 Task: Look for space in Diksmuide, Belgium from 6th June, 2023 to 8th June, 2023 for 2 adults in price range Rs.7000 to Rs.12000. Place can be private room with 1  bedroom having 2 beds and 1 bathroom. Property type can be flat. Amenities needed are: heating, . Booking option can be shelf check-in. Required host language is English.
Action: Mouse moved to (532, 130)
Screenshot: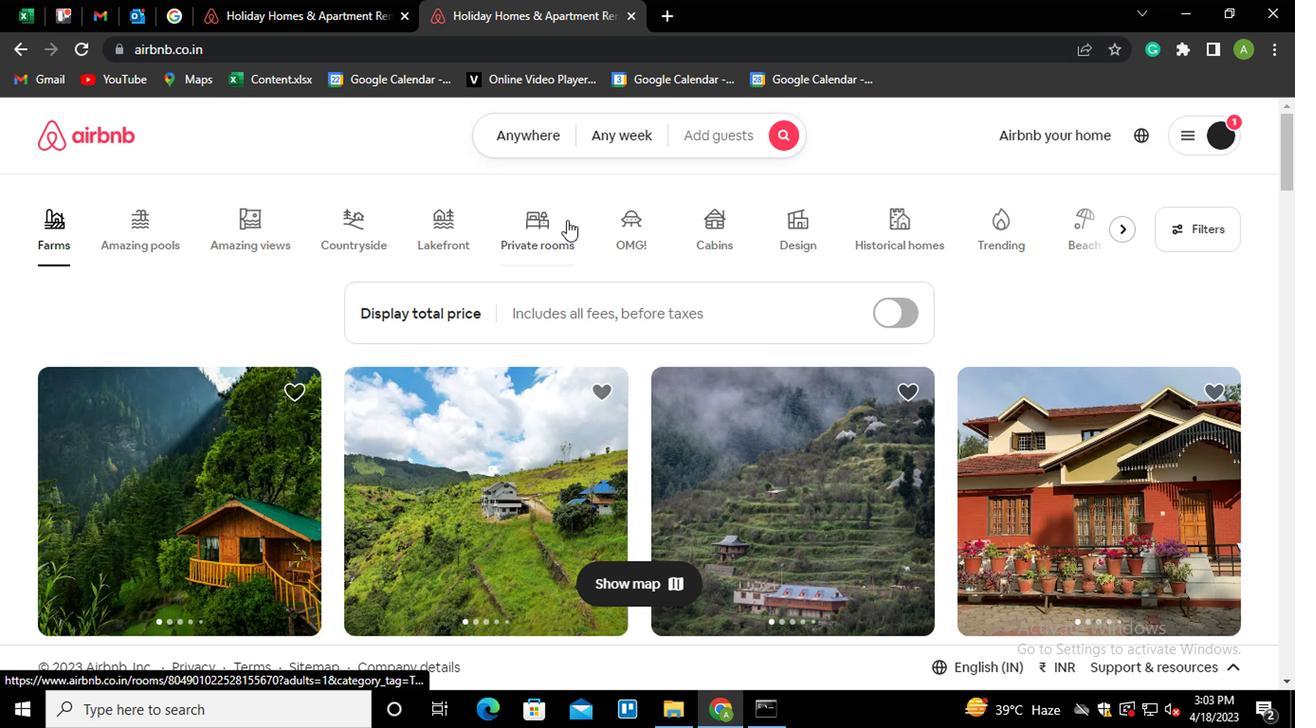 
Action: Mouse pressed left at (532, 130)
Screenshot: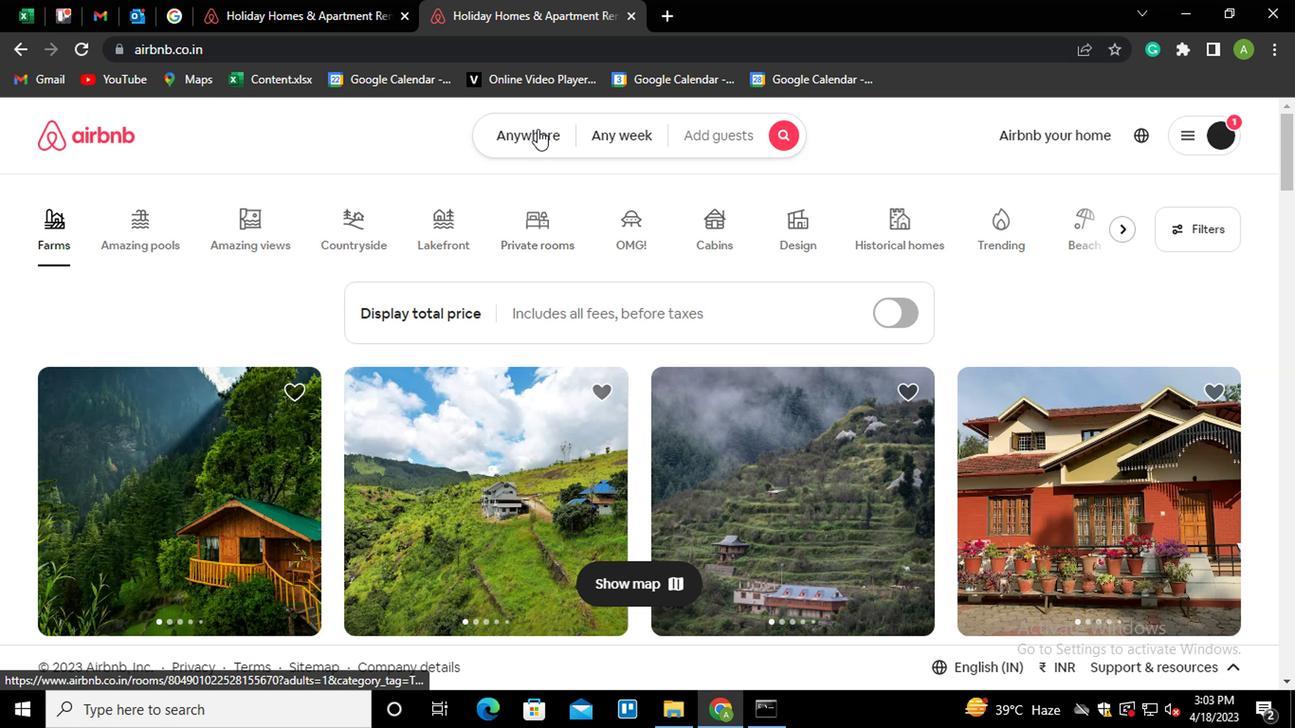 
Action: Mouse moved to (311, 221)
Screenshot: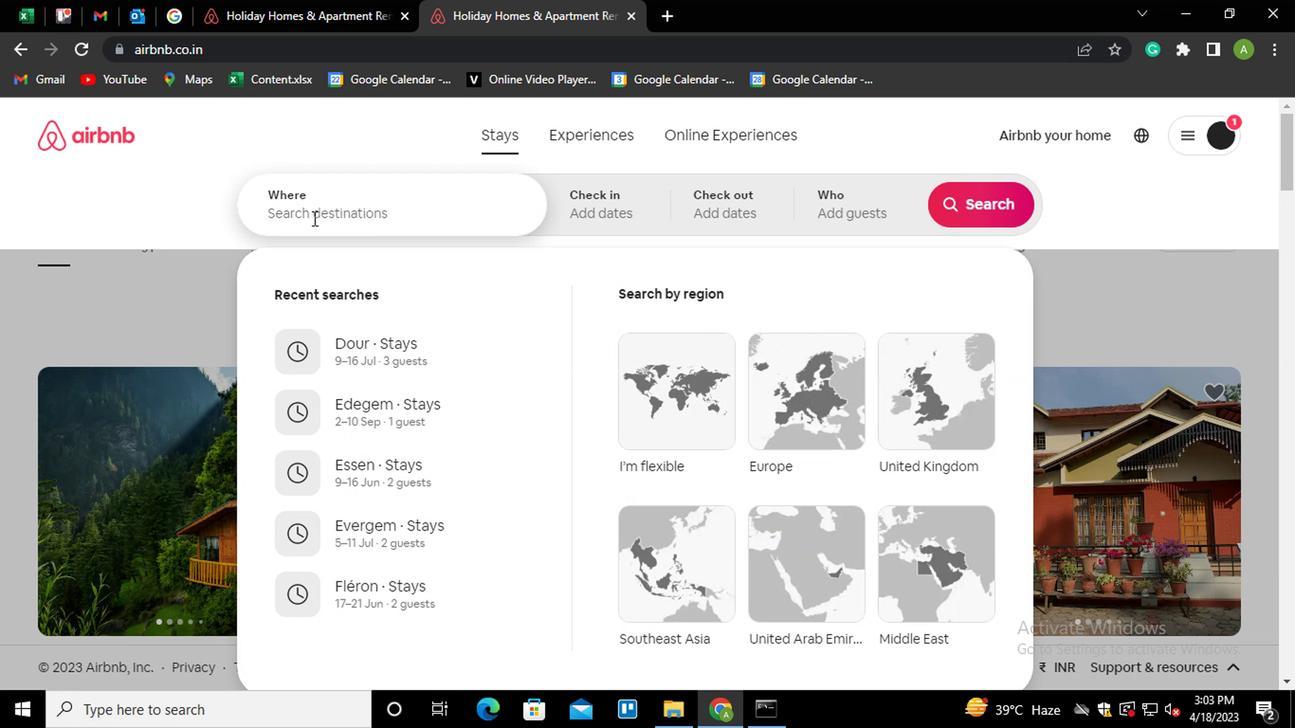 
Action: Mouse pressed left at (311, 221)
Screenshot: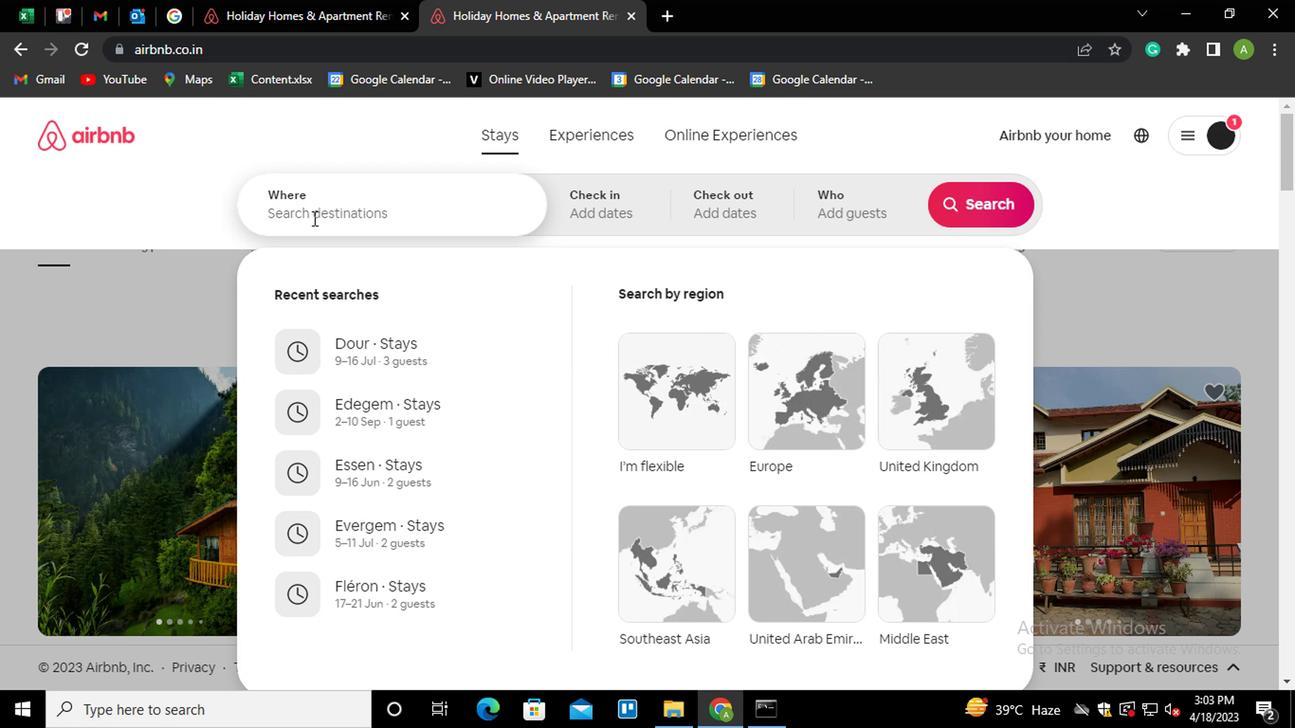 
Action: Key pressed <Key.shift>DIKSMUIDE,<Key.space><Key.shift_r>BEL<Key.down><Key.enter>
Screenshot: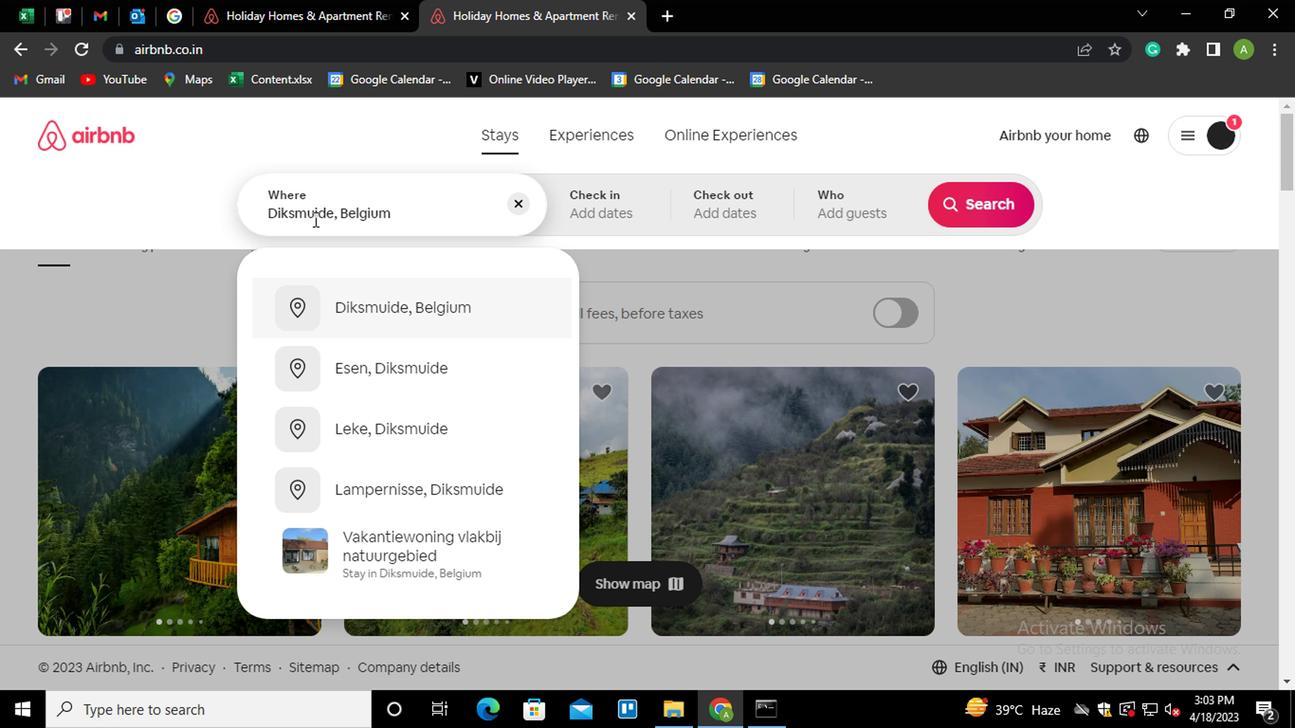 
Action: Mouse moved to (962, 361)
Screenshot: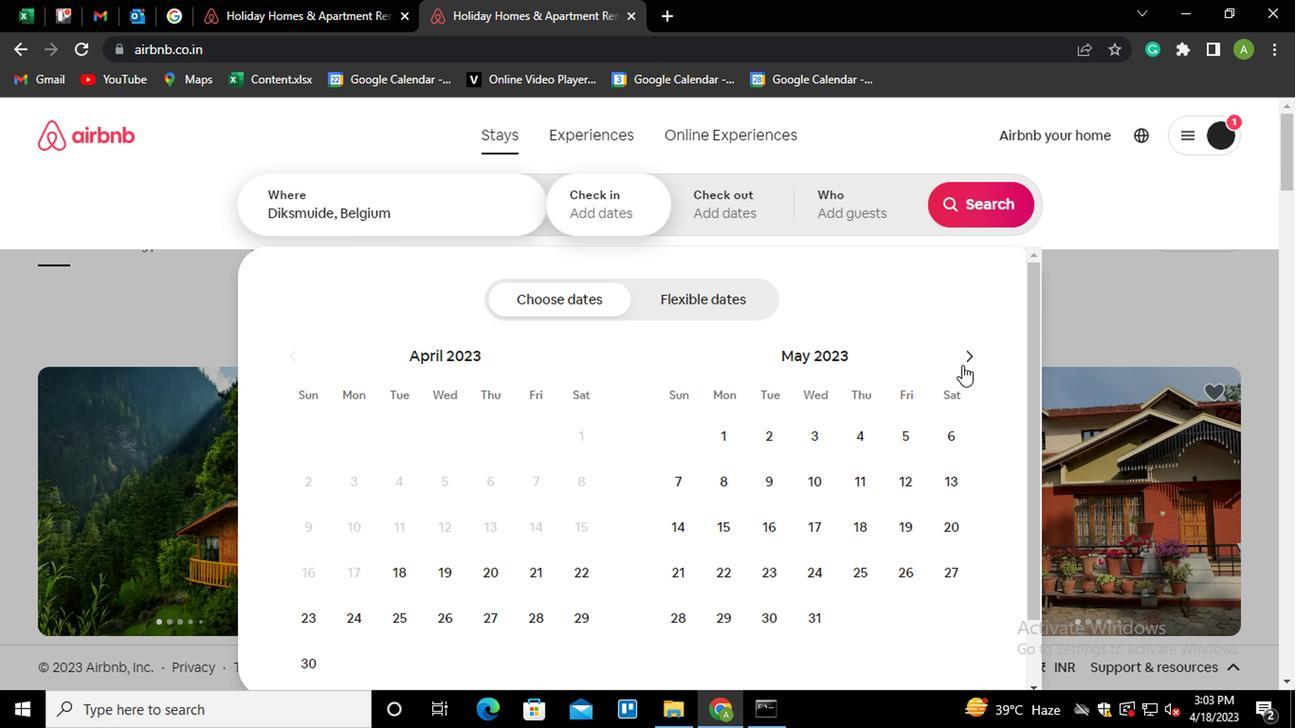 
Action: Mouse pressed left at (962, 361)
Screenshot: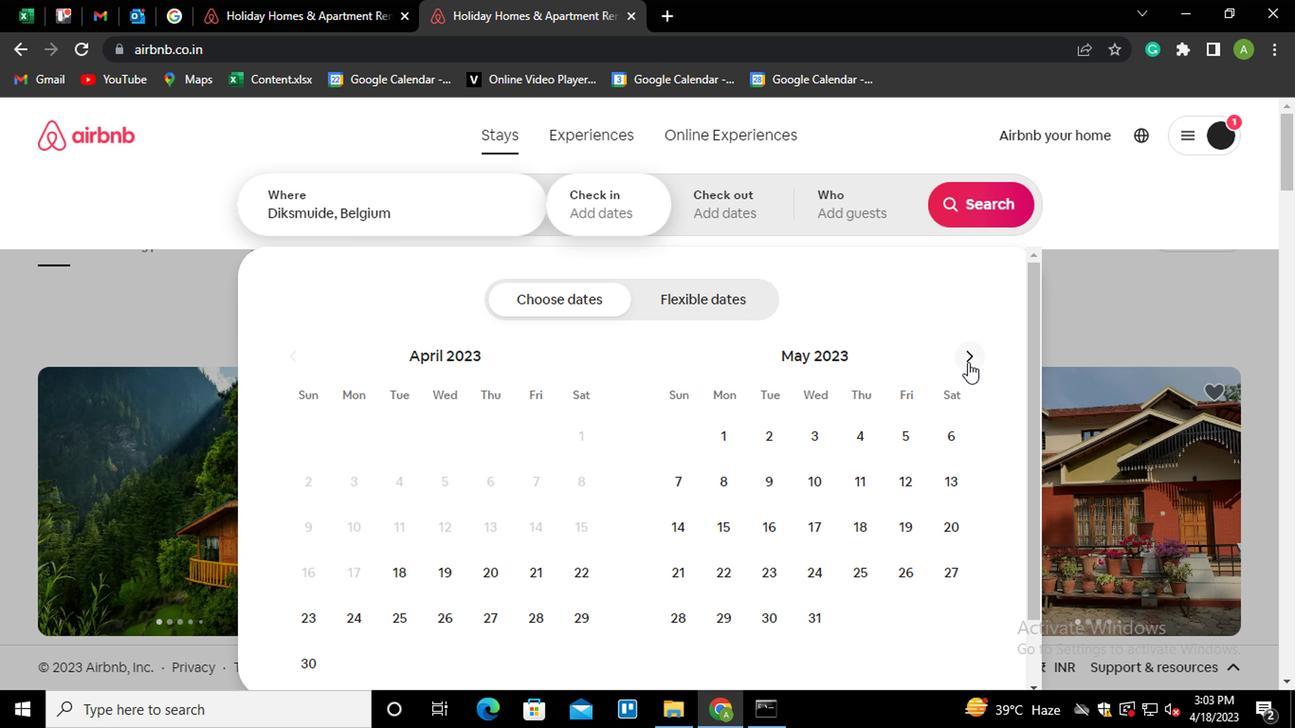 
Action: Mouse moved to (768, 482)
Screenshot: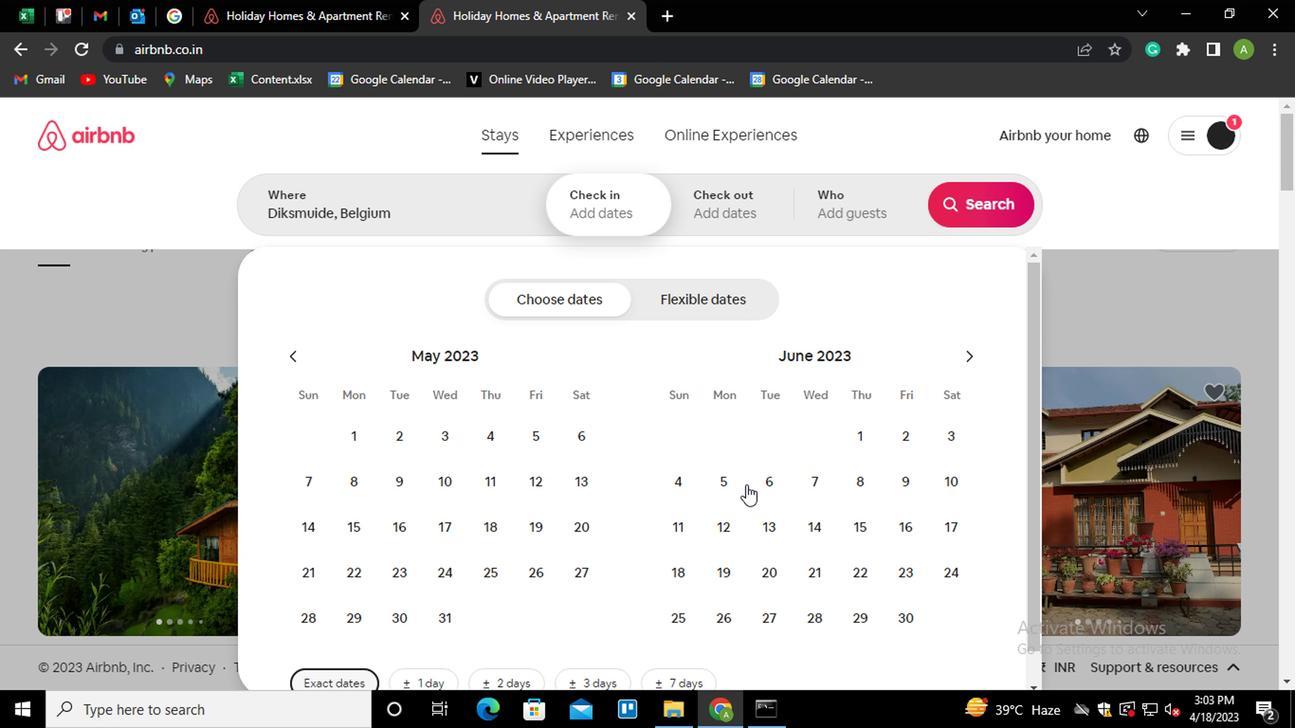 
Action: Mouse pressed left at (768, 482)
Screenshot: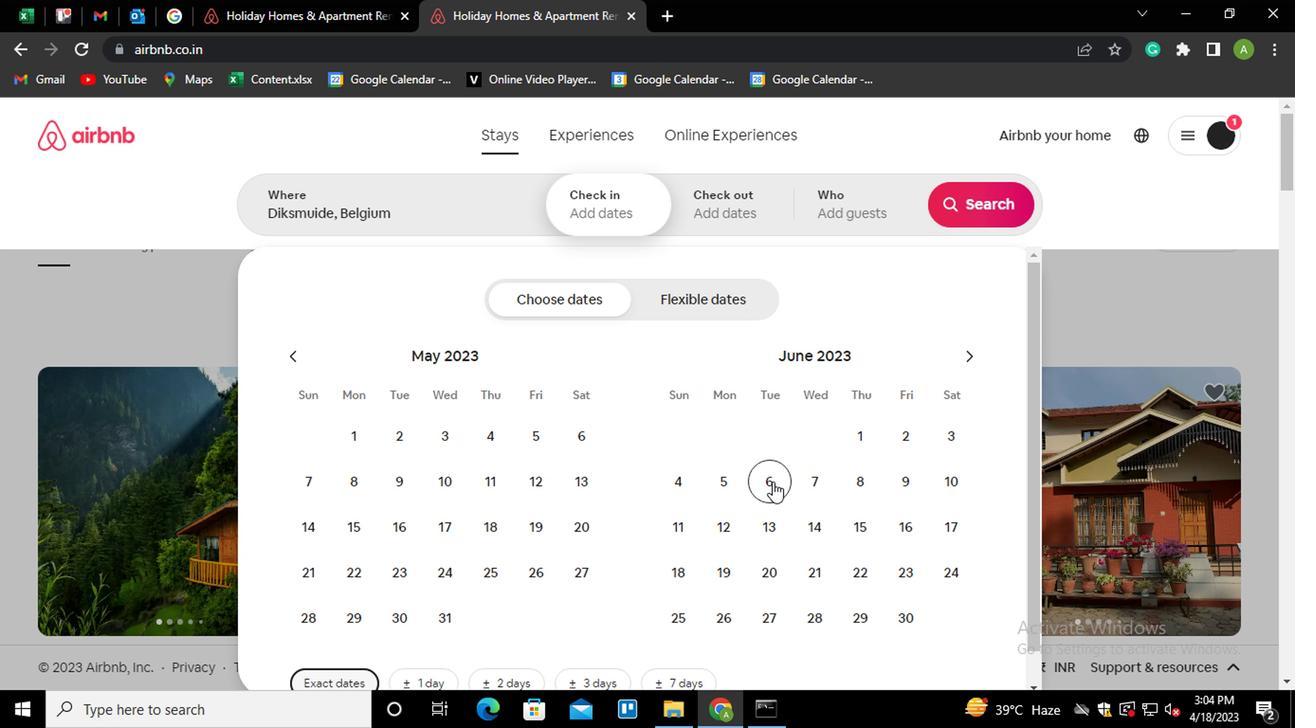
Action: Mouse moved to (860, 493)
Screenshot: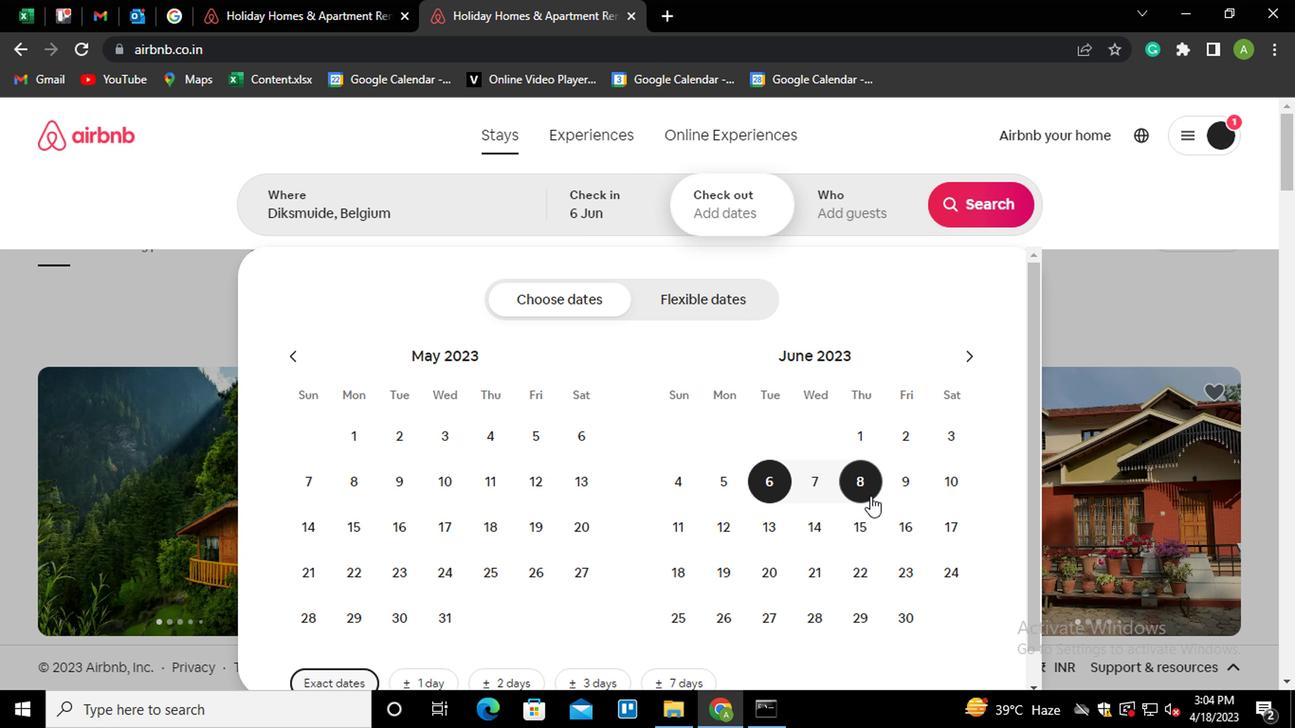 
Action: Mouse pressed left at (860, 493)
Screenshot: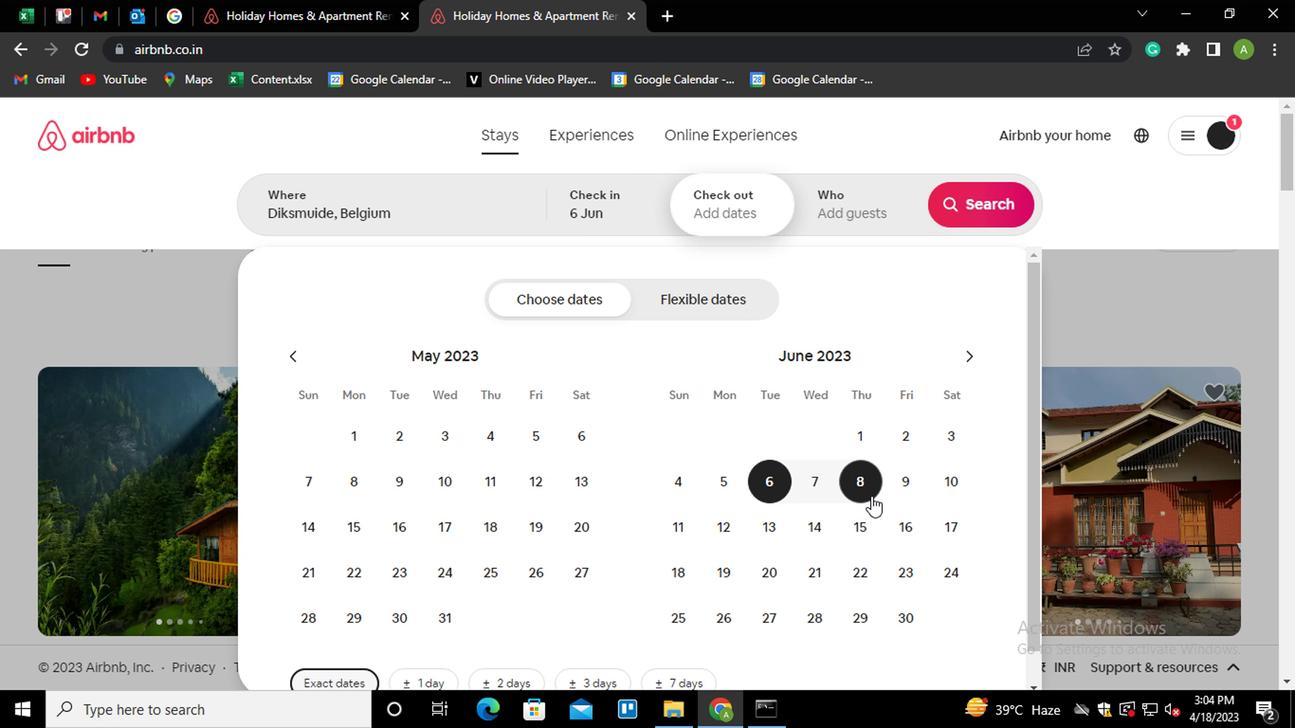 
Action: Mouse moved to (842, 219)
Screenshot: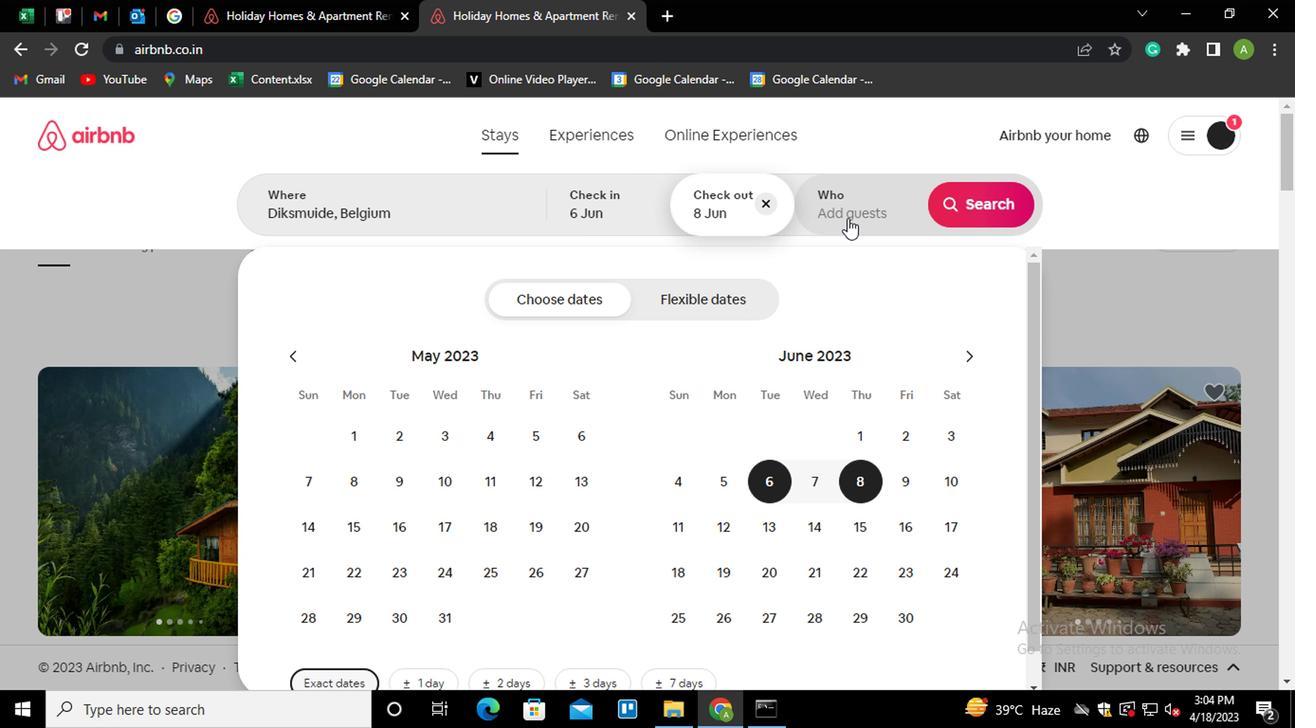 
Action: Mouse pressed left at (842, 219)
Screenshot: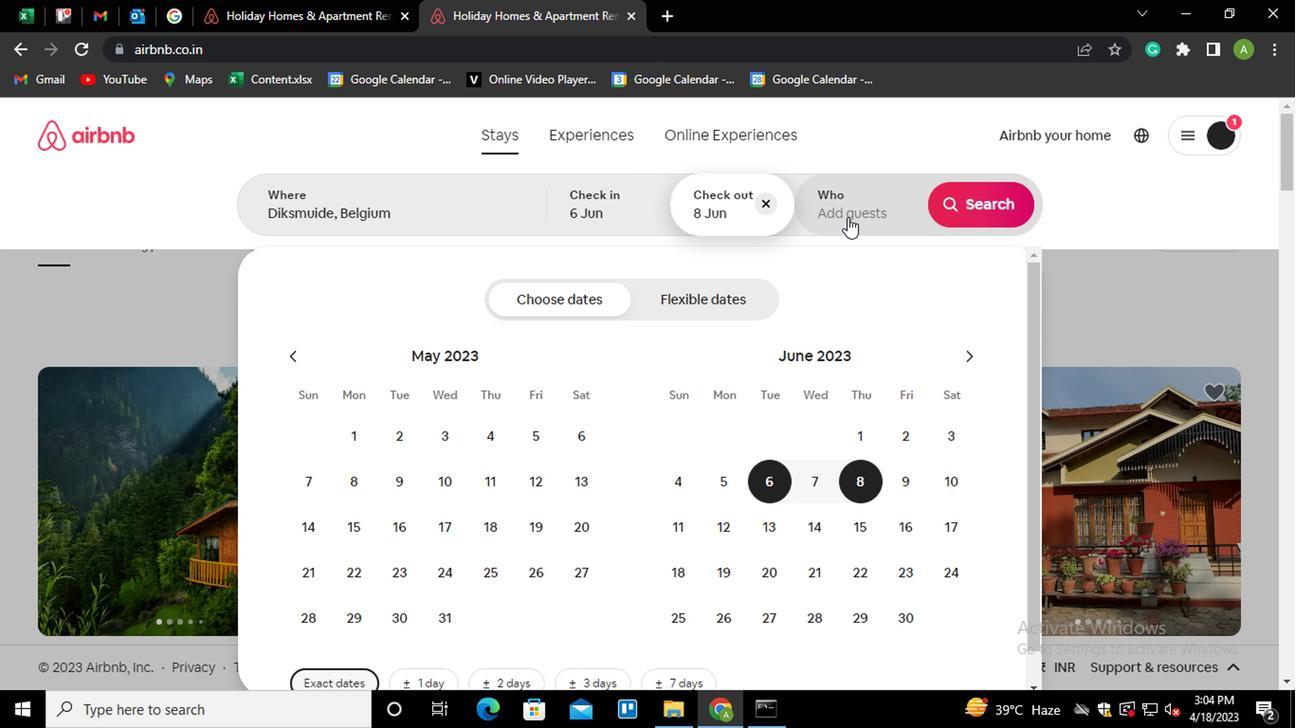 
Action: Mouse moved to (984, 304)
Screenshot: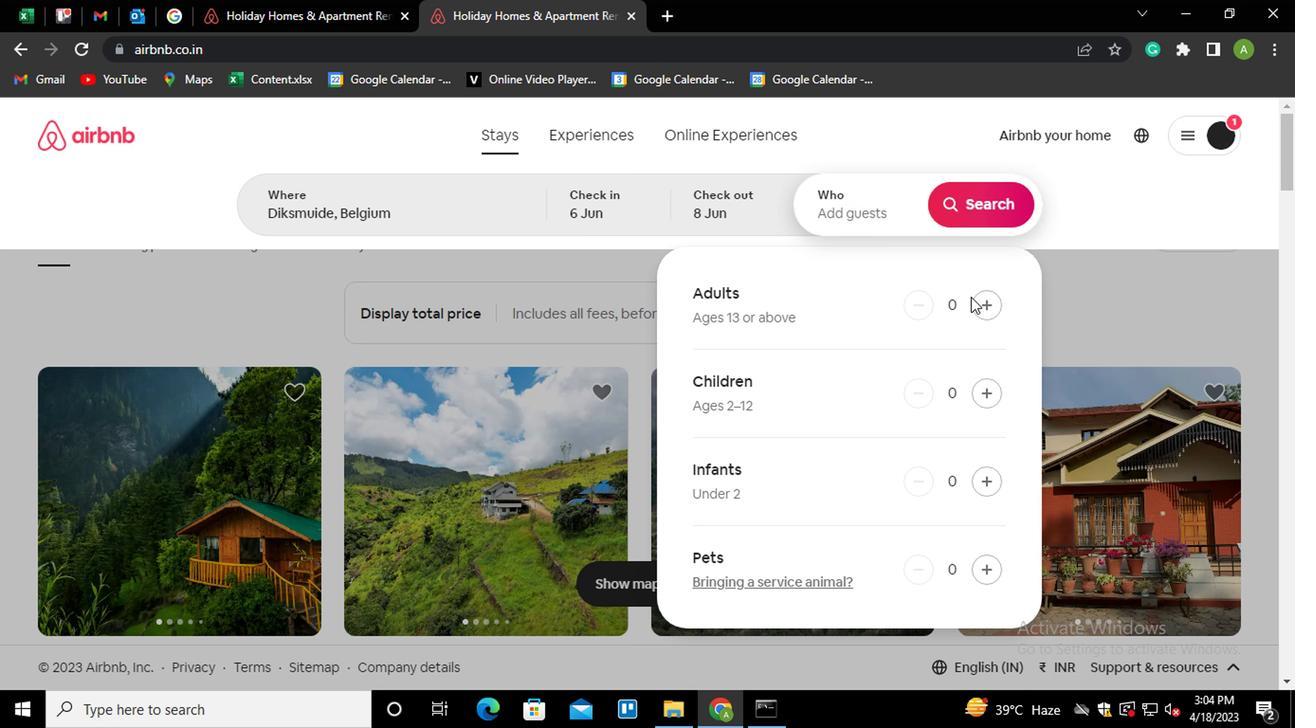 
Action: Mouse pressed left at (984, 304)
Screenshot: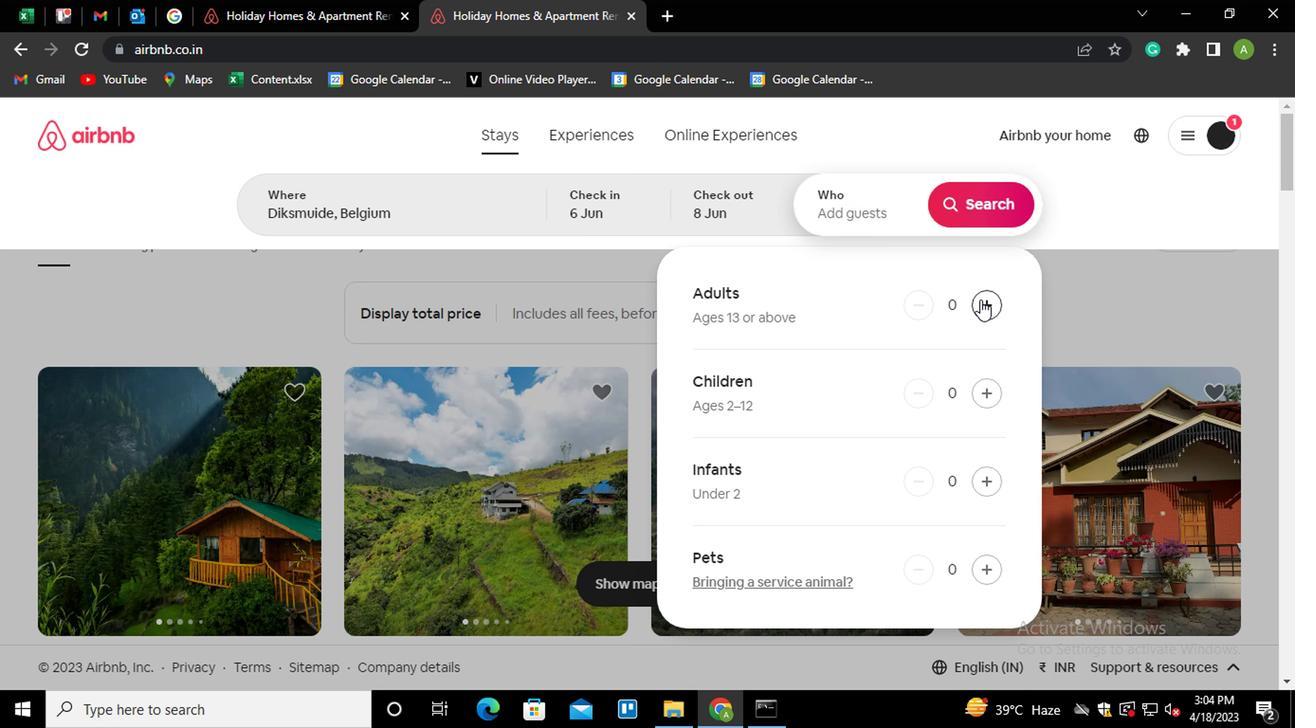 
Action: Mouse pressed left at (984, 304)
Screenshot: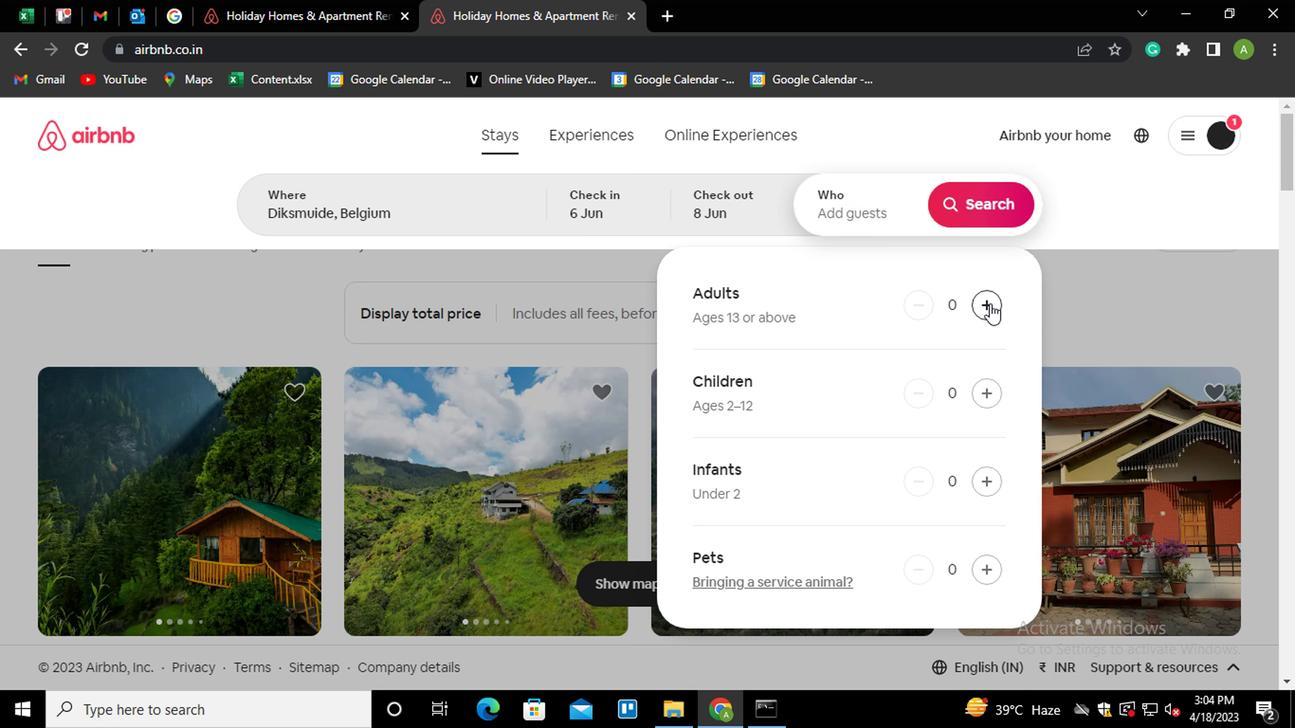 
Action: Mouse moved to (995, 212)
Screenshot: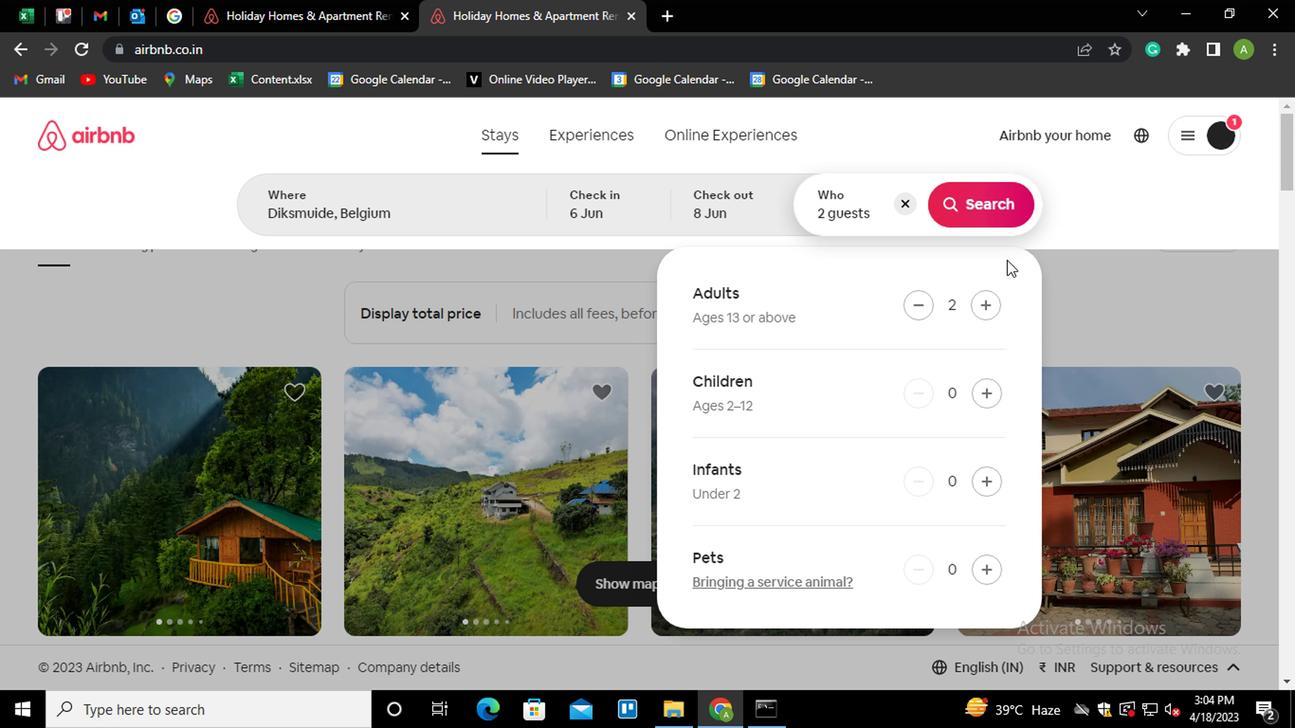 
Action: Mouse pressed left at (995, 212)
Screenshot: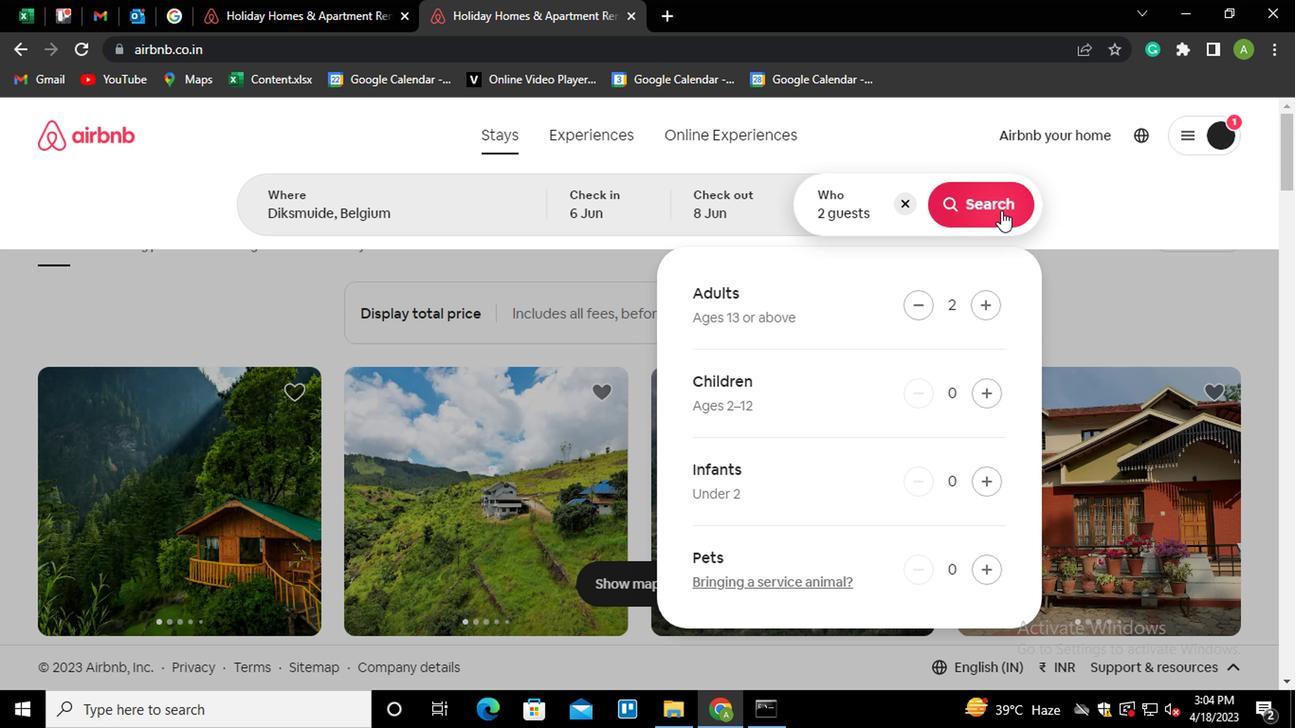 
Action: Mouse moved to (1194, 216)
Screenshot: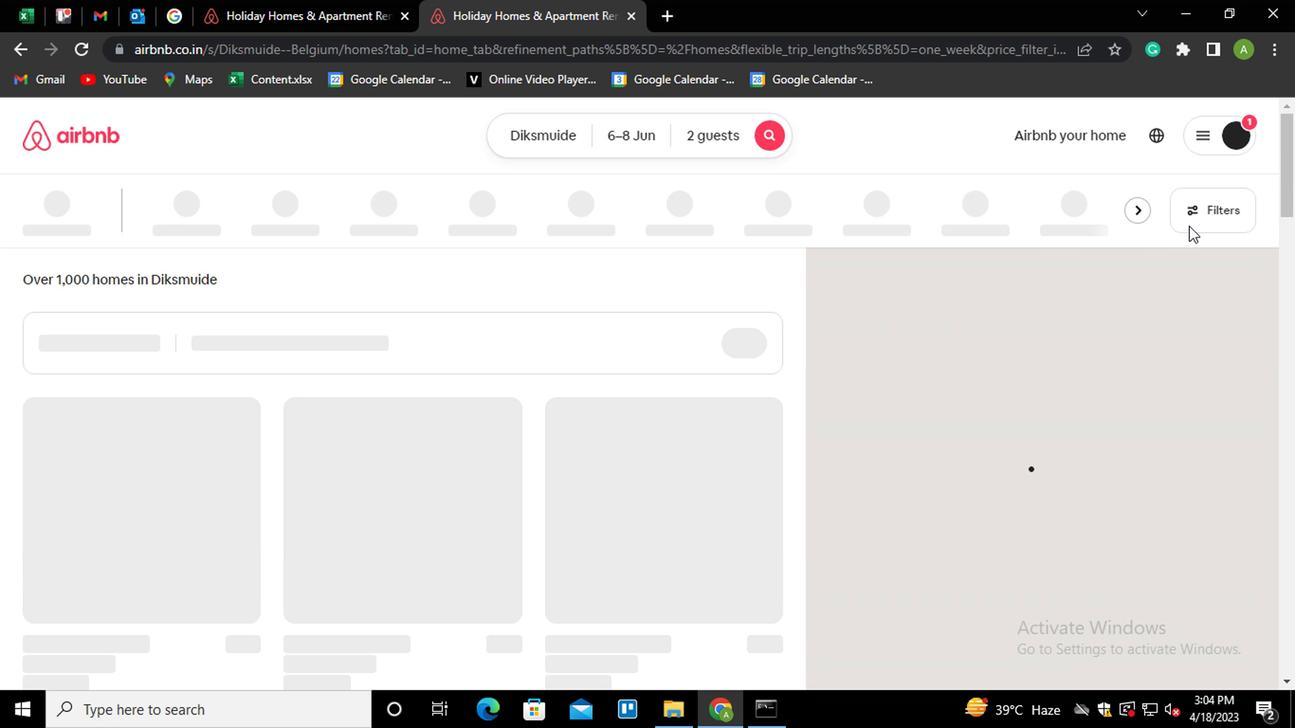 
Action: Mouse pressed left at (1194, 216)
Screenshot: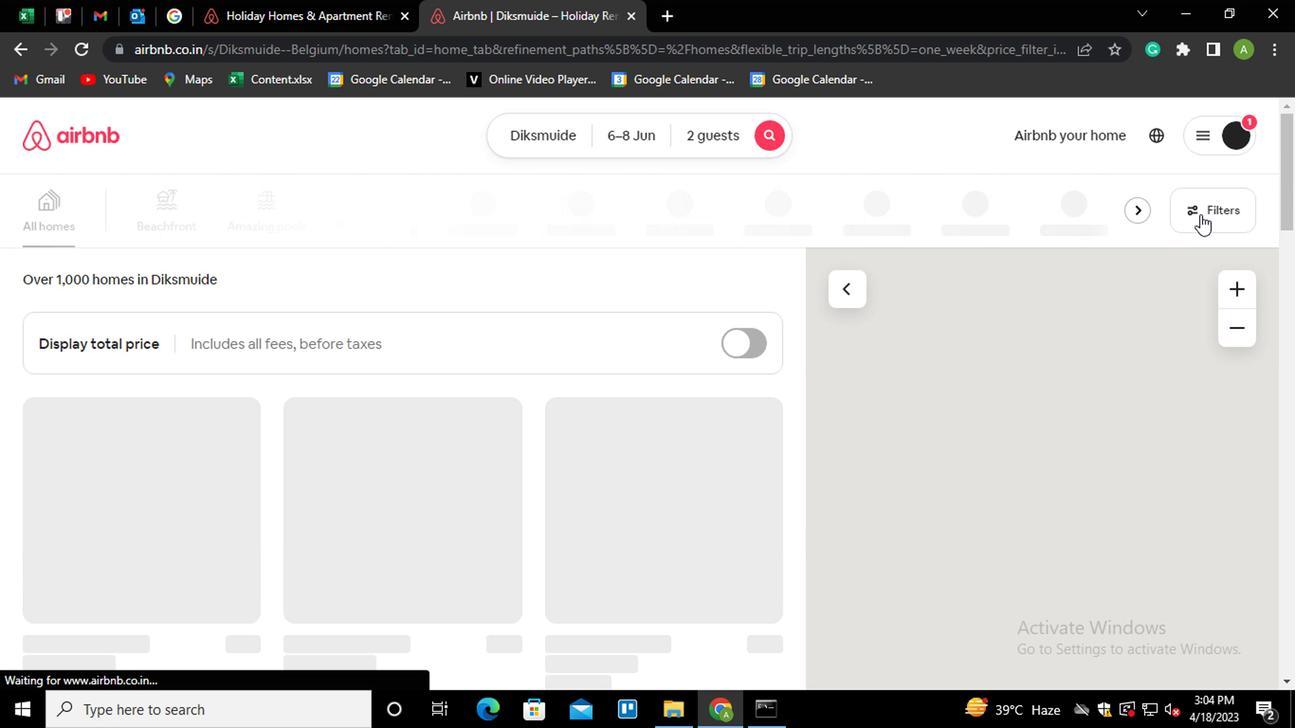 
Action: Mouse moved to (531, 452)
Screenshot: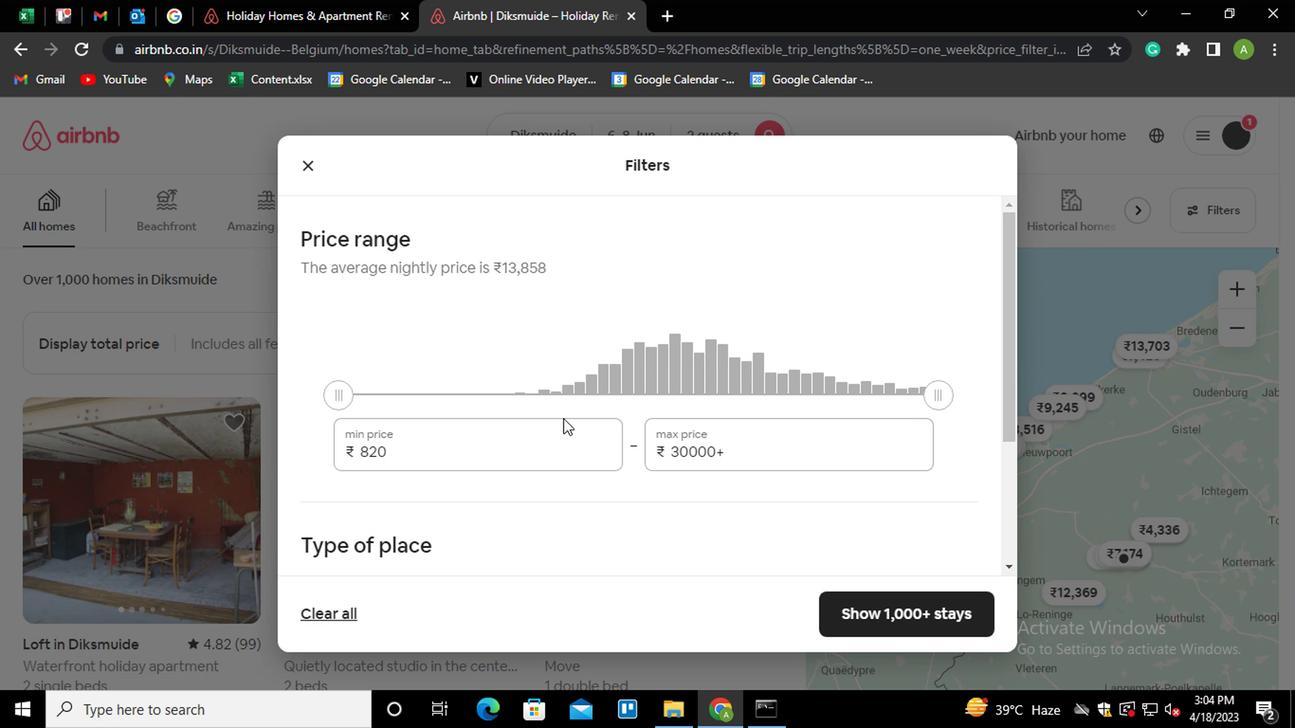 
Action: Mouse pressed left at (531, 452)
Screenshot: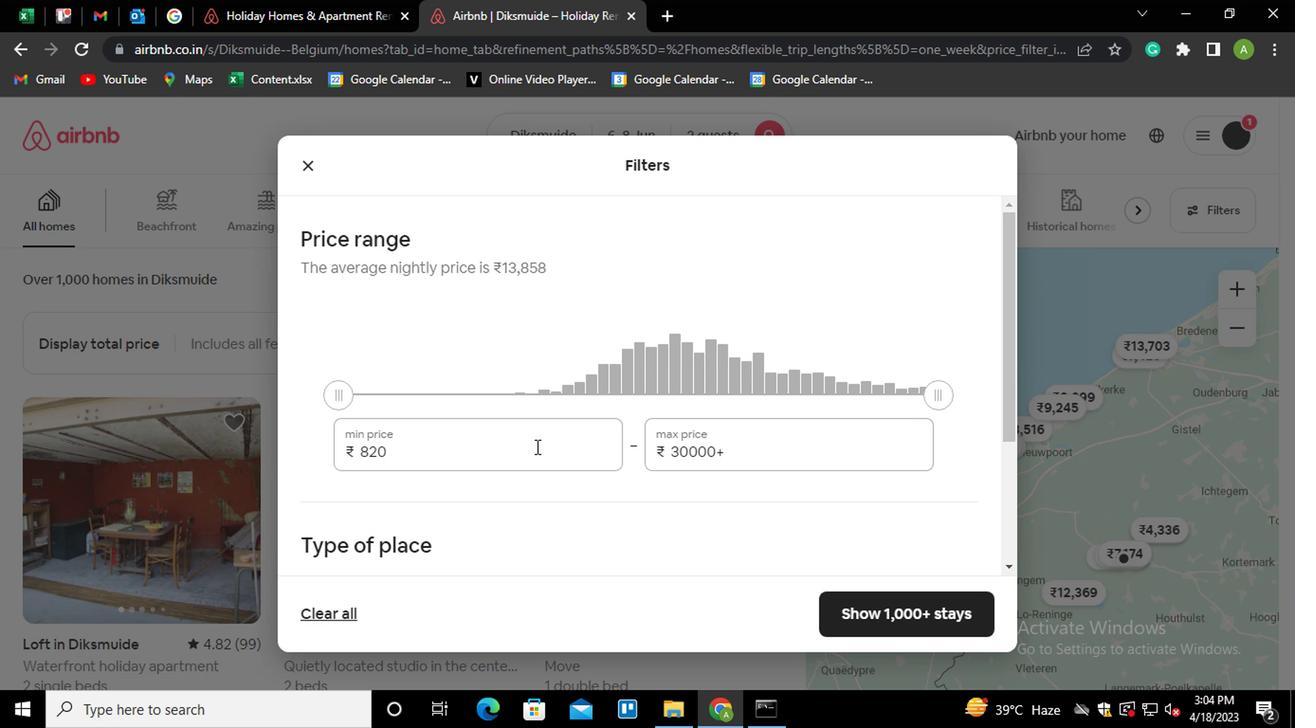 
Action: Mouse moved to (544, 444)
Screenshot: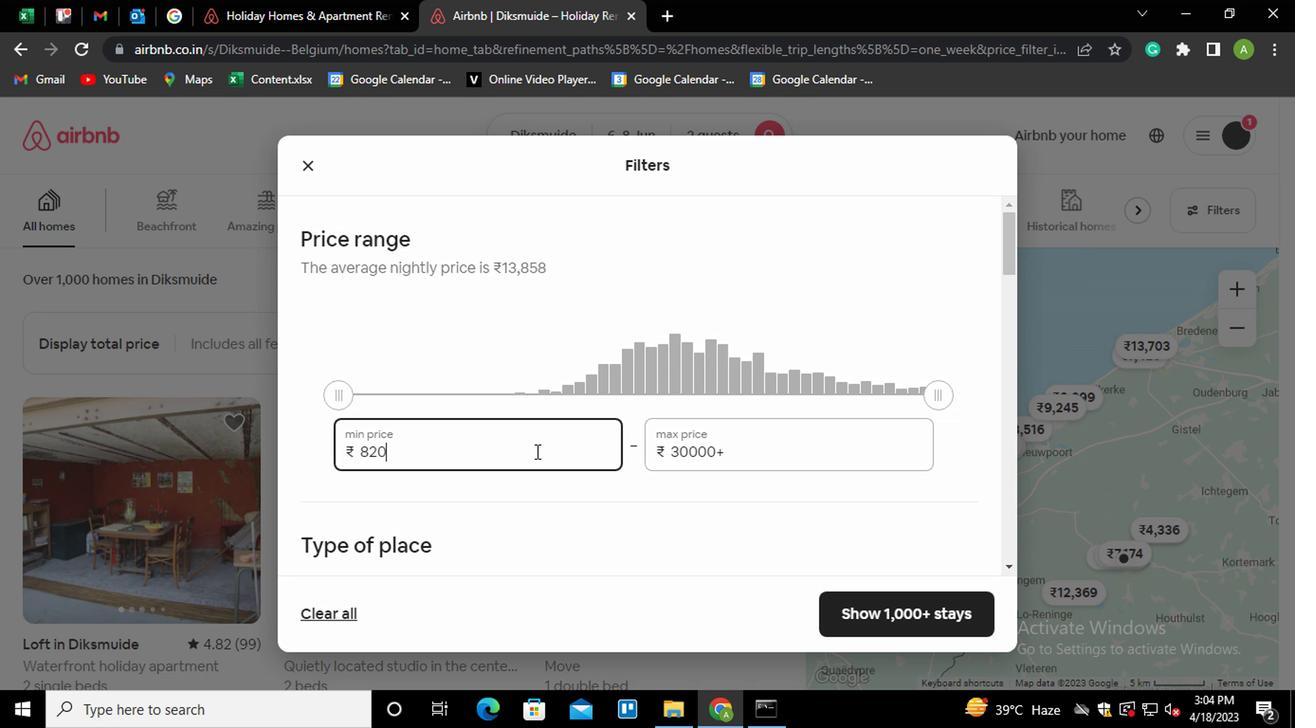 
Action: Key pressed <Key.shift_r><Key.home>7000
Screenshot: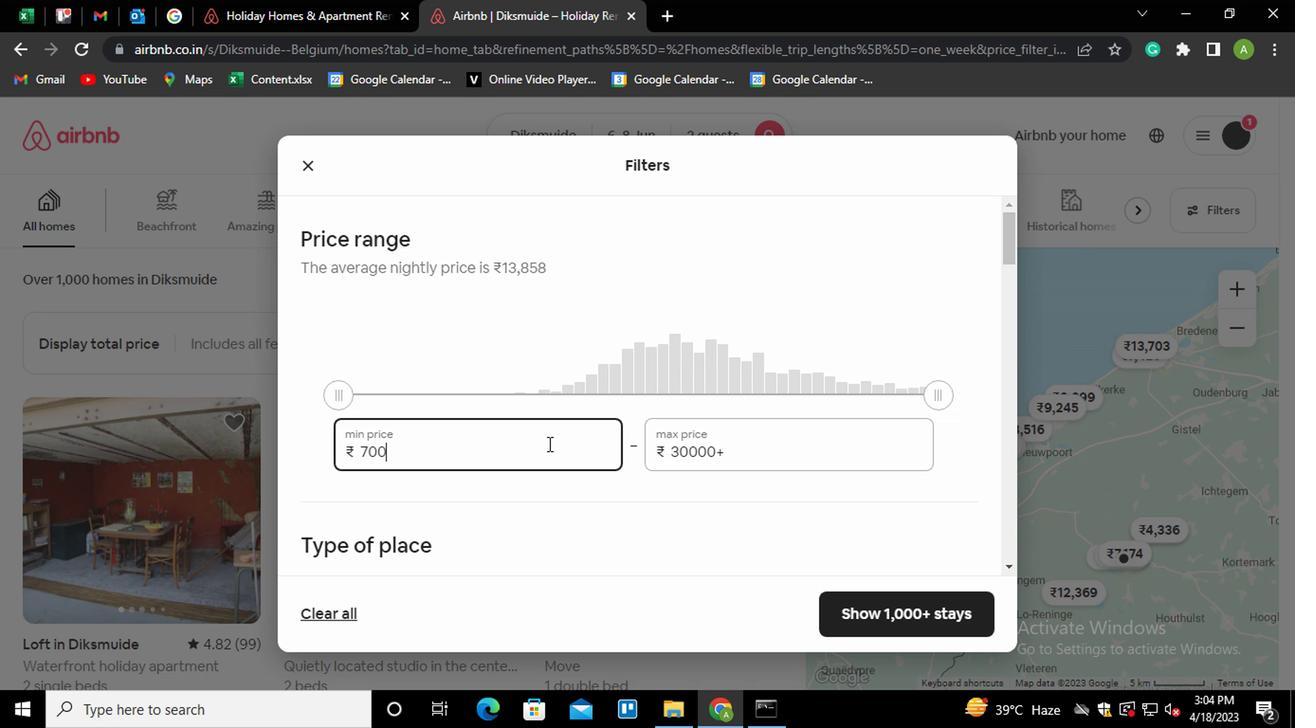 
Action: Mouse moved to (745, 454)
Screenshot: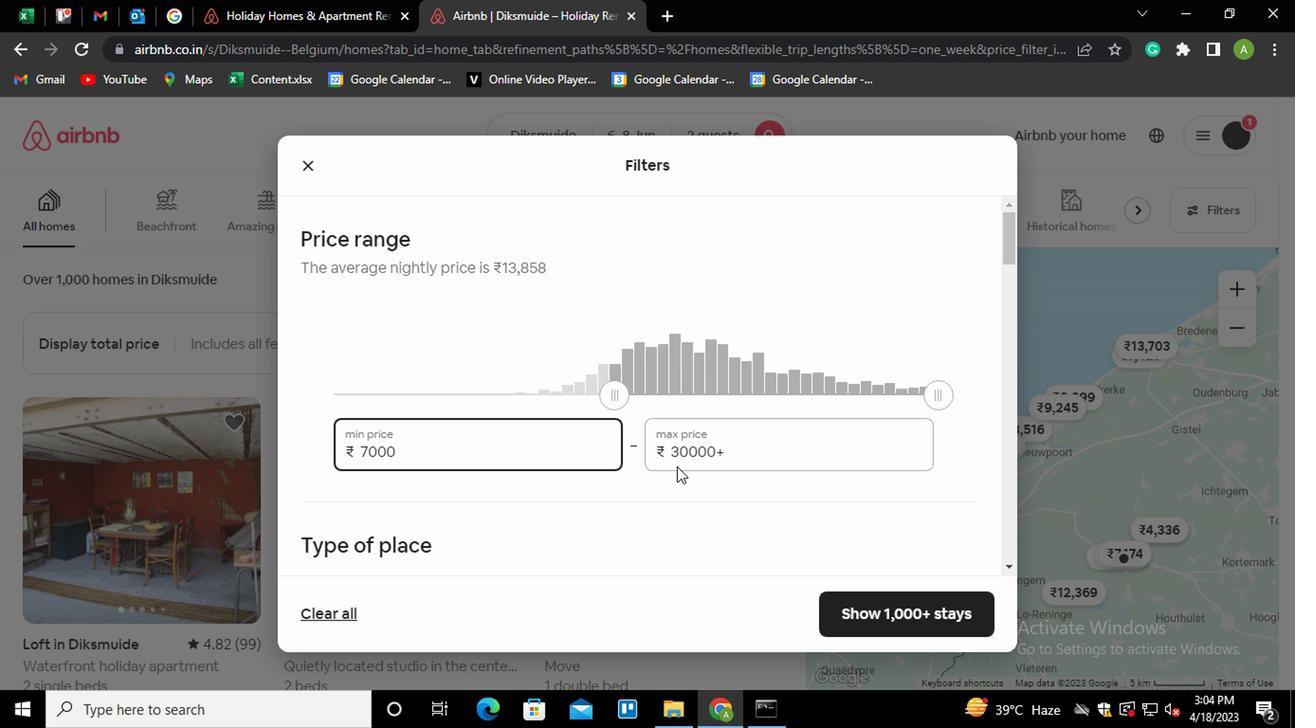 
Action: Mouse pressed left at (745, 454)
Screenshot: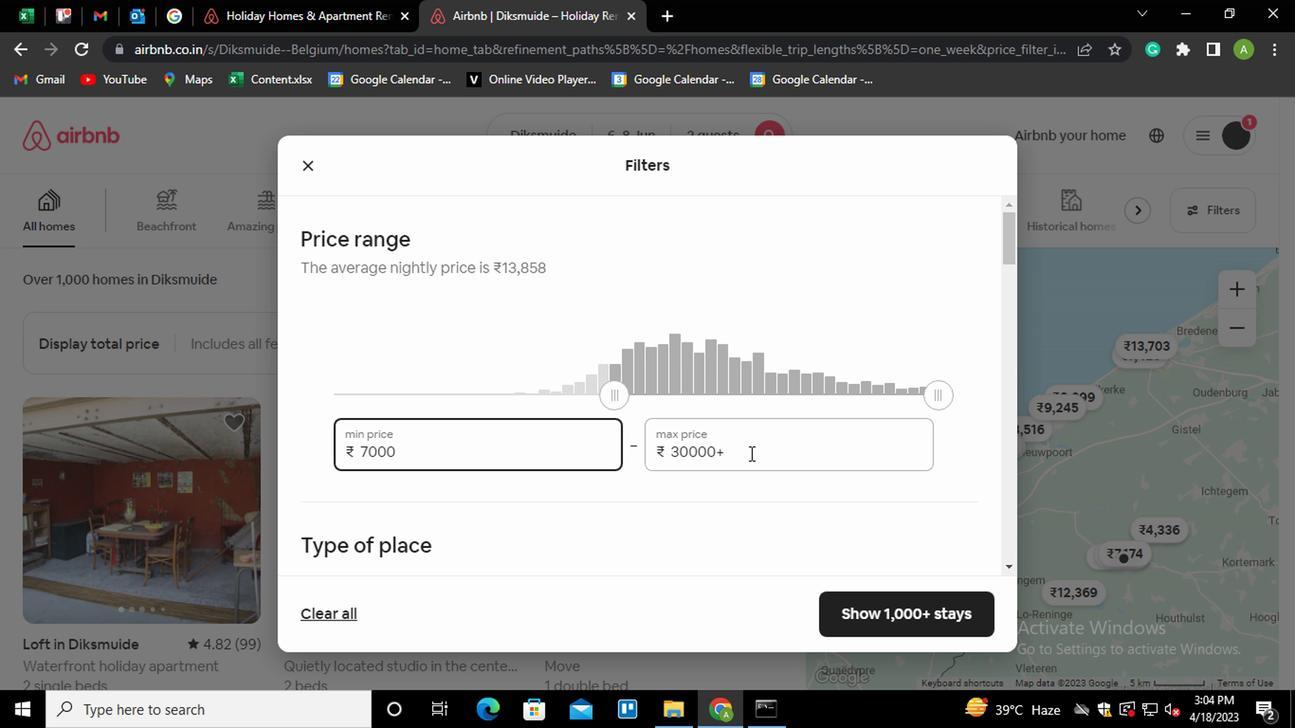 
Action: Mouse moved to (766, 400)
Screenshot: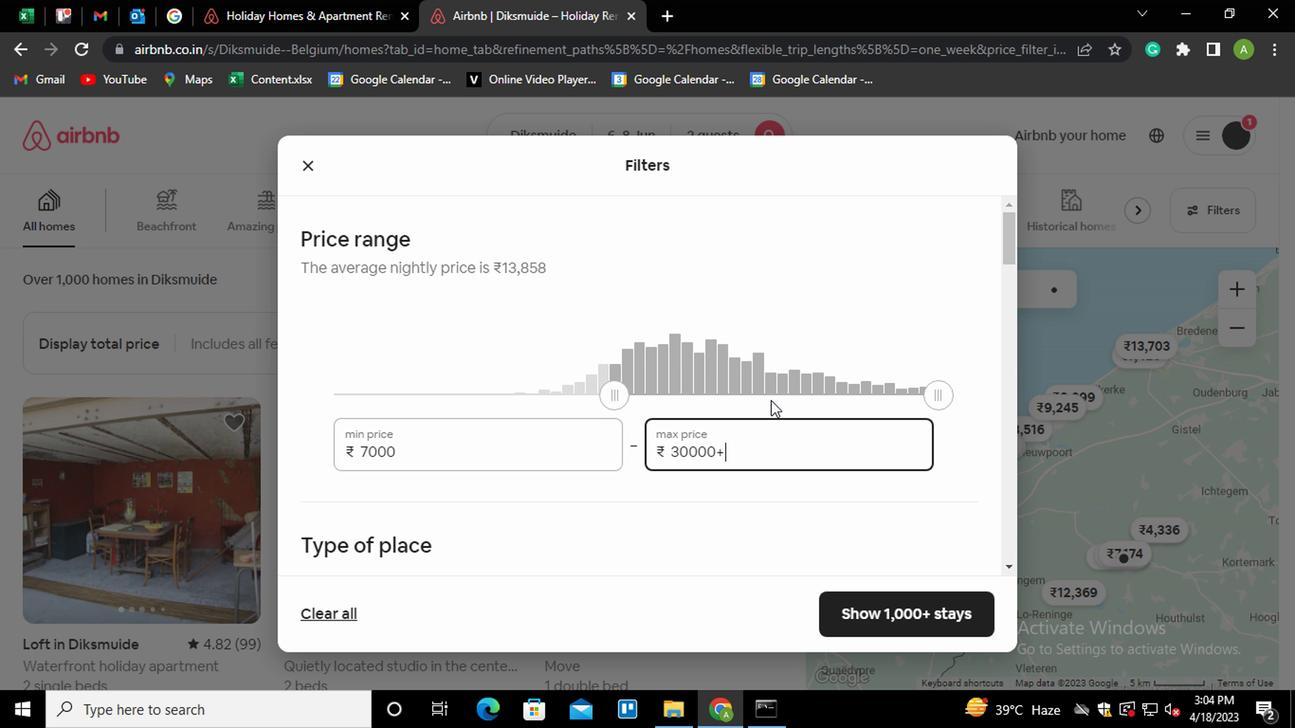 
Action: Key pressed <Key.shift_r><Key.home>12000
Screenshot: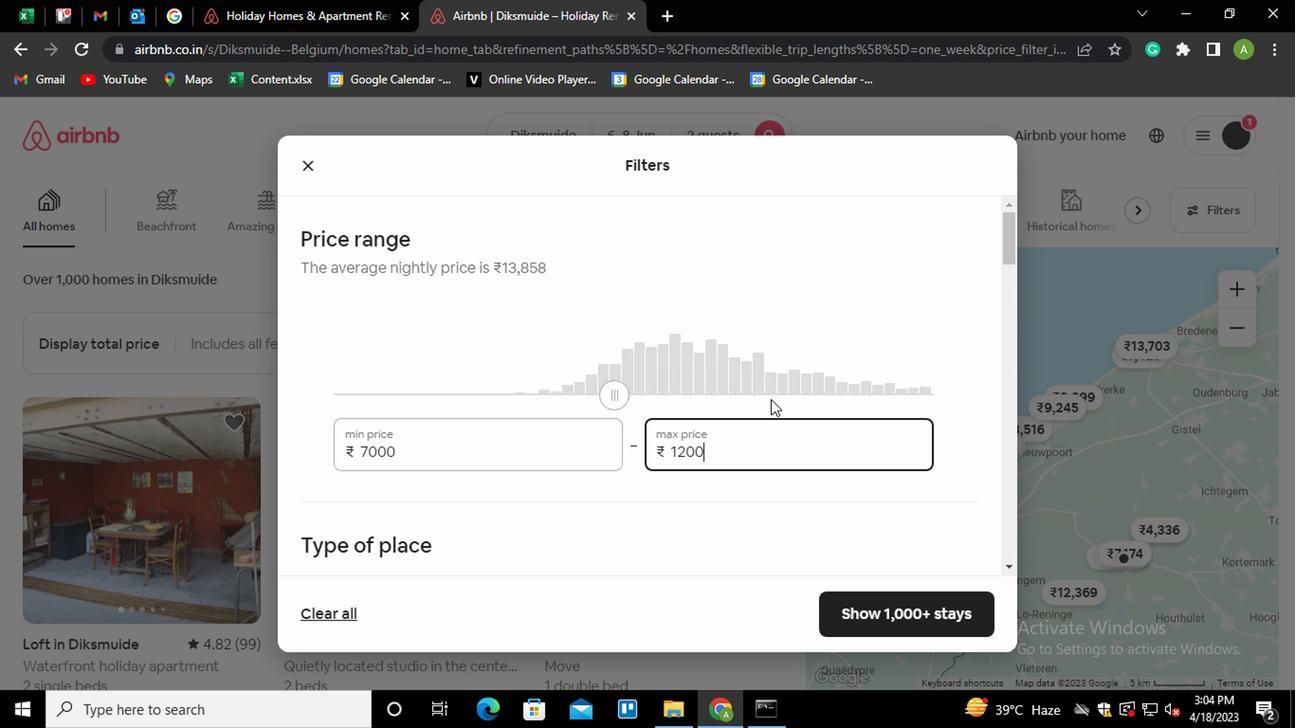 
Action: Mouse moved to (794, 437)
Screenshot: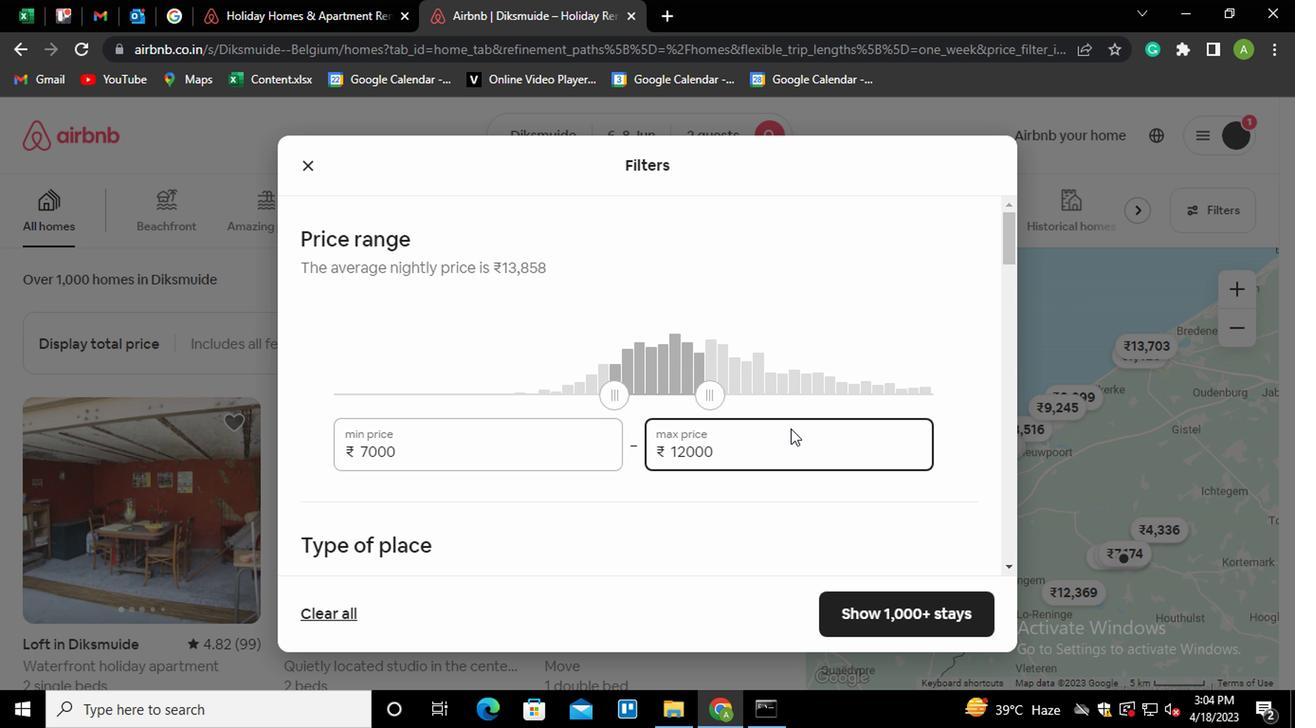 
Action: Mouse scrolled (794, 437) with delta (0, 0)
Screenshot: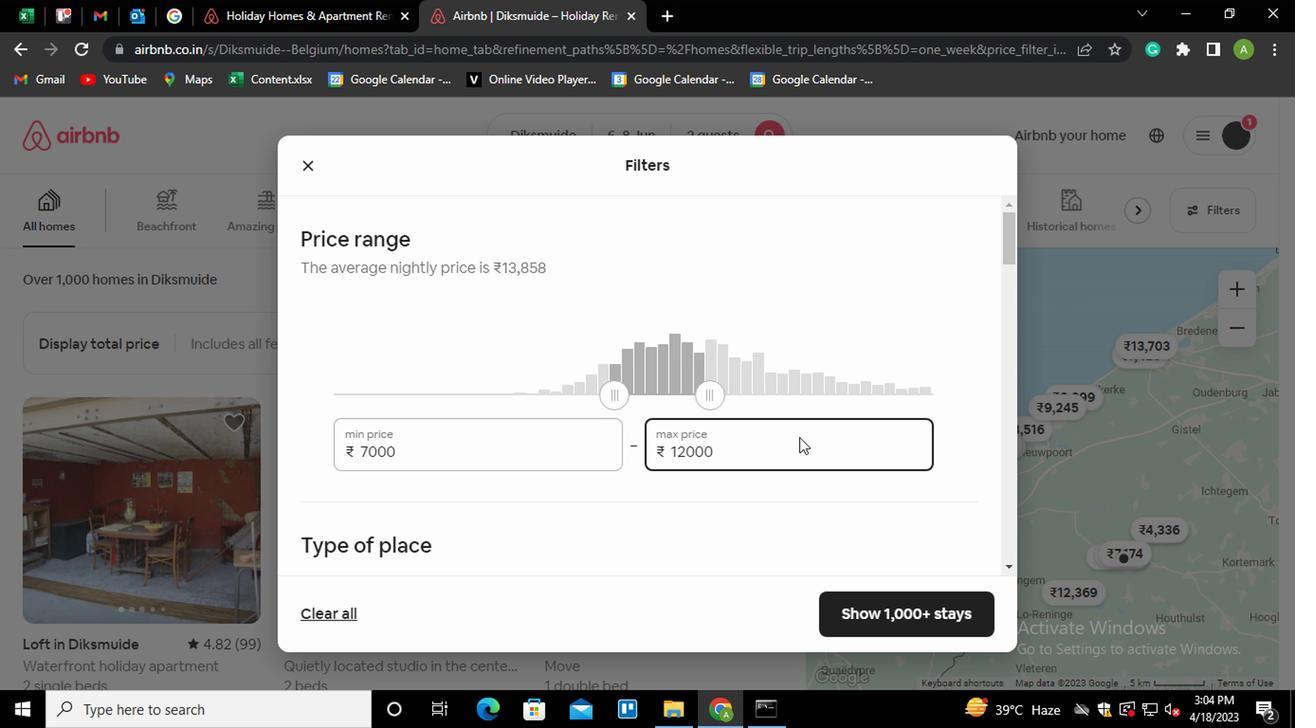 
Action: Mouse moved to (649, 506)
Screenshot: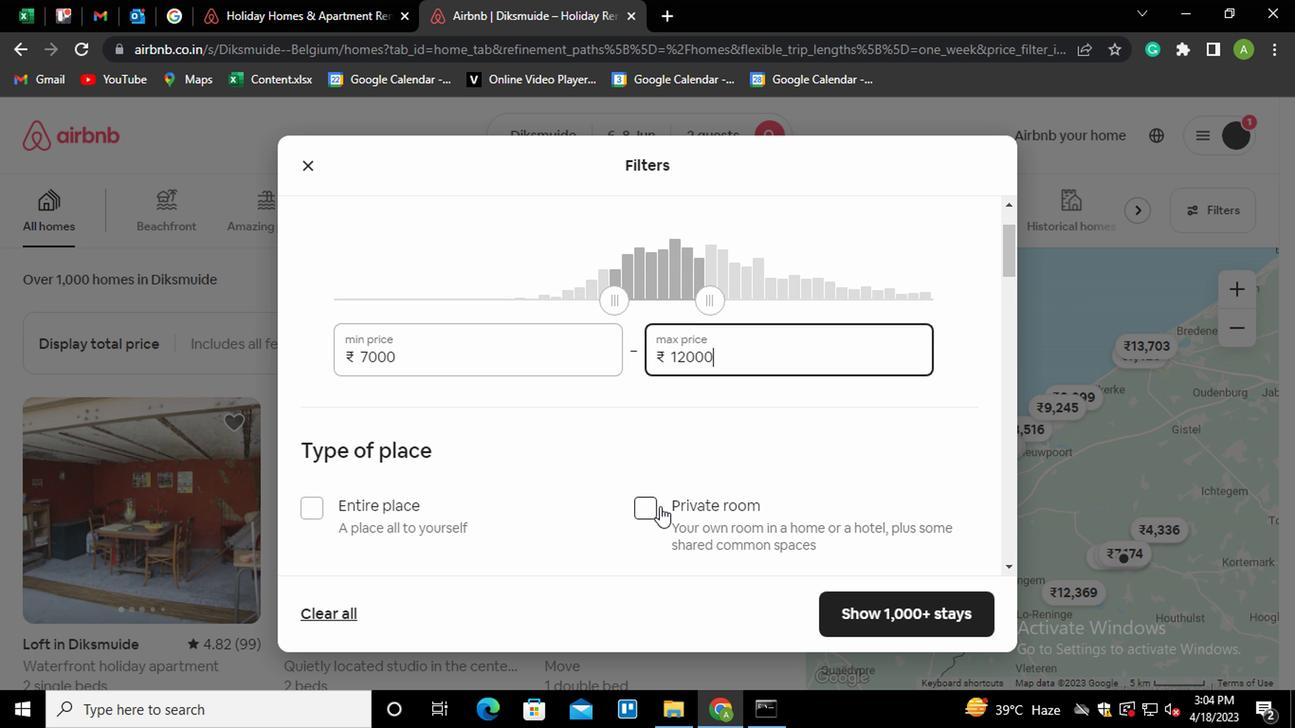 
Action: Mouse pressed left at (649, 506)
Screenshot: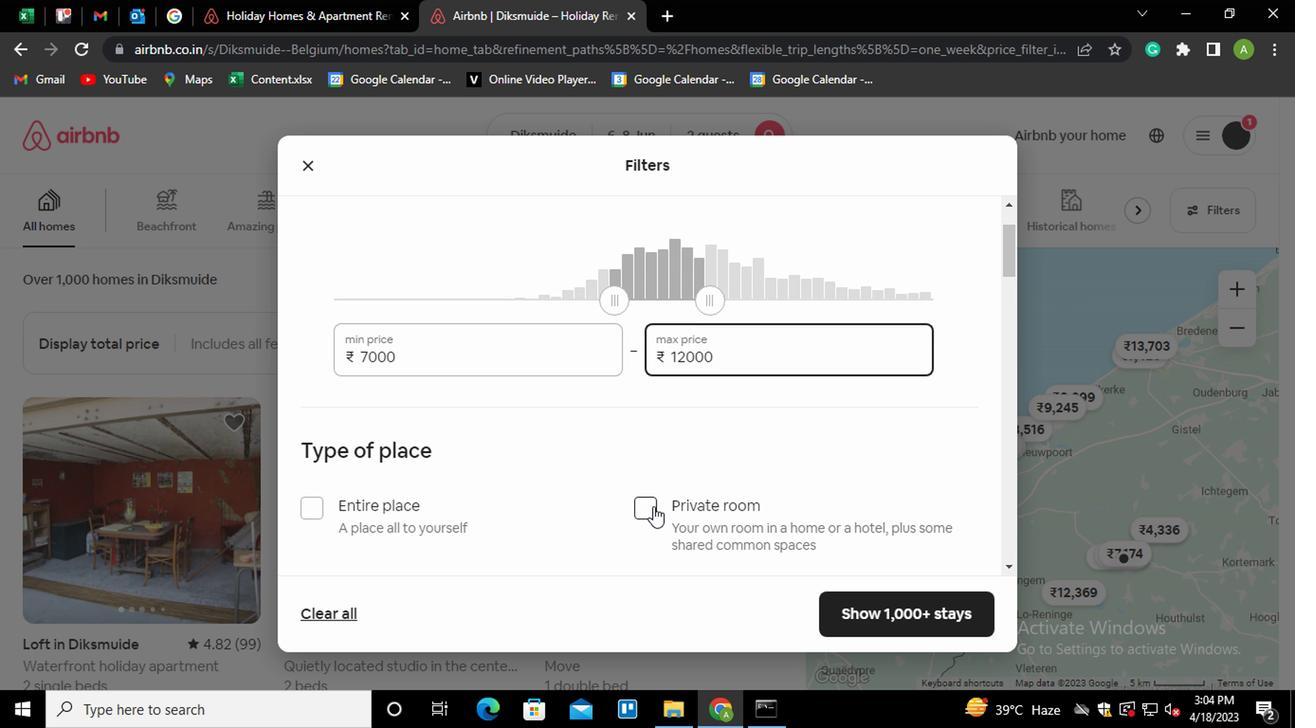 
Action: Mouse moved to (656, 485)
Screenshot: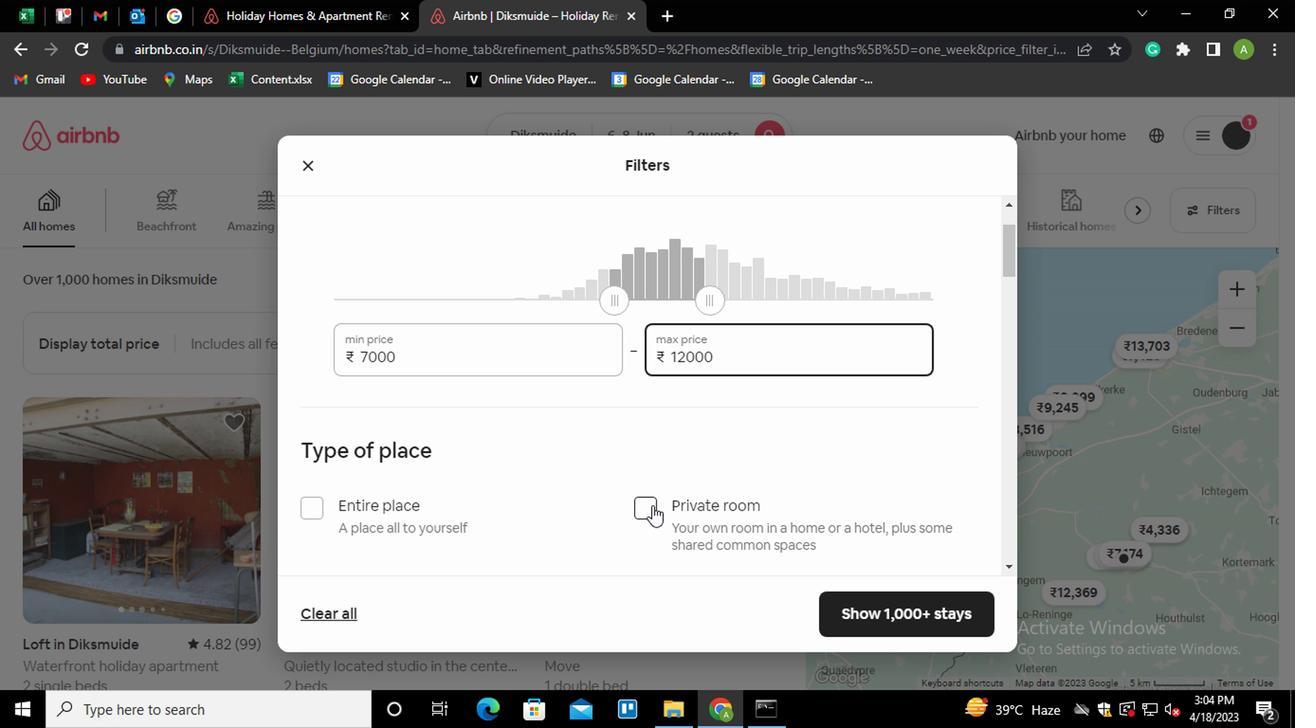 
Action: Mouse scrolled (656, 485) with delta (0, 0)
Screenshot: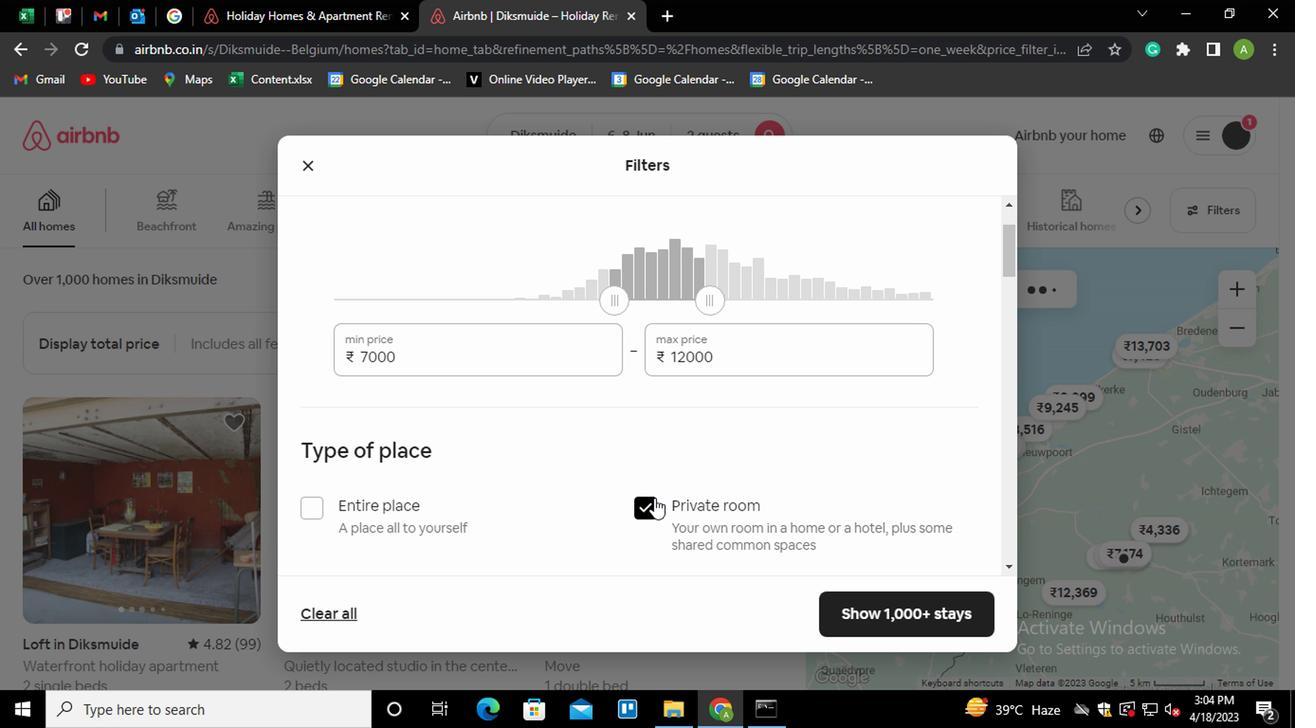 
Action: Mouse scrolled (656, 485) with delta (0, 0)
Screenshot: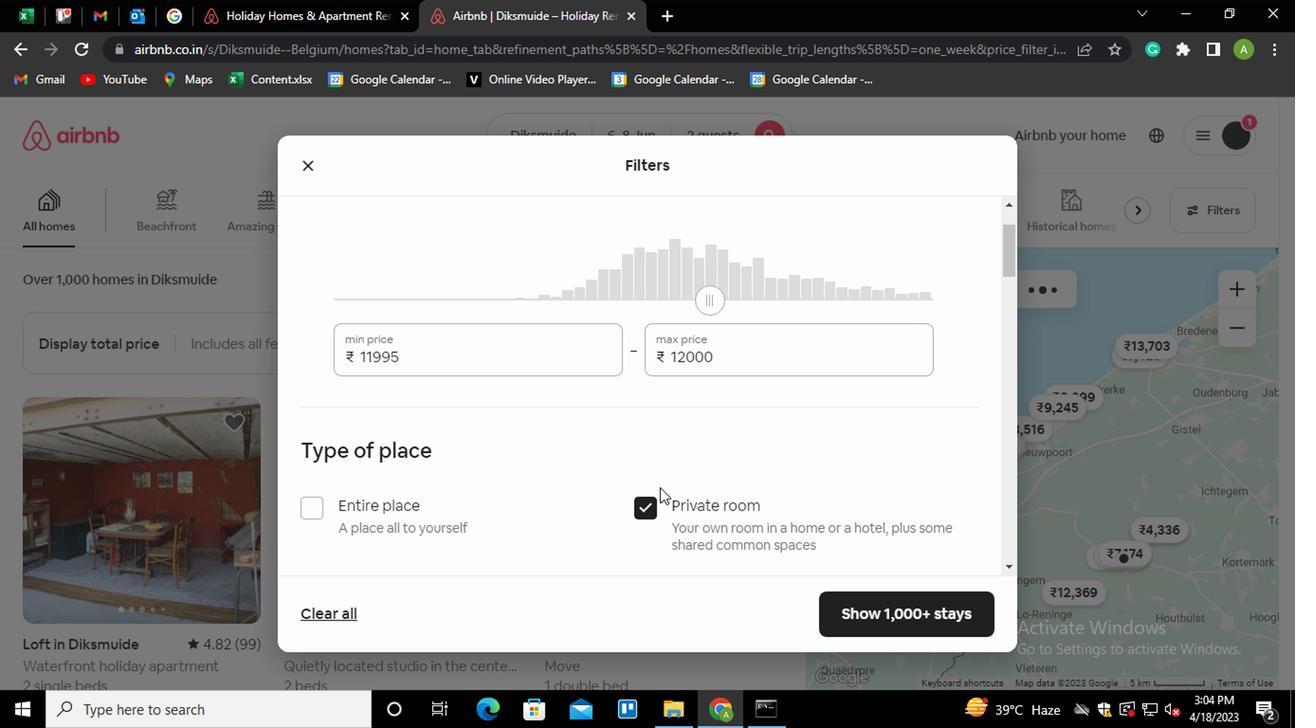 
Action: Mouse scrolled (656, 485) with delta (0, 0)
Screenshot: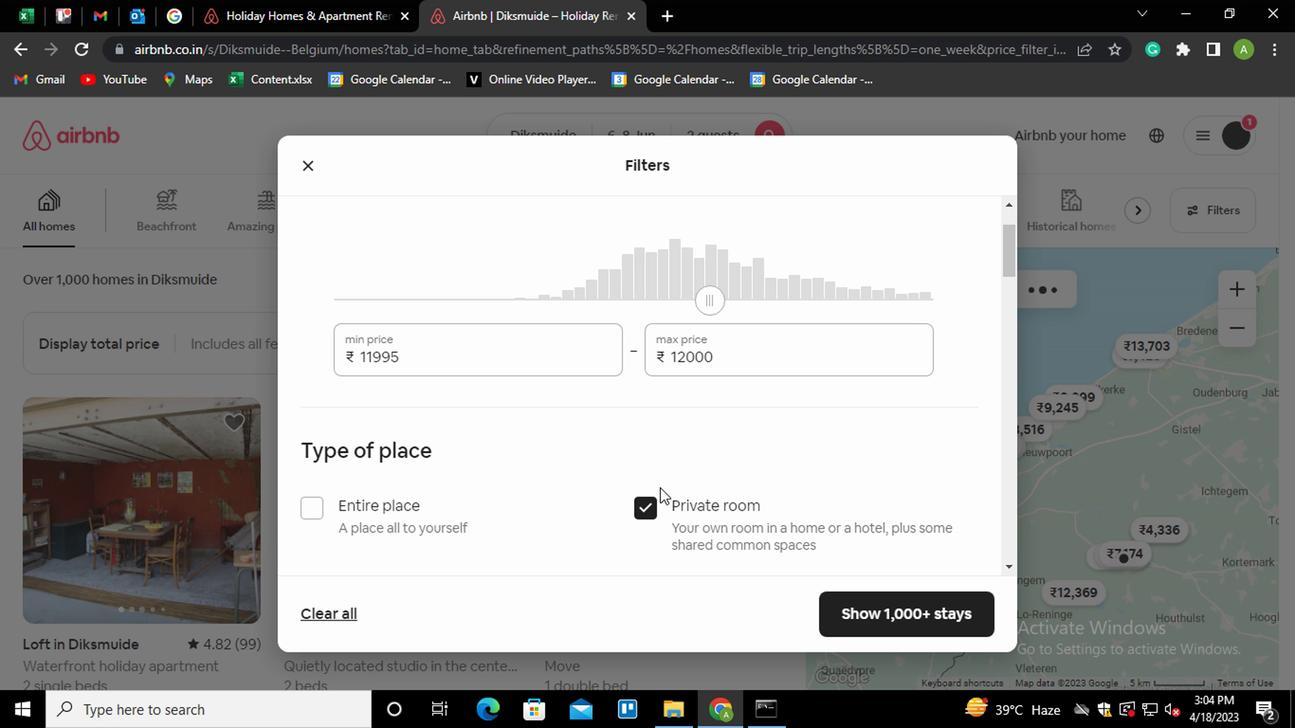 
Action: Mouse moved to (408, 527)
Screenshot: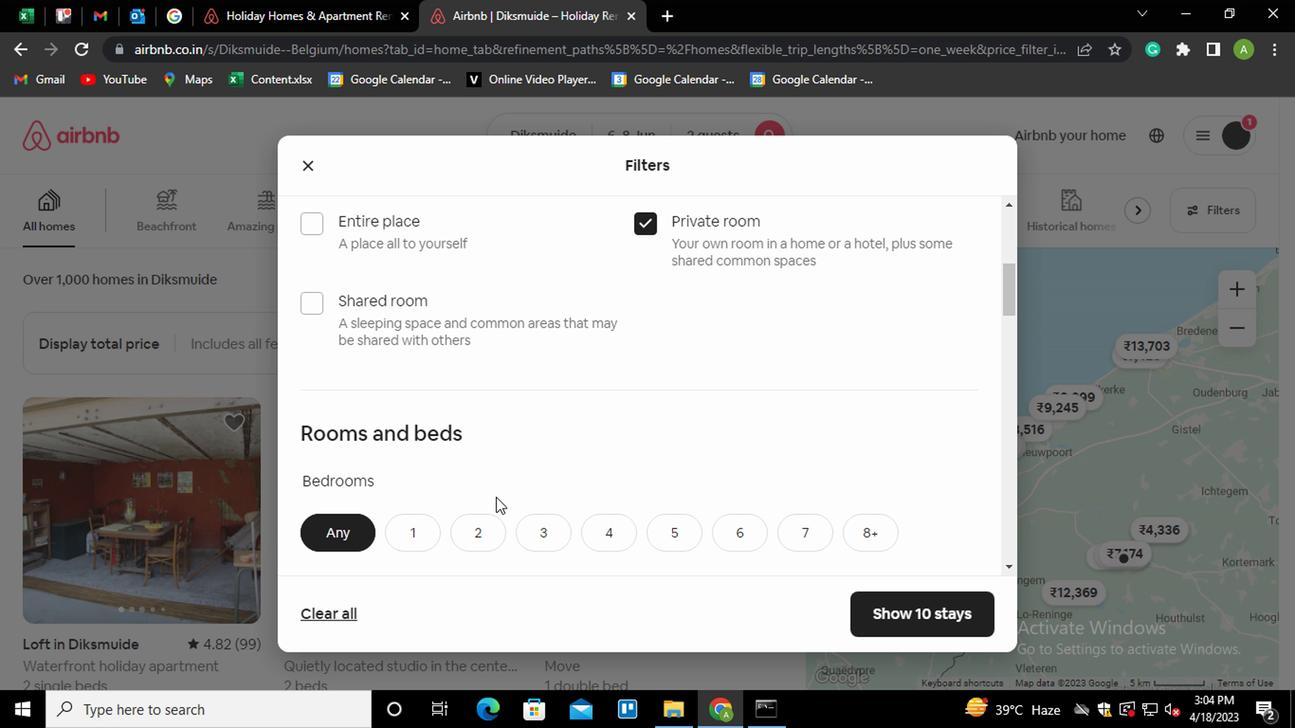
Action: Mouse pressed left at (408, 527)
Screenshot: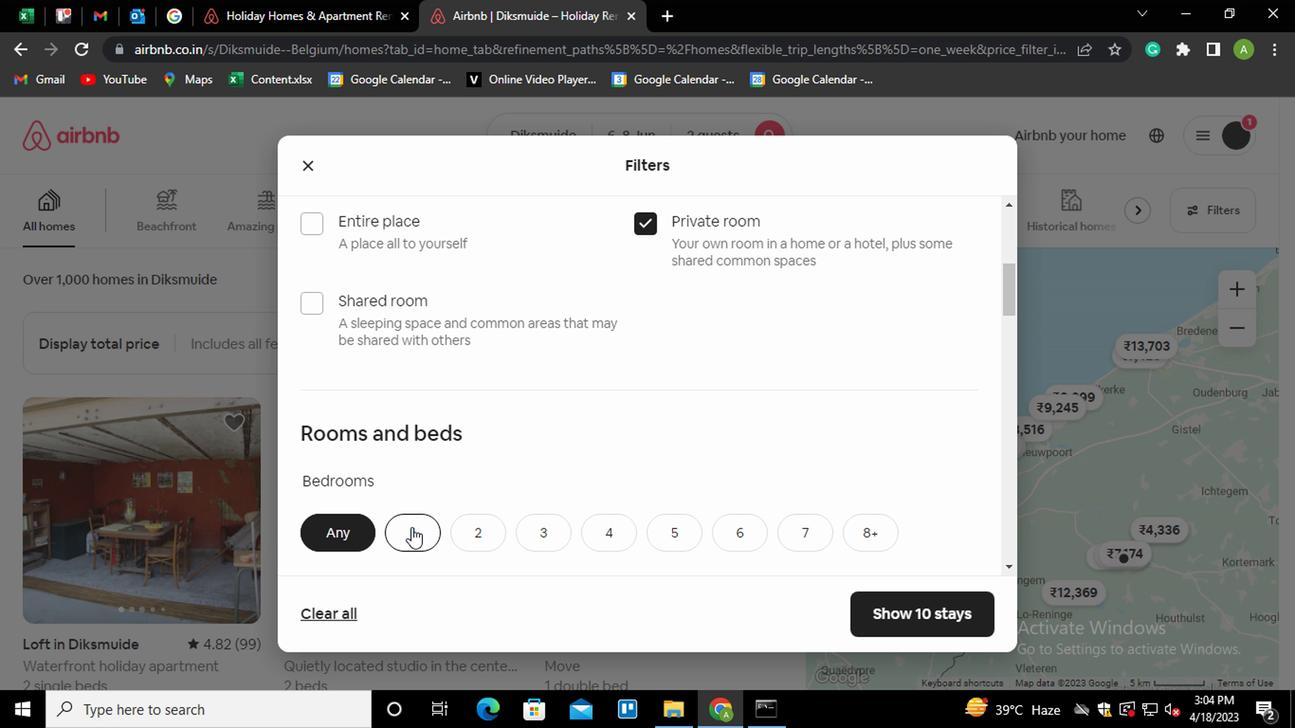 
Action: Mouse moved to (429, 508)
Screenshot: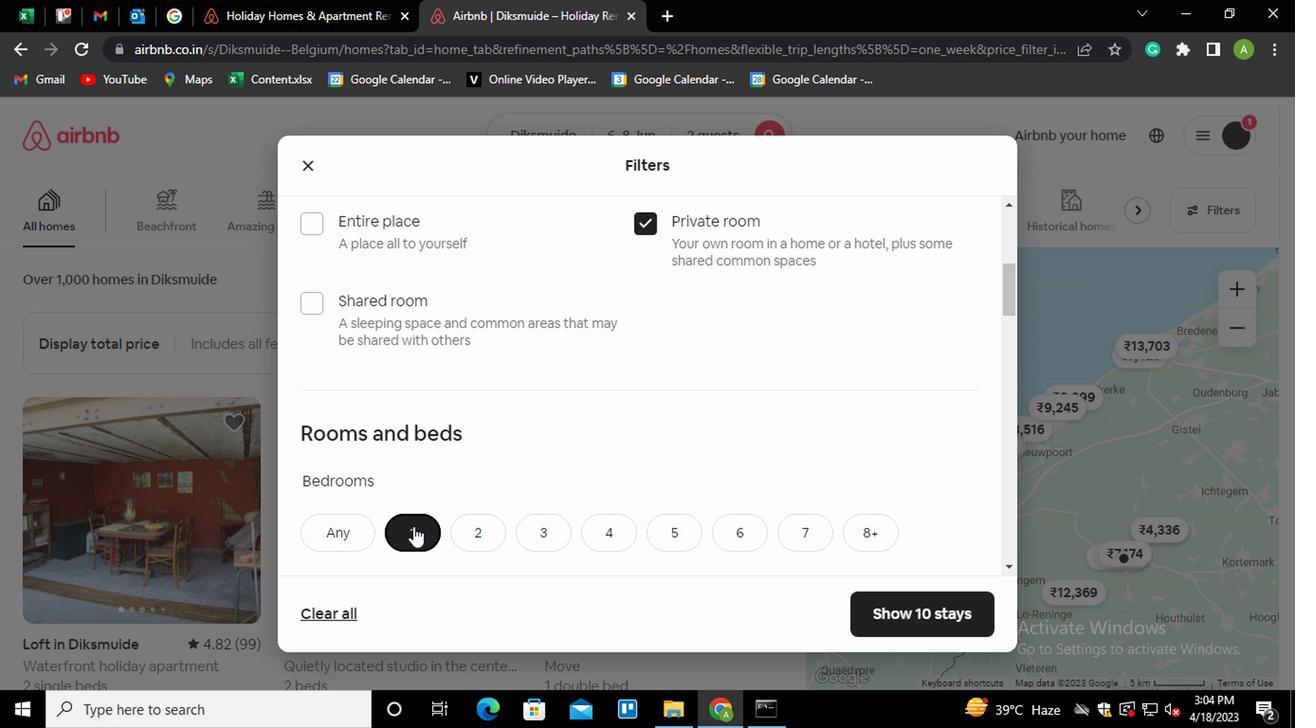 
Action: Mouse scrolled (429, 507) with delta (0, -1)
Screenshot: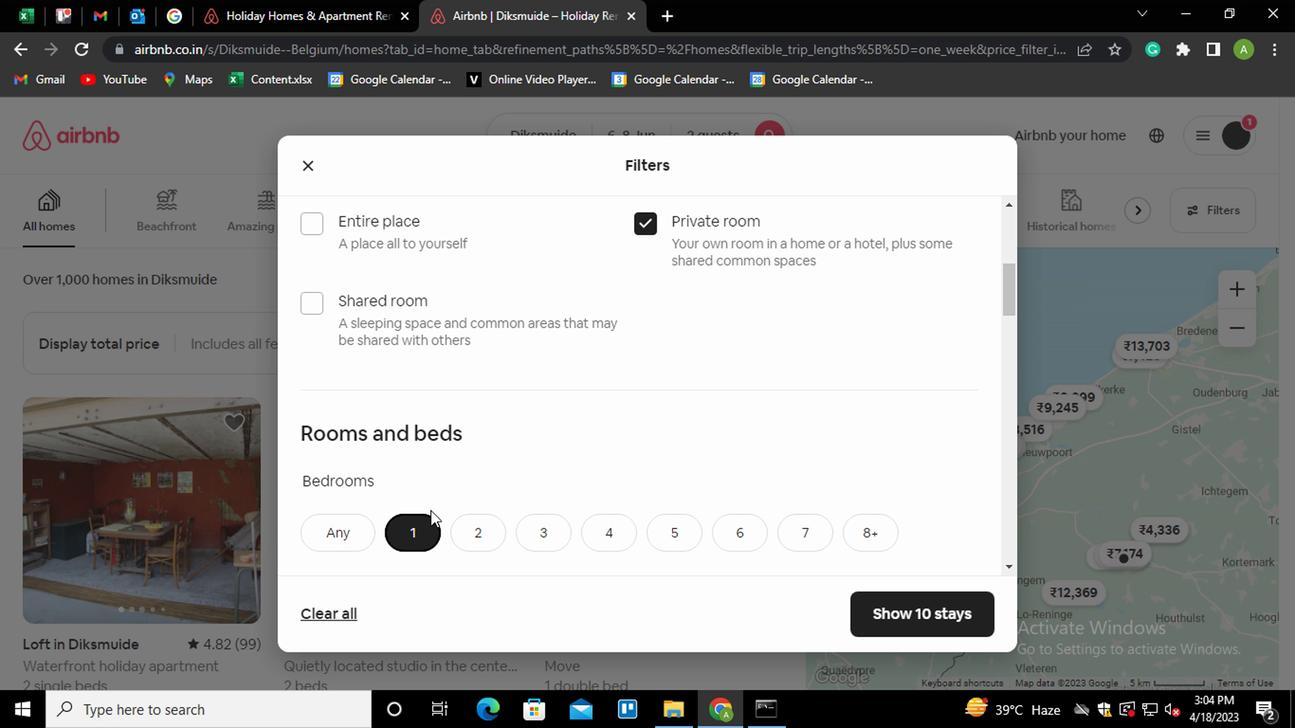 
Action: Mouse scrolled (429, 507) with delta (0, -1)
Screenshot: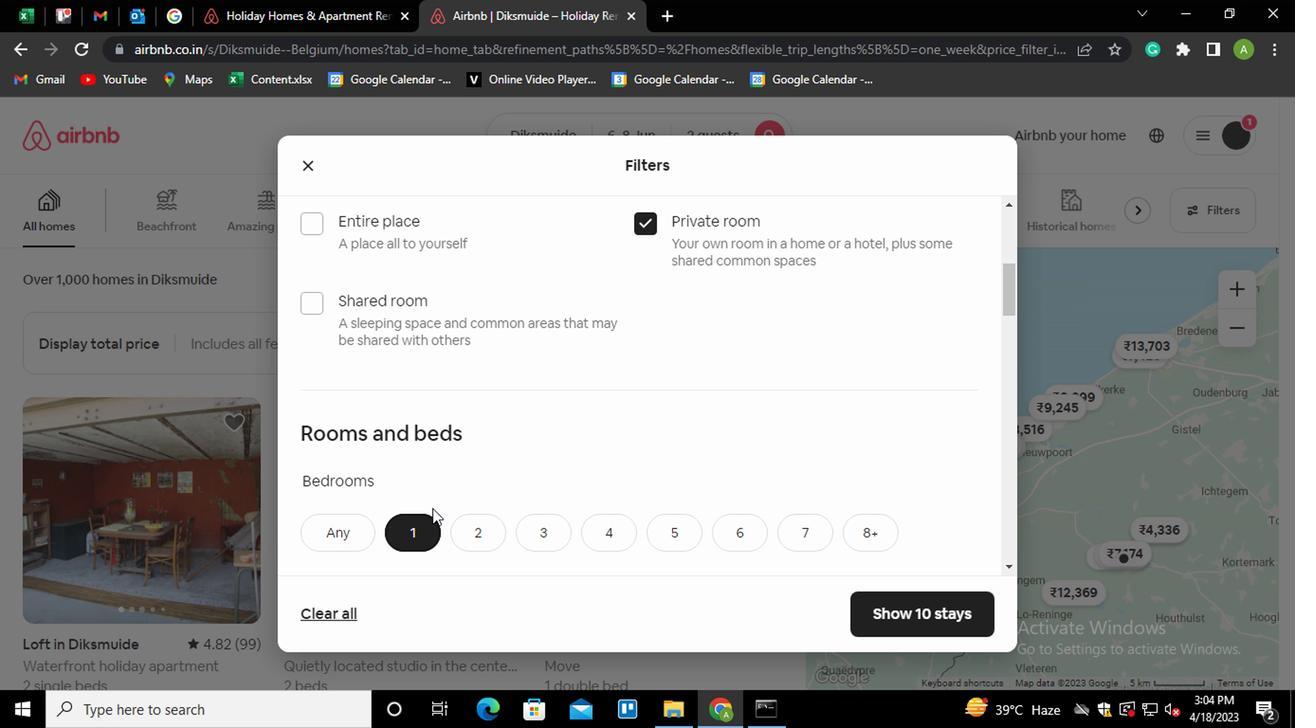 
Action: Mouse moved to (479, 451)
Screenshot: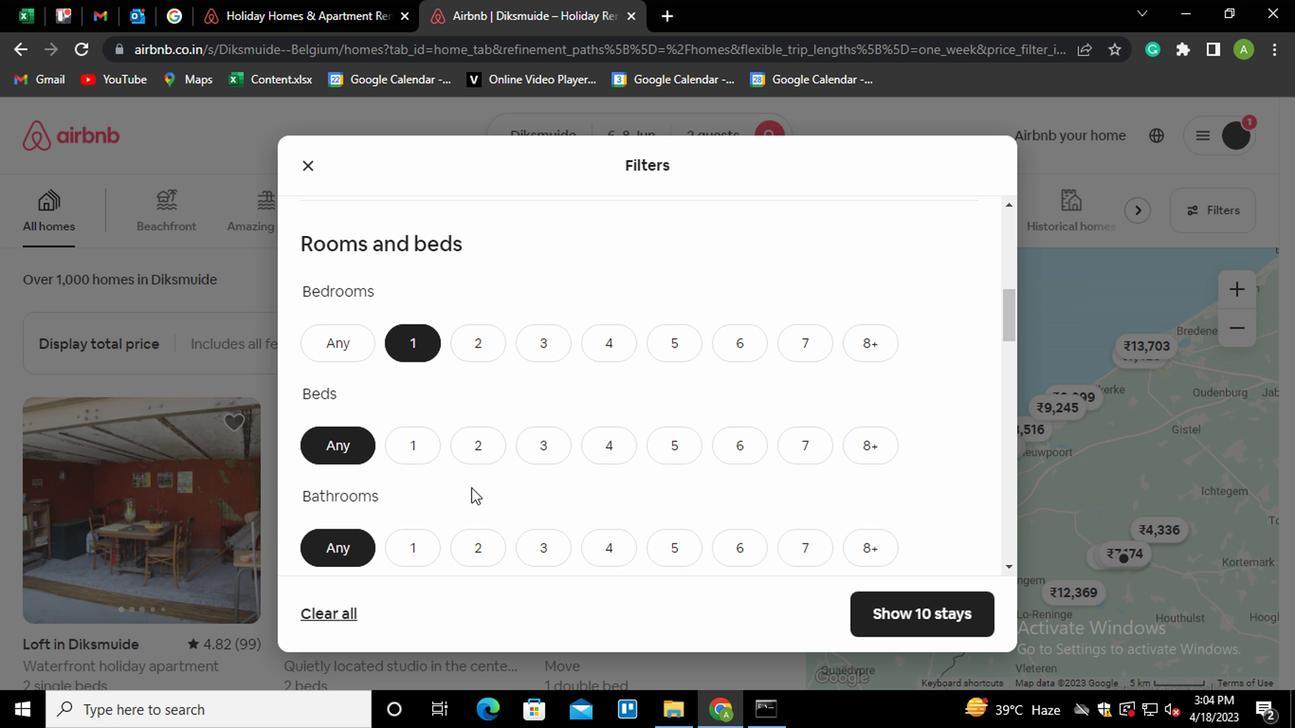 
Action: Mouse pressed left at (479, 451)
Screenshot: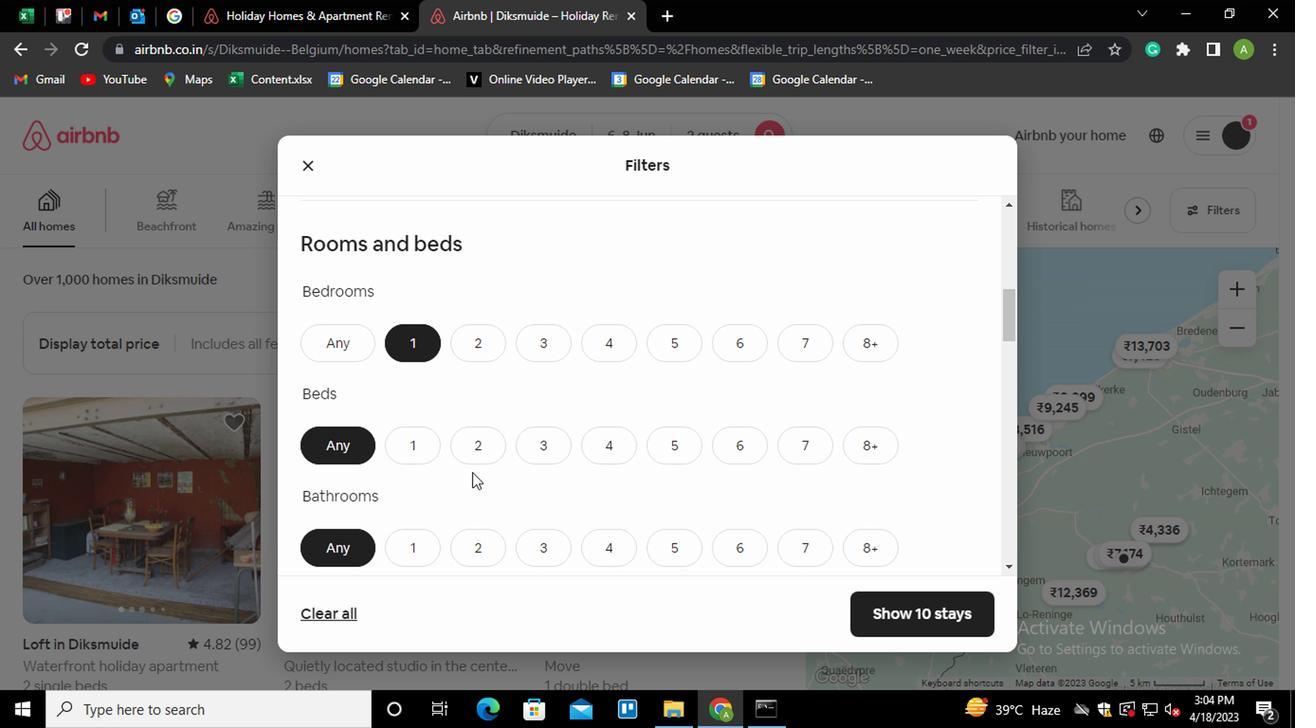 
Action: Mouse moved to (558, 415)
Screenshot: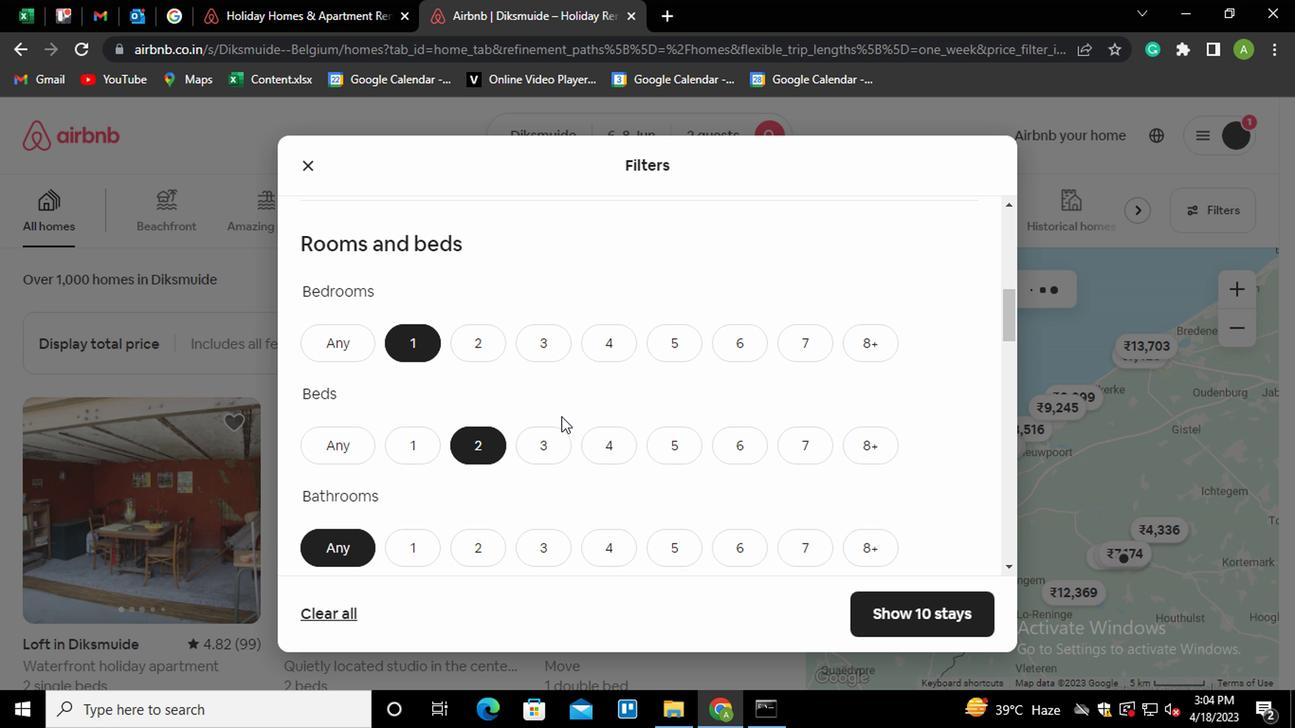 
Action: Mouse scrolled (558, 414) with delta (0, -1)
Screenshot: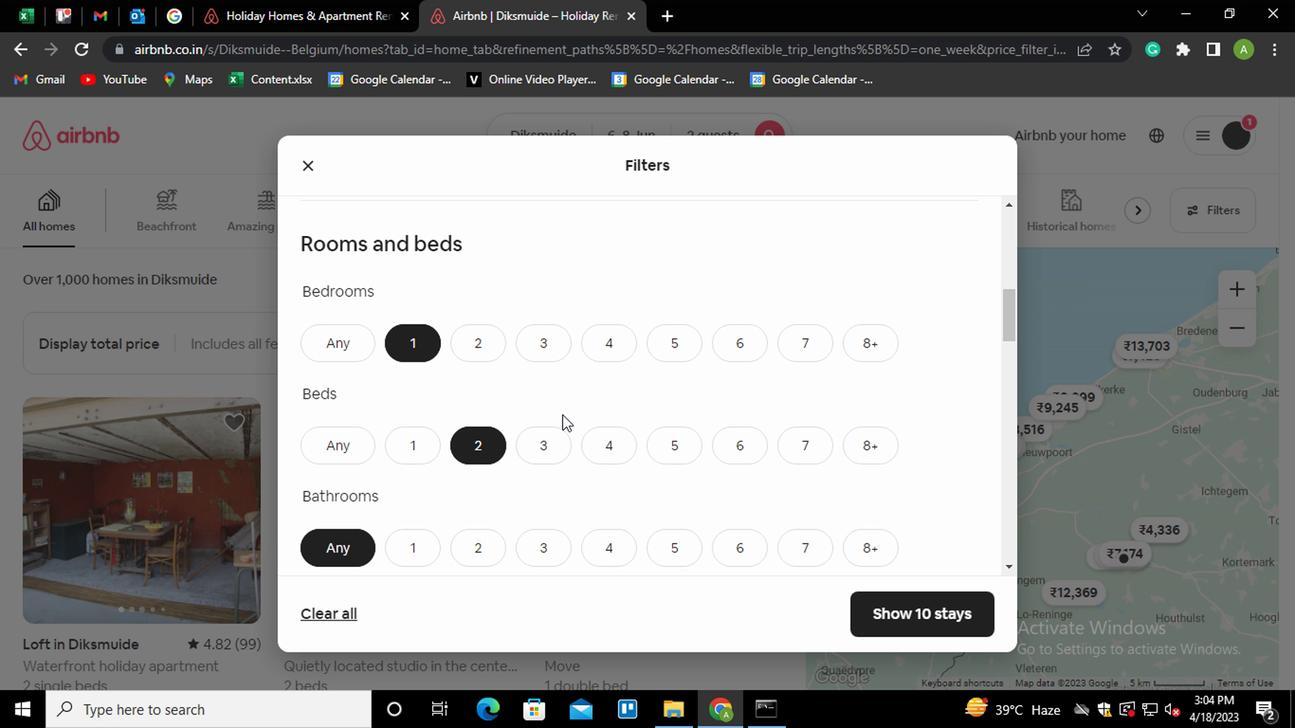 
Action: Mouse moved to (403, 460)
Screenshot: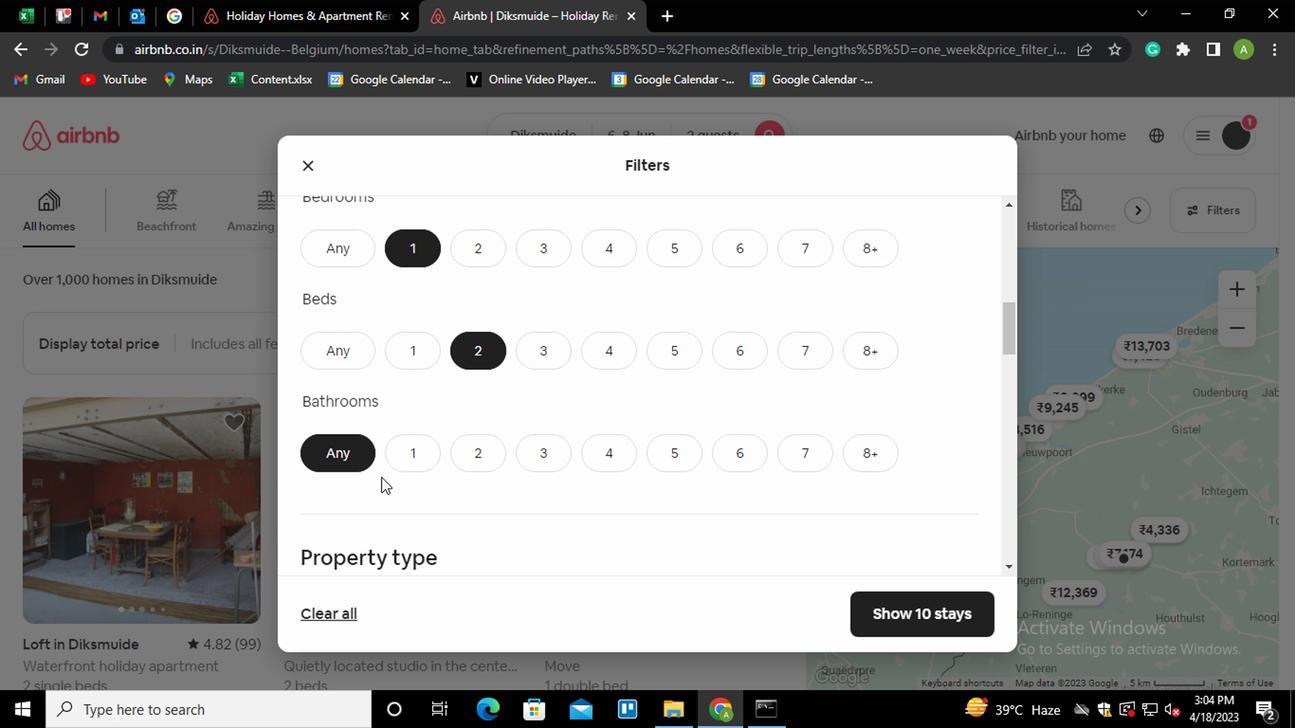 
Action: Mouse pressed left at (403, 460)
Screenshot: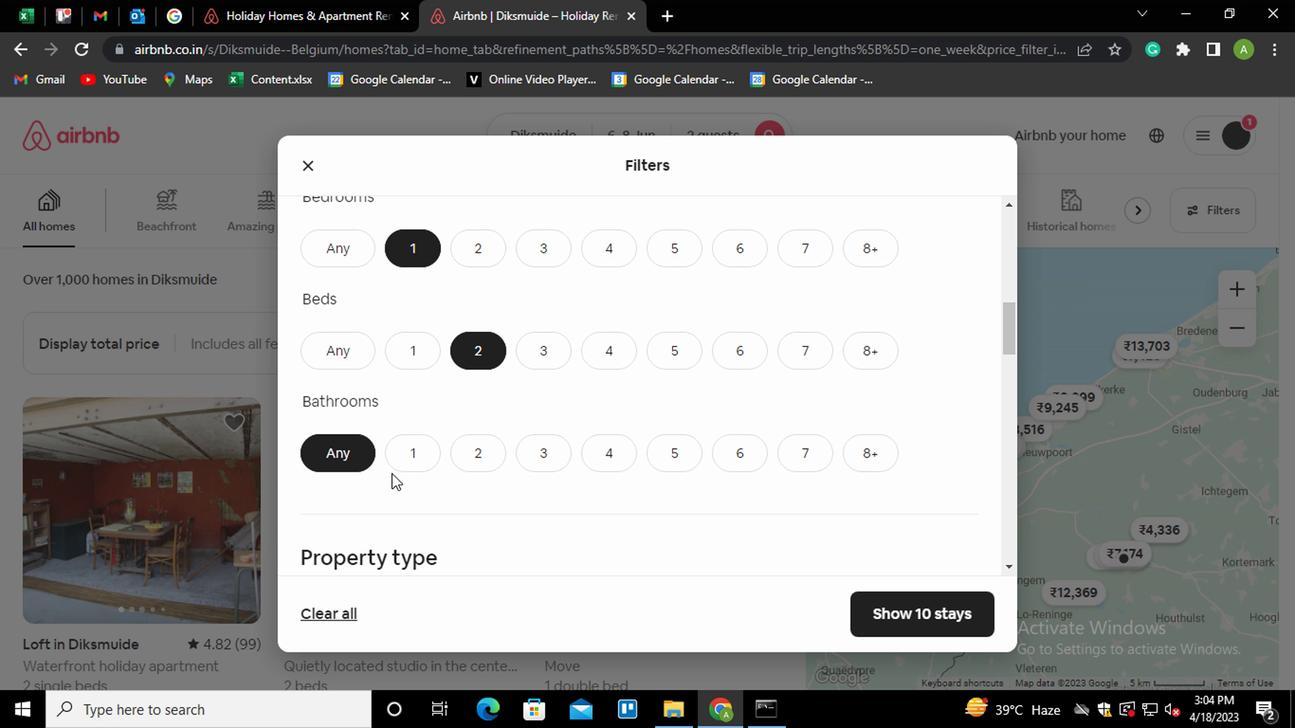 
Action: Mouse moved to (553, 404)
Screenshot: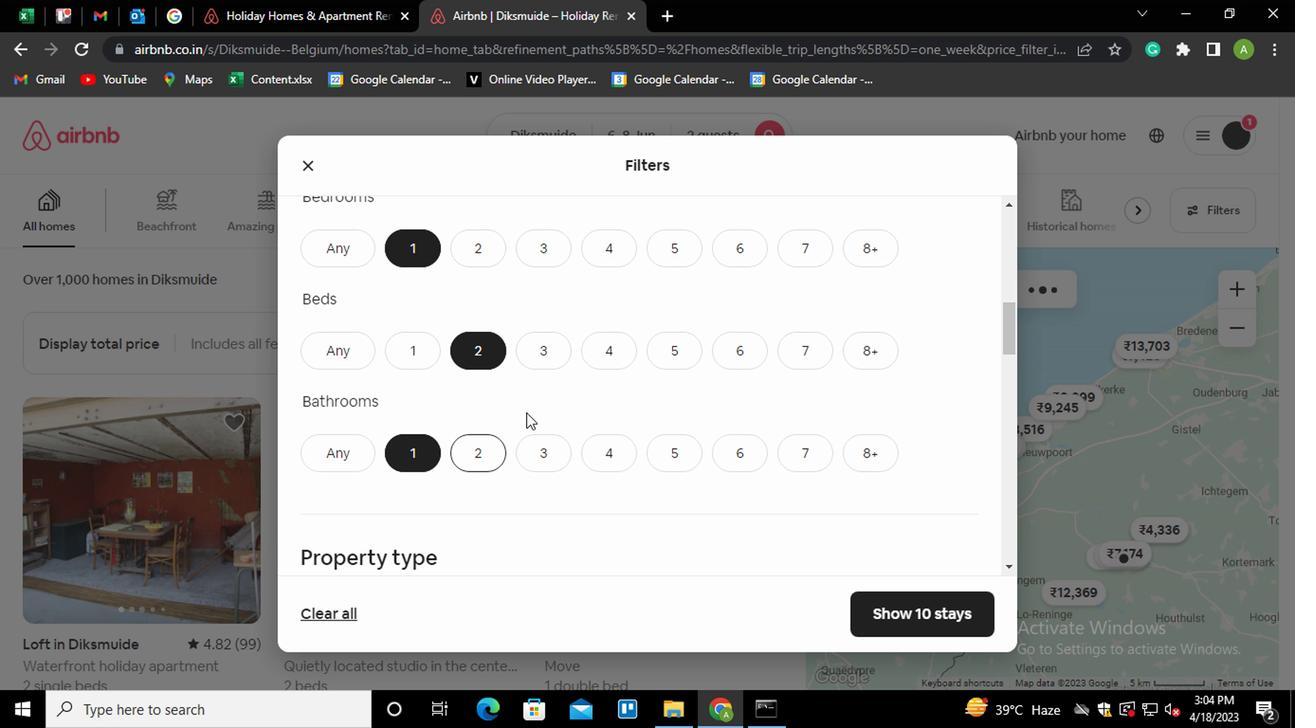 
Action: Mouse scrolled (553, 402) with delta (0, -1)
Screenshot: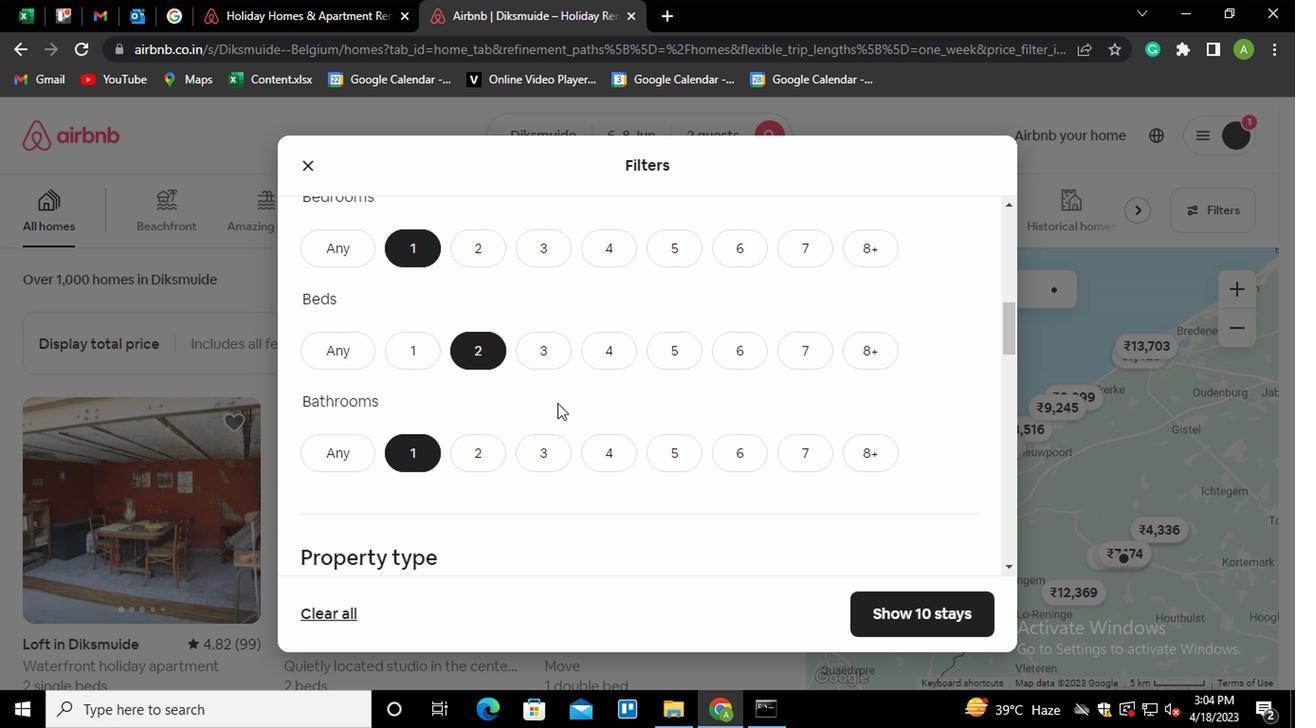 
Action: Mouse scrolled (553, 402) with delta (0, -1)
Screenshot: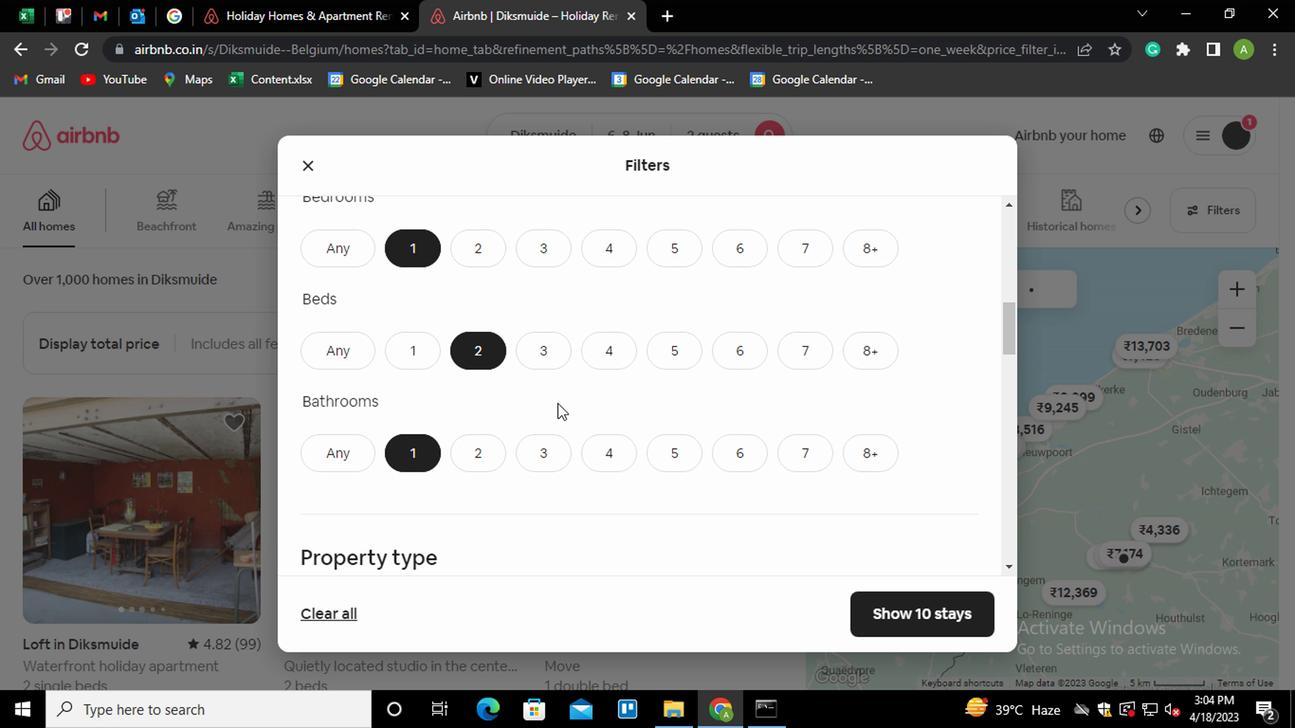 
Action: Mouse scrolled (553, 402) with delta (0, -1)
Screenshot: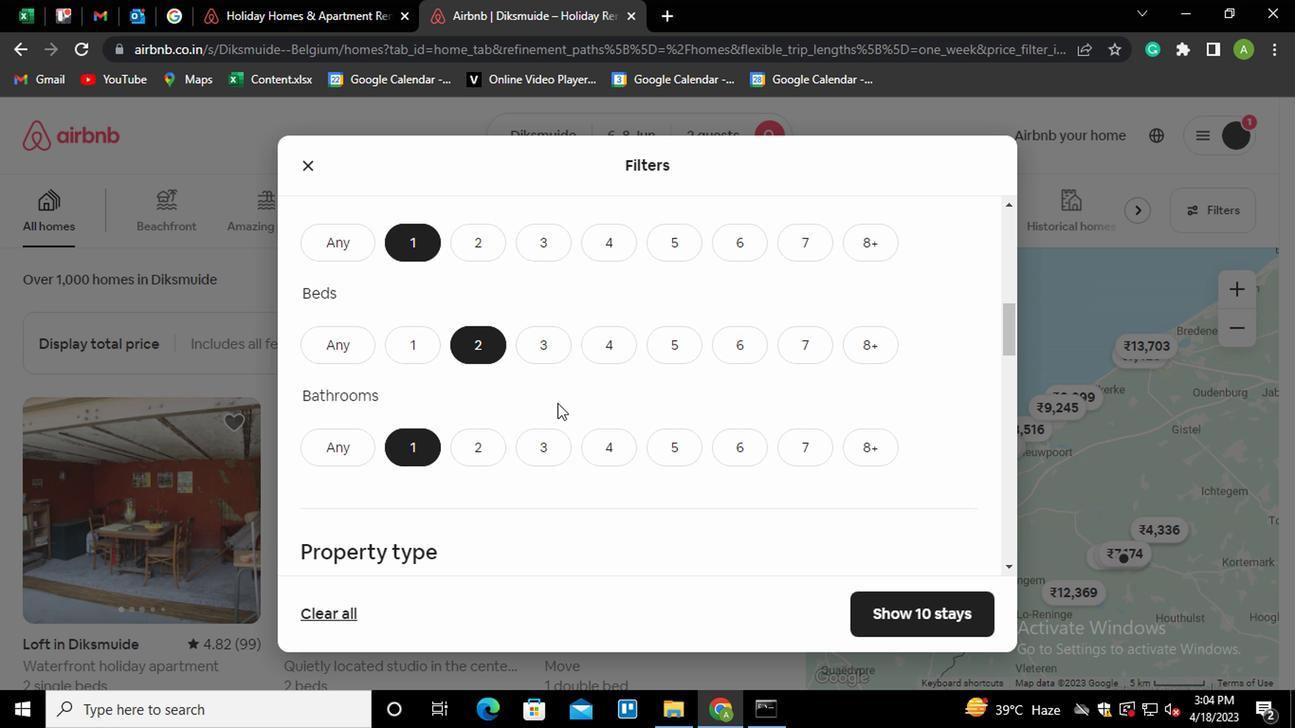 
Action: Mouse scrolled (553, 402) with delta (0, -1)
Screenshot: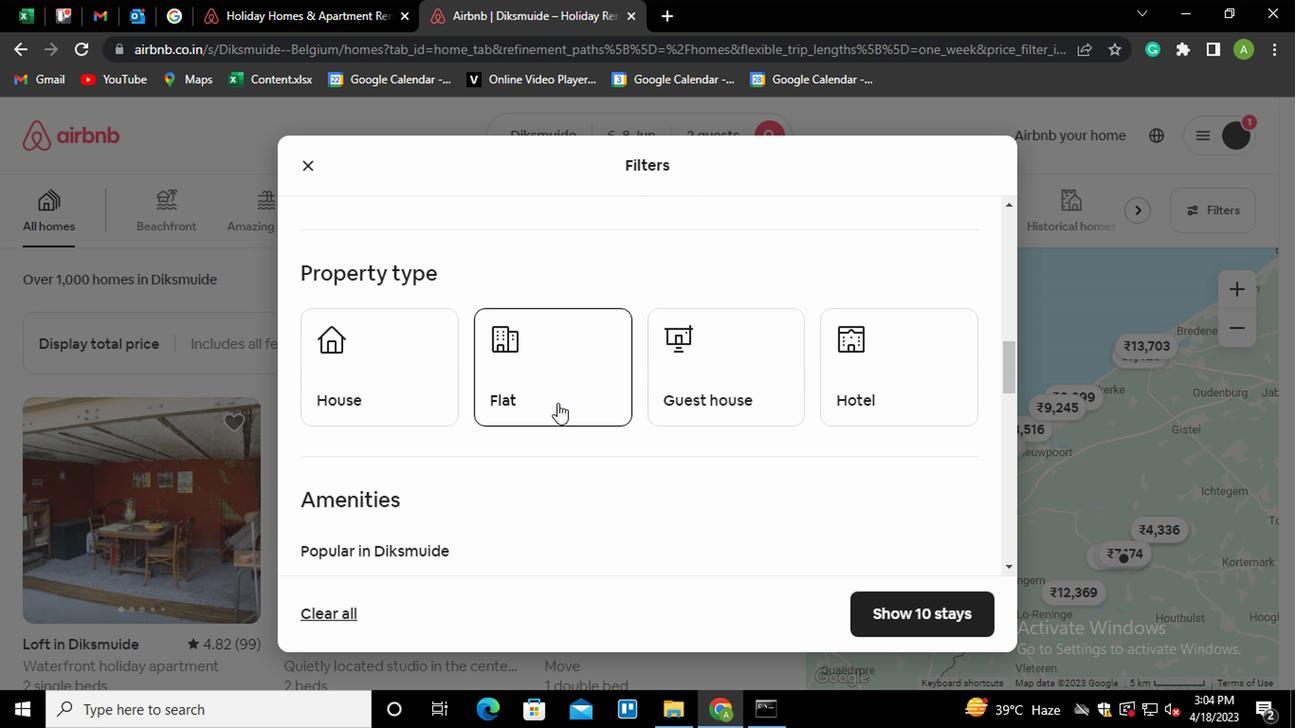 
Action: Mouse moved to (528, 315)
Screenshot: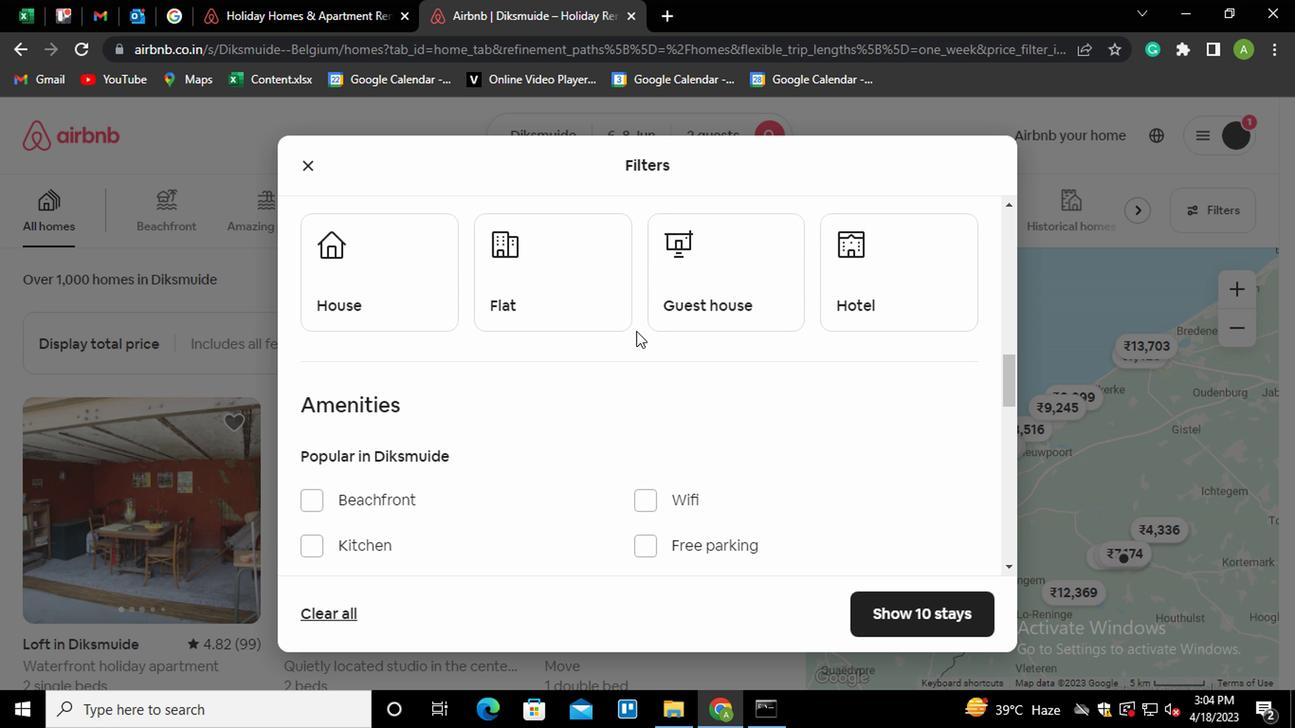 
Action: Mouse pressed left at (528, 315)
Screenshot: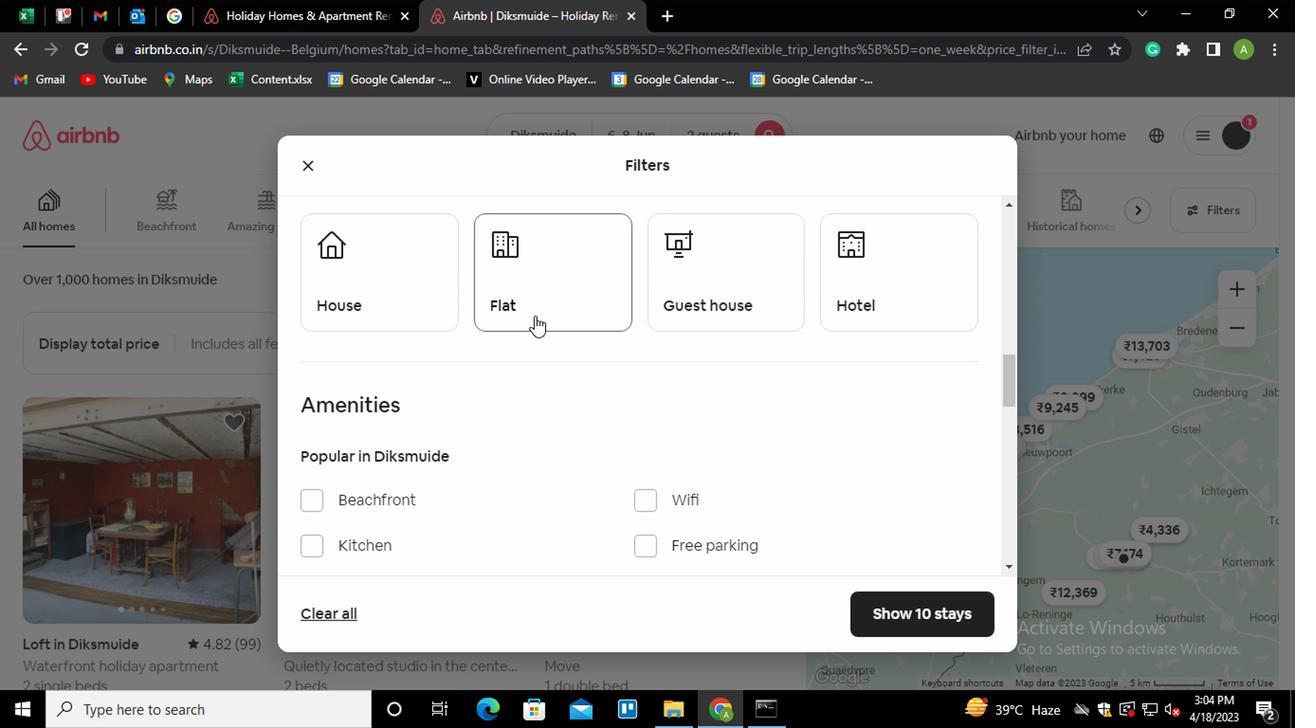 
Action: Mouse moved to (714, 365)
Screenshot: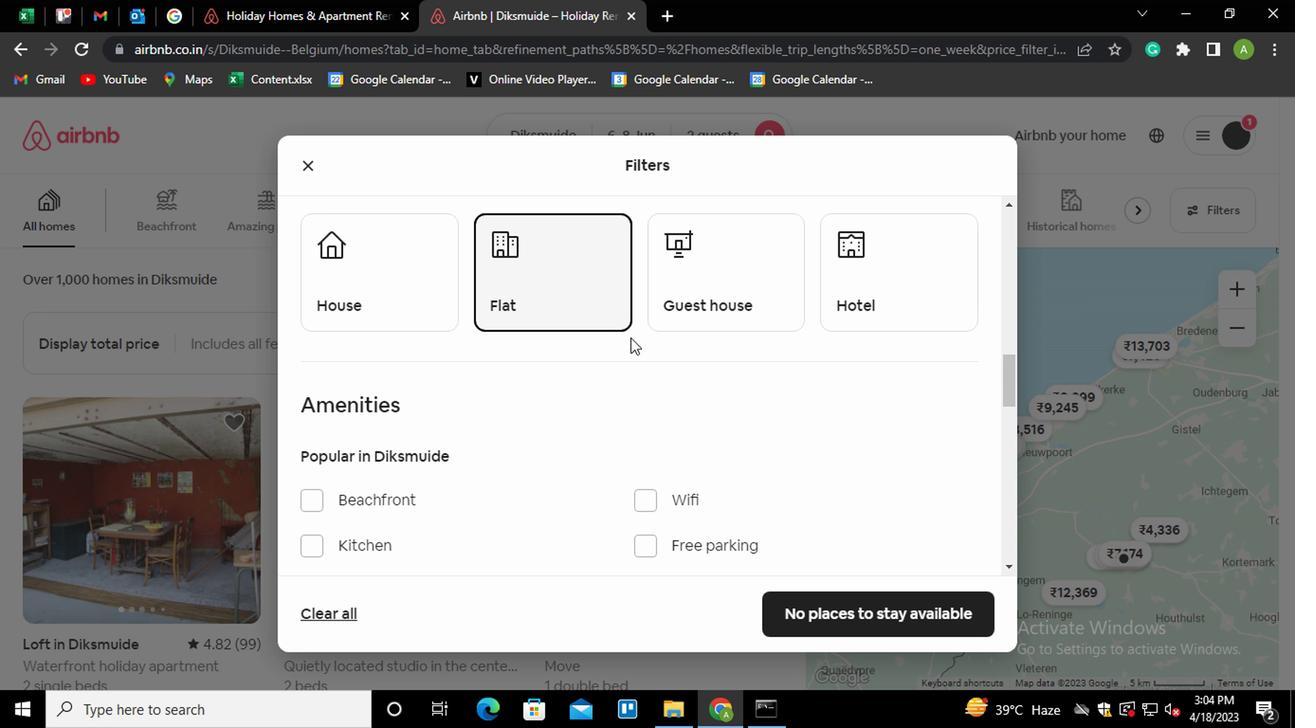
Action: Mouse scrolled (714, 364) with delta (0, -1)
Screenshot: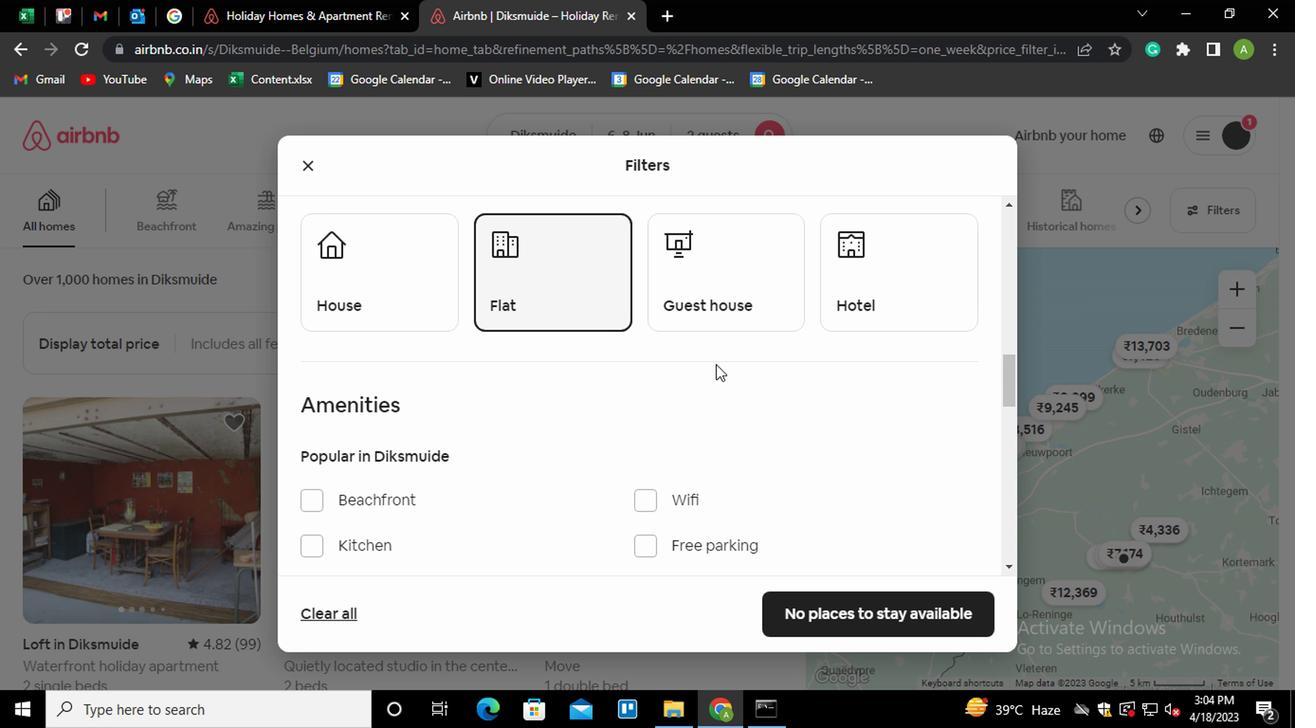
Action: Mouse scrolled (714, 364) with delta (0, -1)
Screenshot: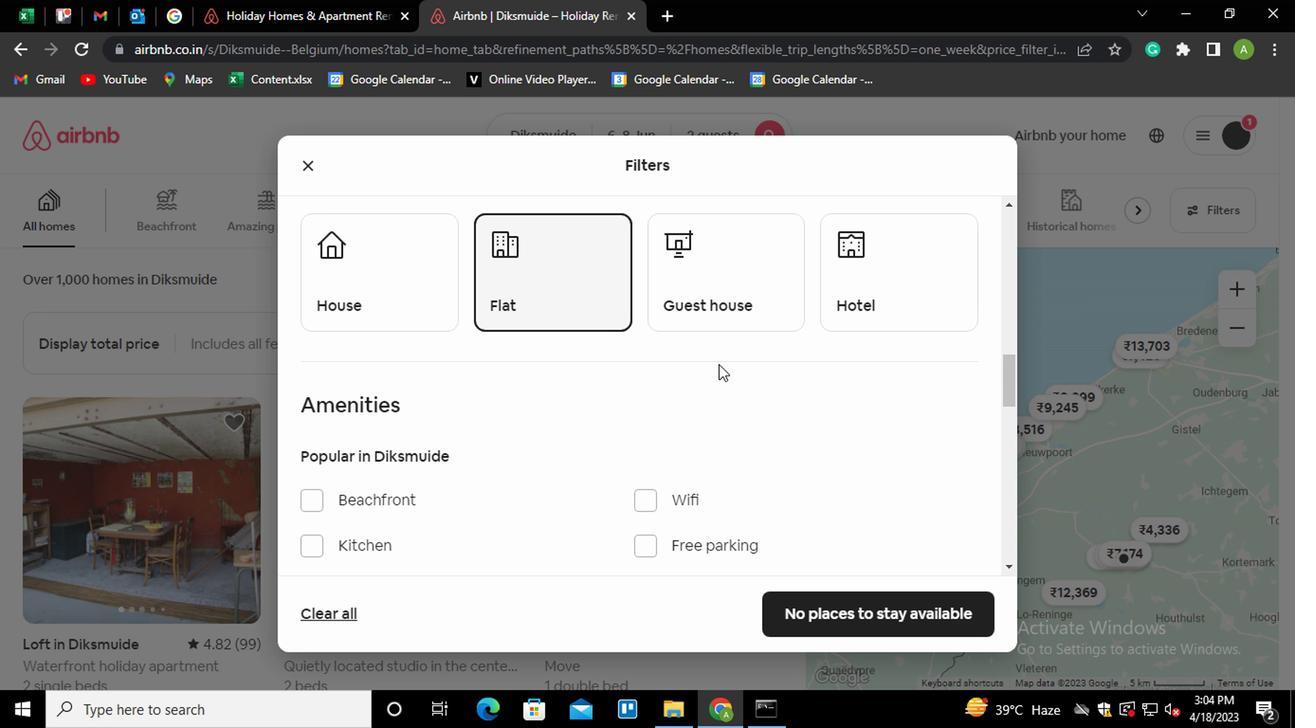
Action: Mouse moved to (346, 437)
Screenshot: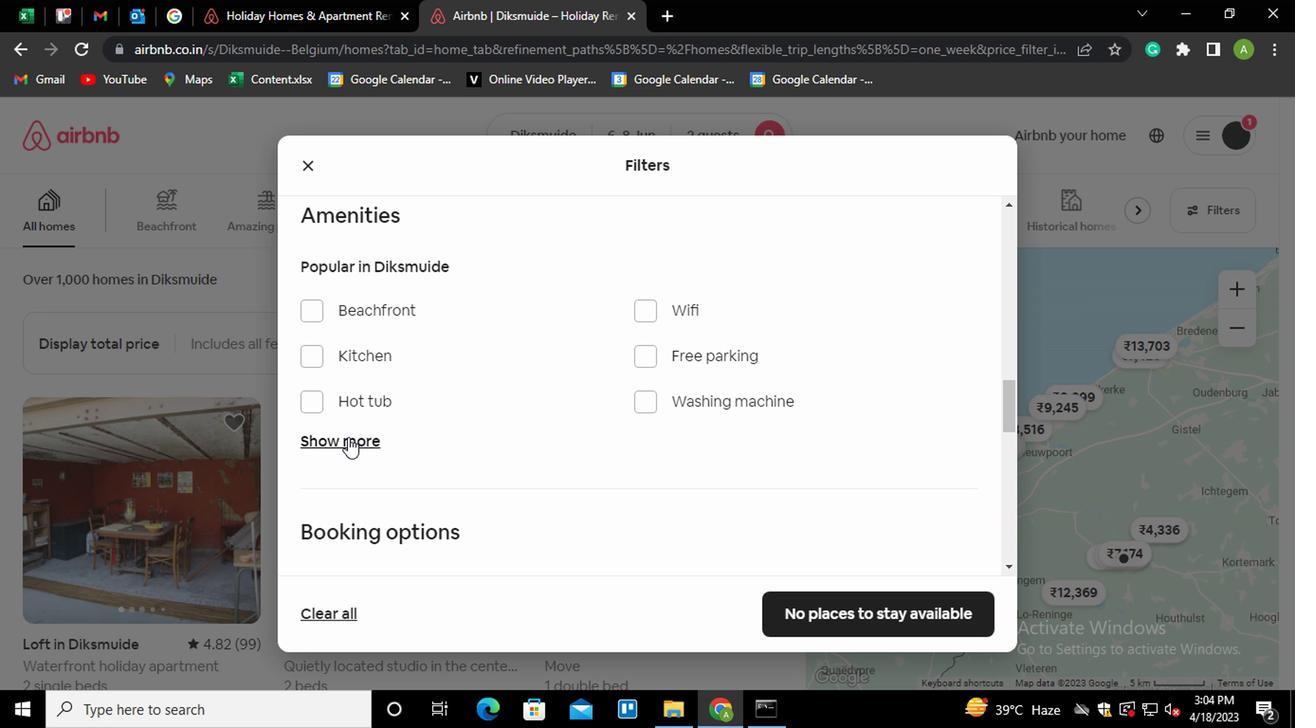 
Action: Mouse pressed left at (346, 437)
Screenshot: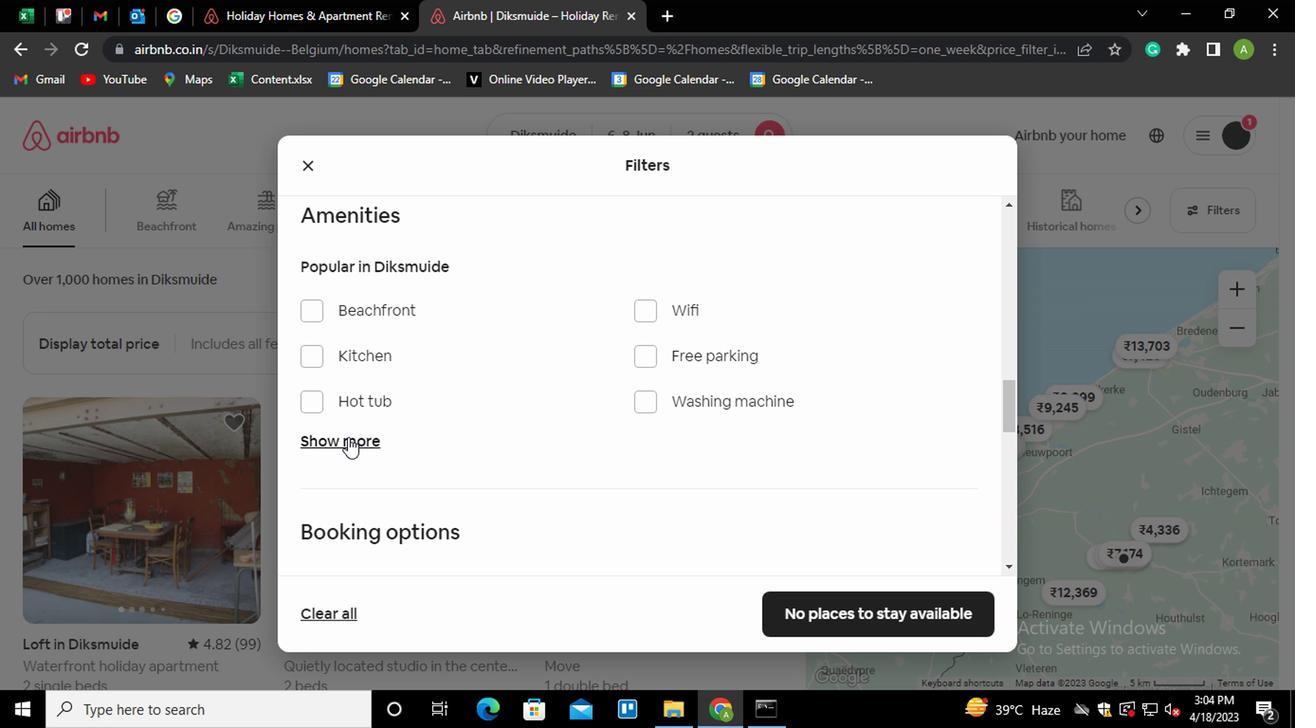 
Action: Mouse moved to (330, 549)
Screenshot: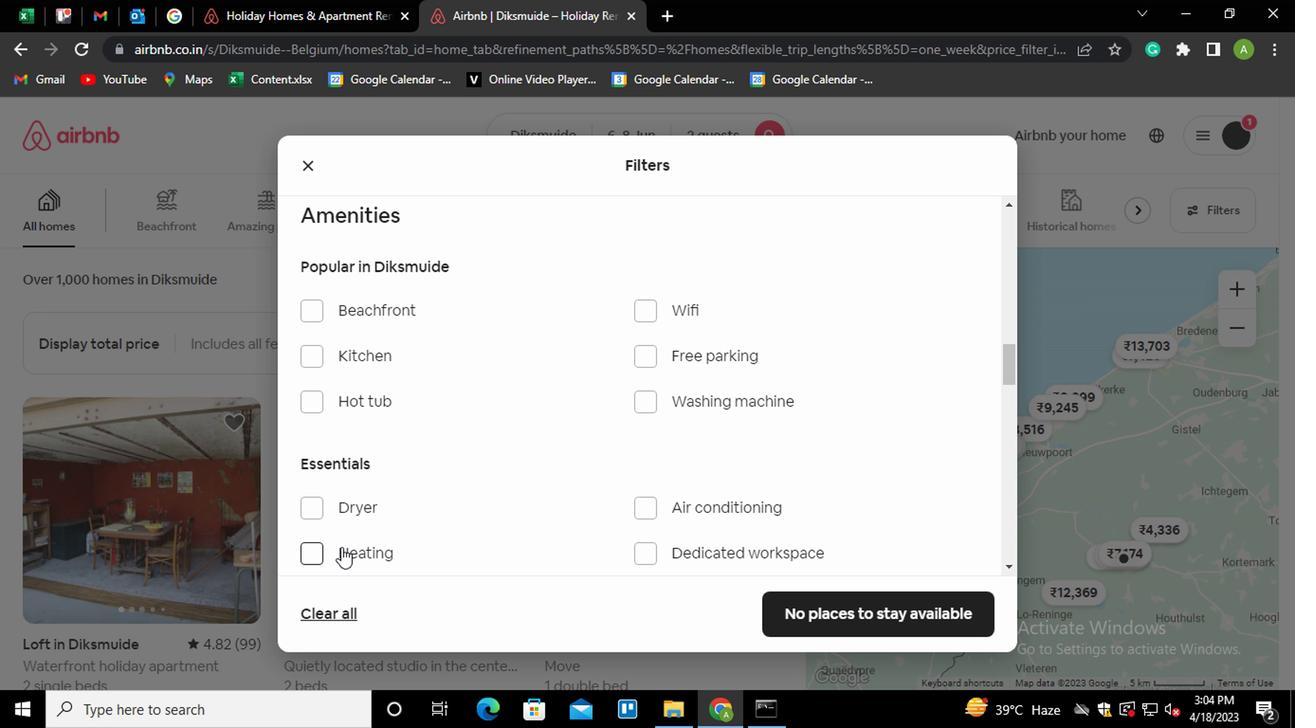 
Action: Mouse pressed left at (330, 549)
Screenshot: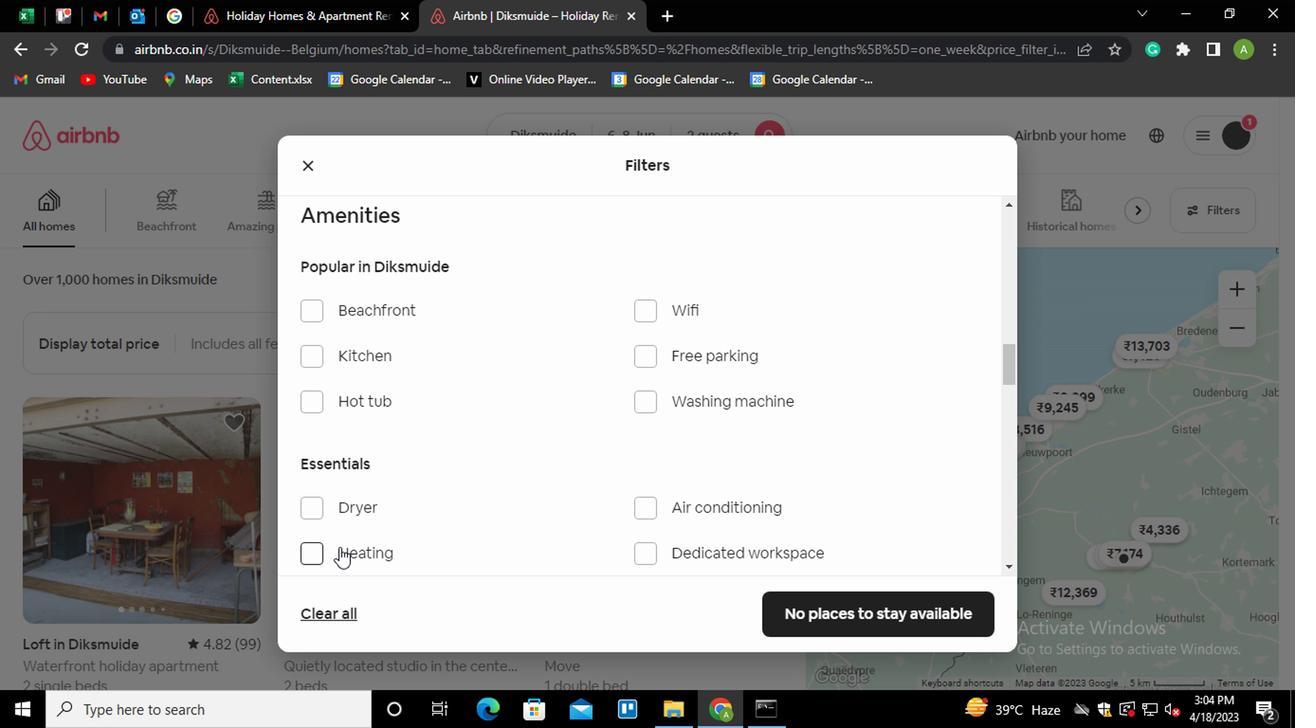 
Action: Mouse moved to (467, 456)
Screenshot: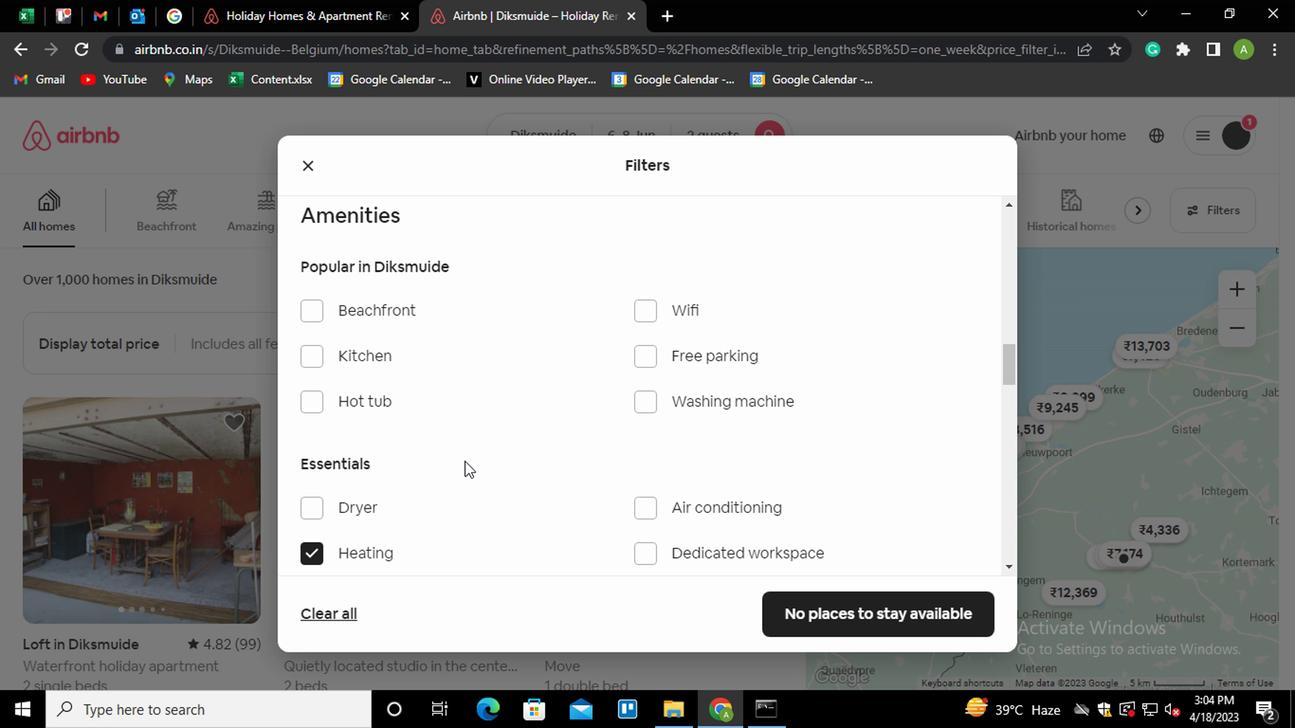 
Action: Mouse scrolled (467, 456) with delta (0, 0)
Screenshot: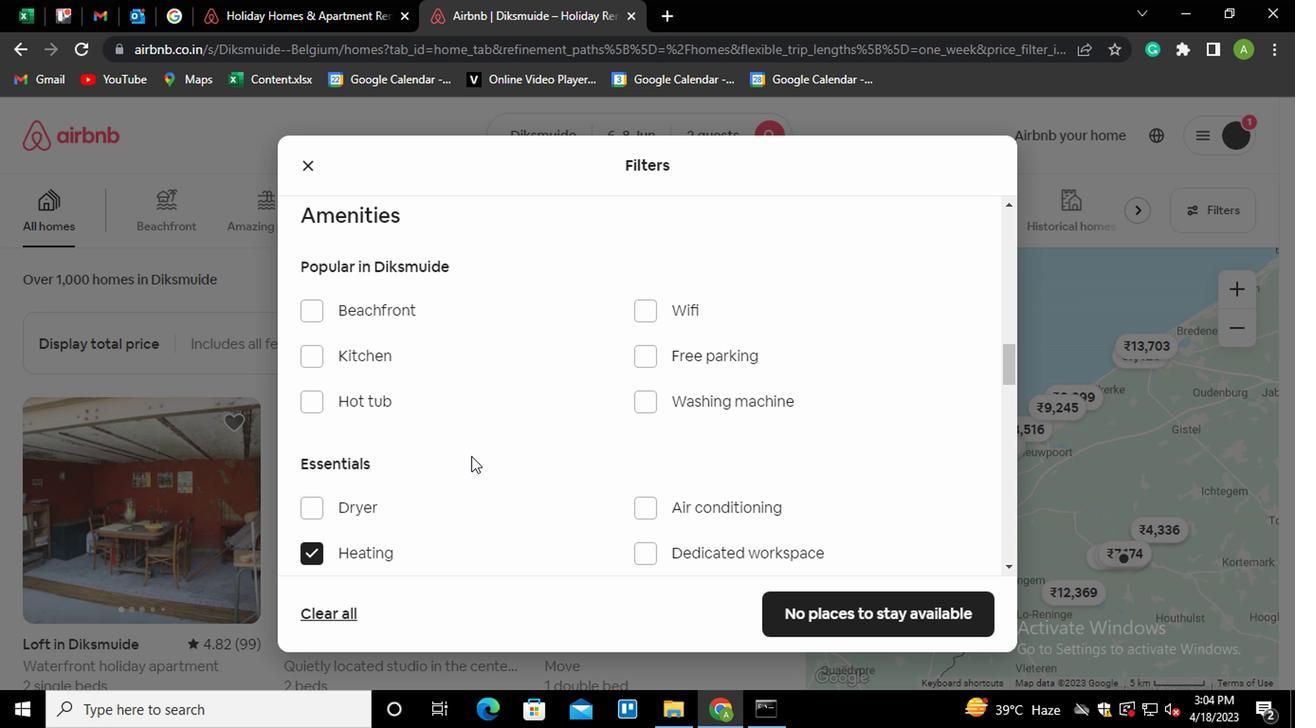 
Action: Mouse scrolled (467, 456) with delta (0, 0)
Screenshot: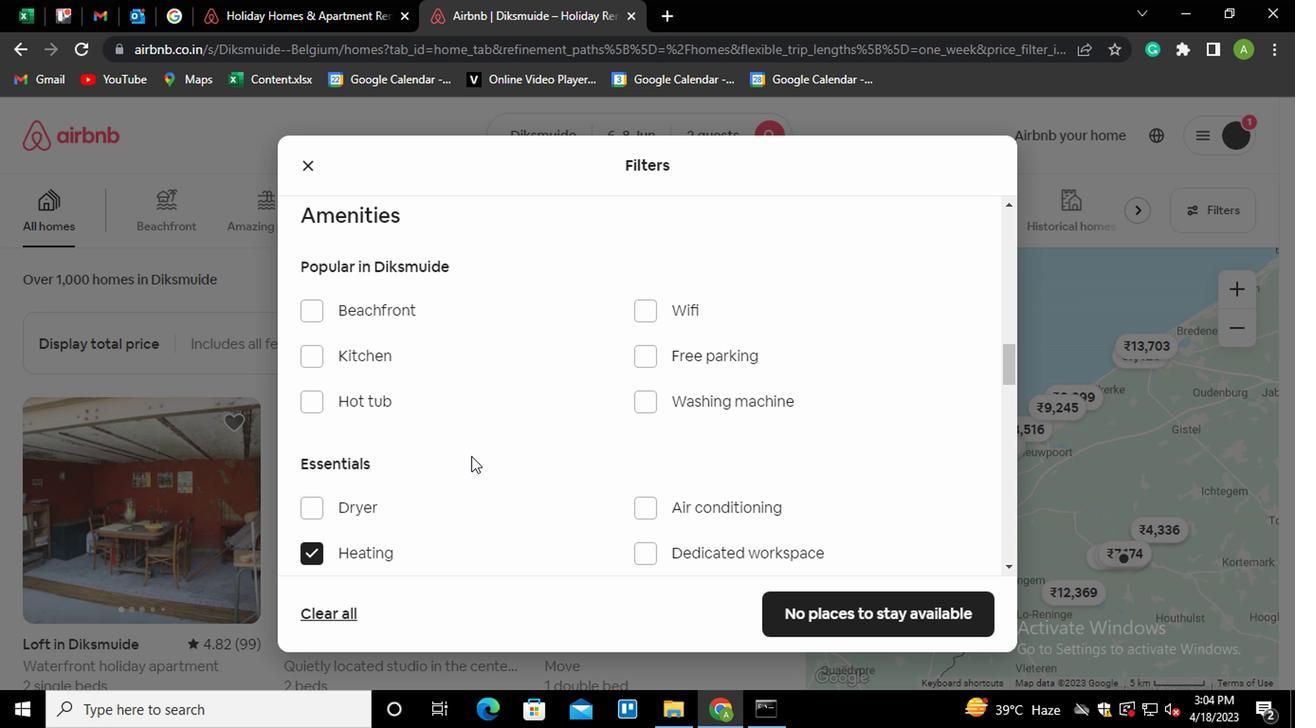 
Action: Mouse scrolled (467, 456) with delta (0, 0)
Screenshot: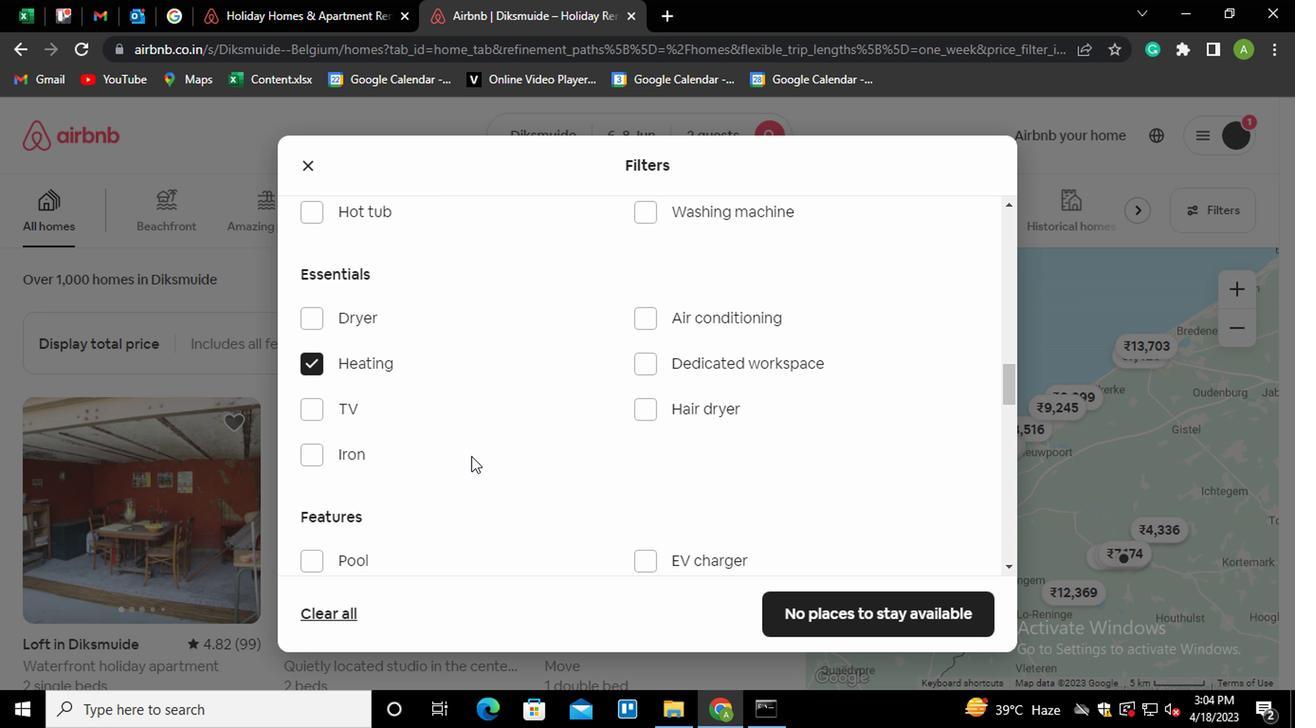 
Action: Mouse scrolled (467, 456) with delta (0, 0)
Screenshot: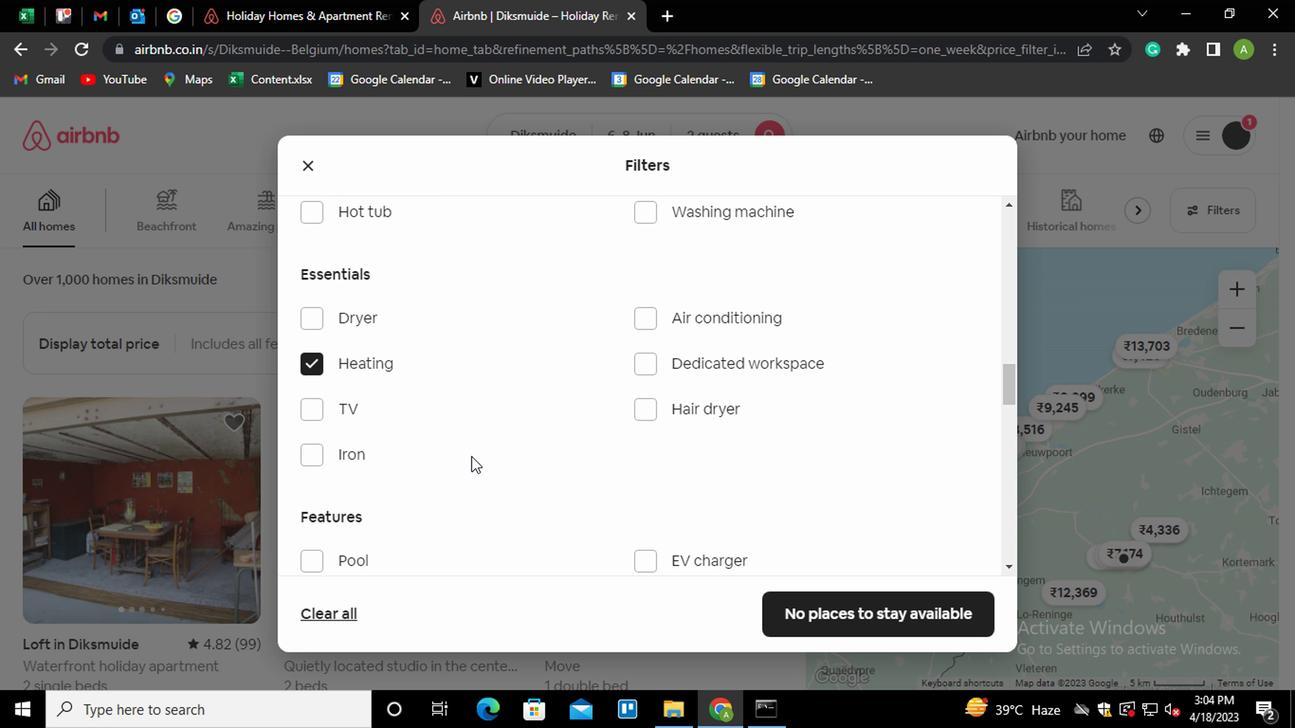 
Action: Mouse scrolled (467, 456) with delta (0, 0)
Screenshot: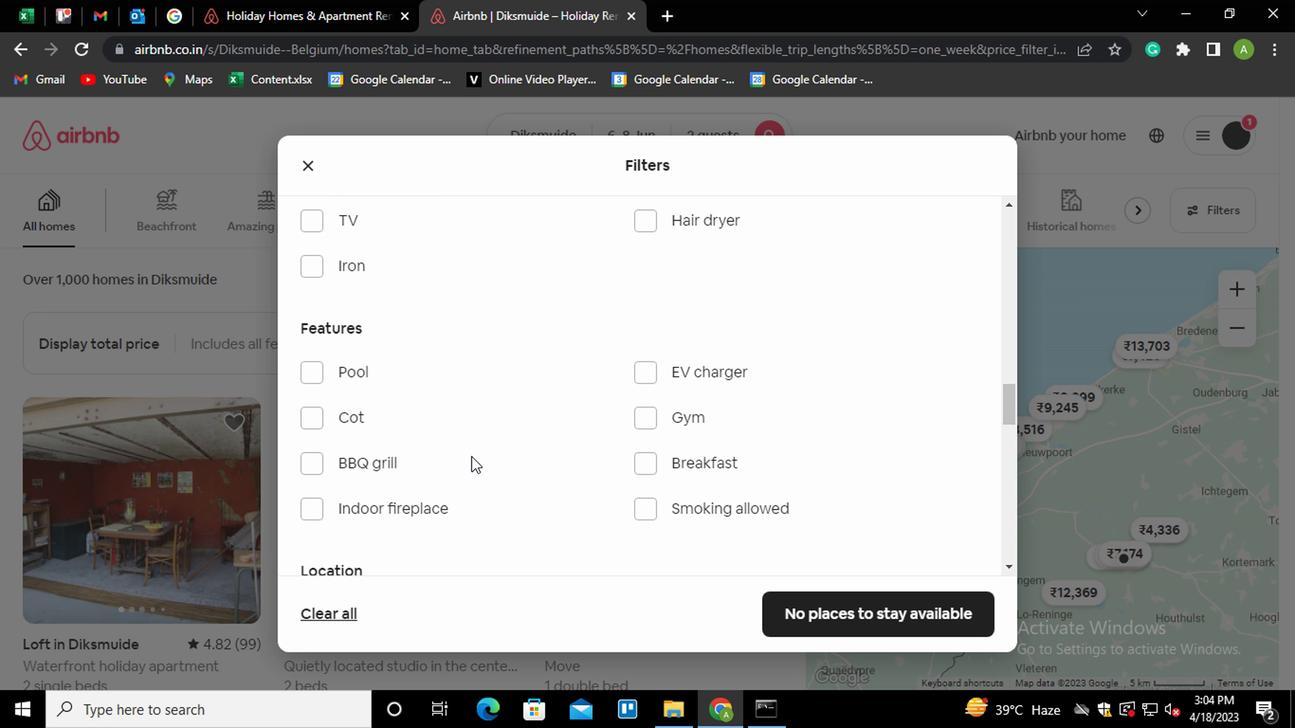 
Action: Mouse scrolled (467, 456) with delta (0, 0)
Screenshot: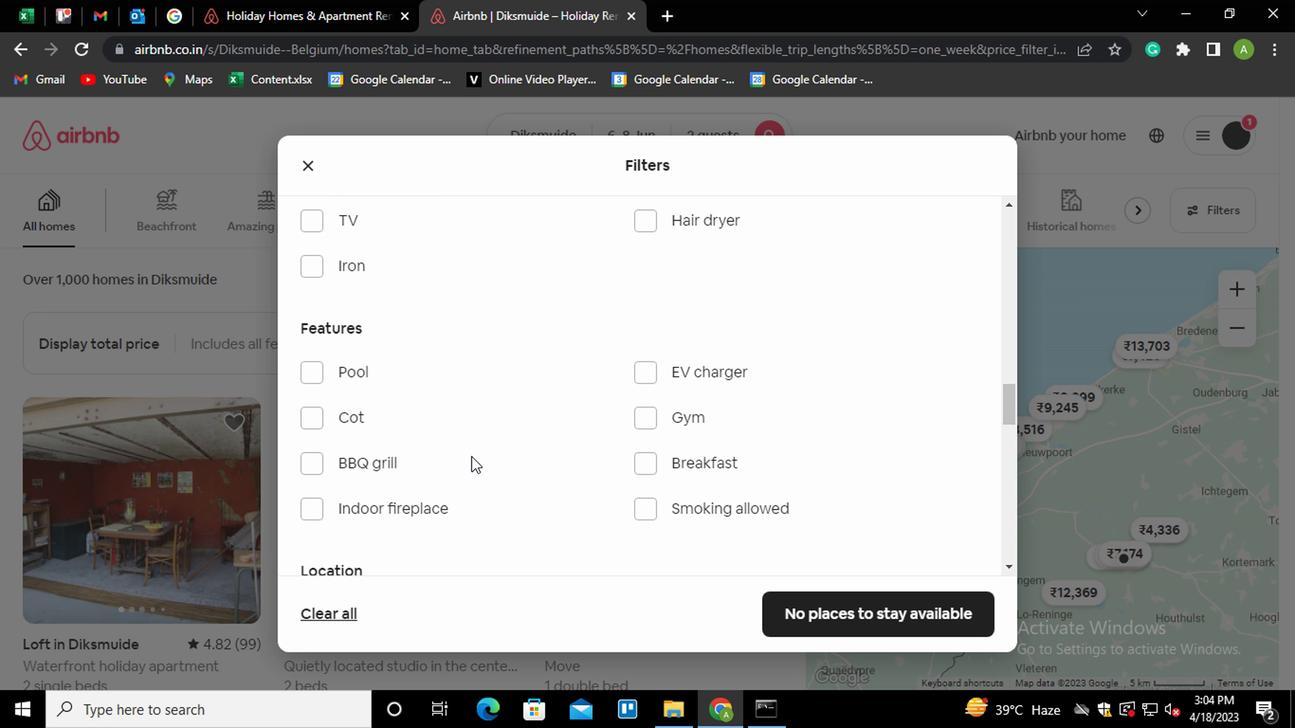 
Action: Mouse scrolled (467, 456) with delta (0, 0)
Screenshot: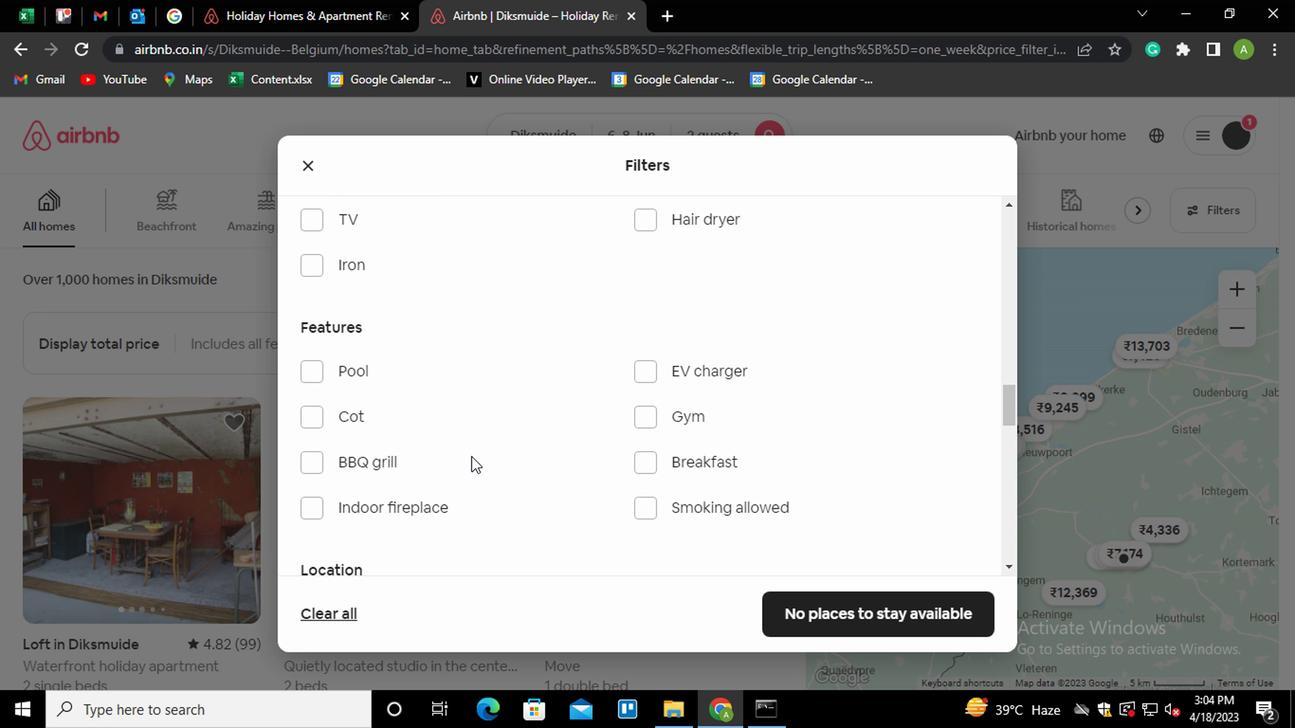 
Action: Mouse scrolled (467, 456) with delta (0, 0)
Screenshot: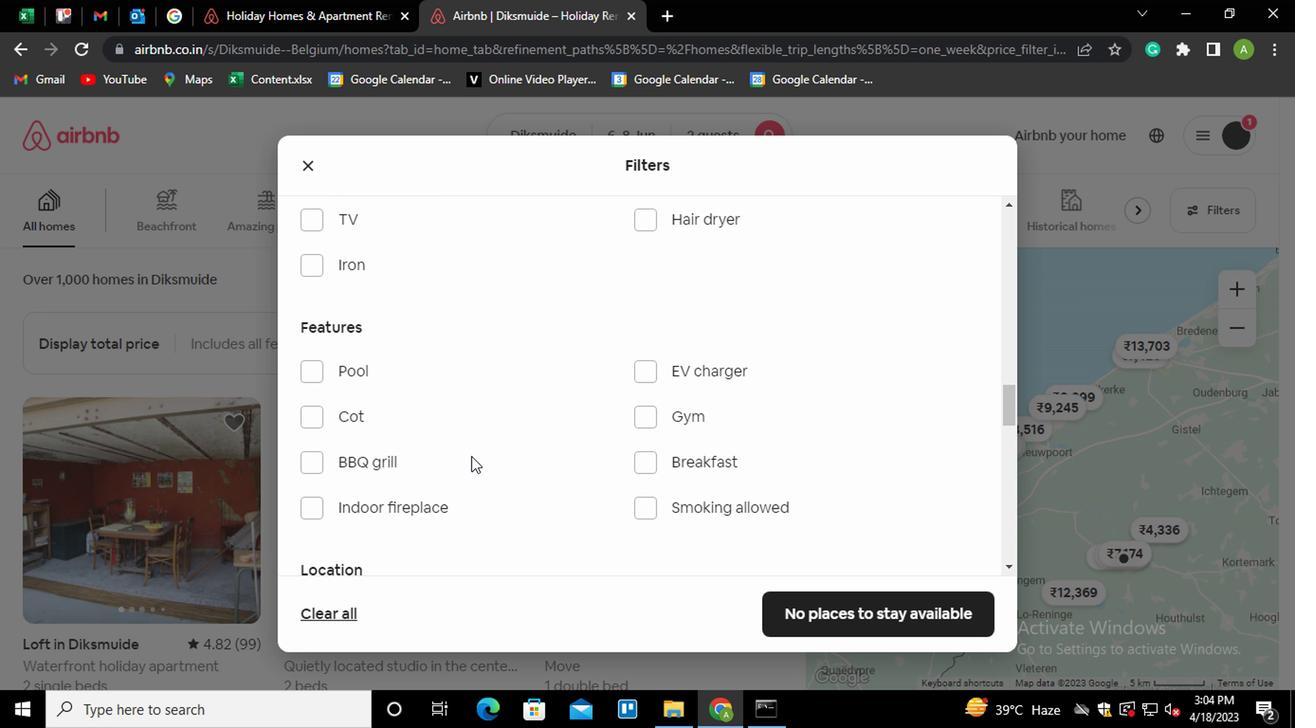 
Action: Mouse moved to (831, 537)
Screenshot: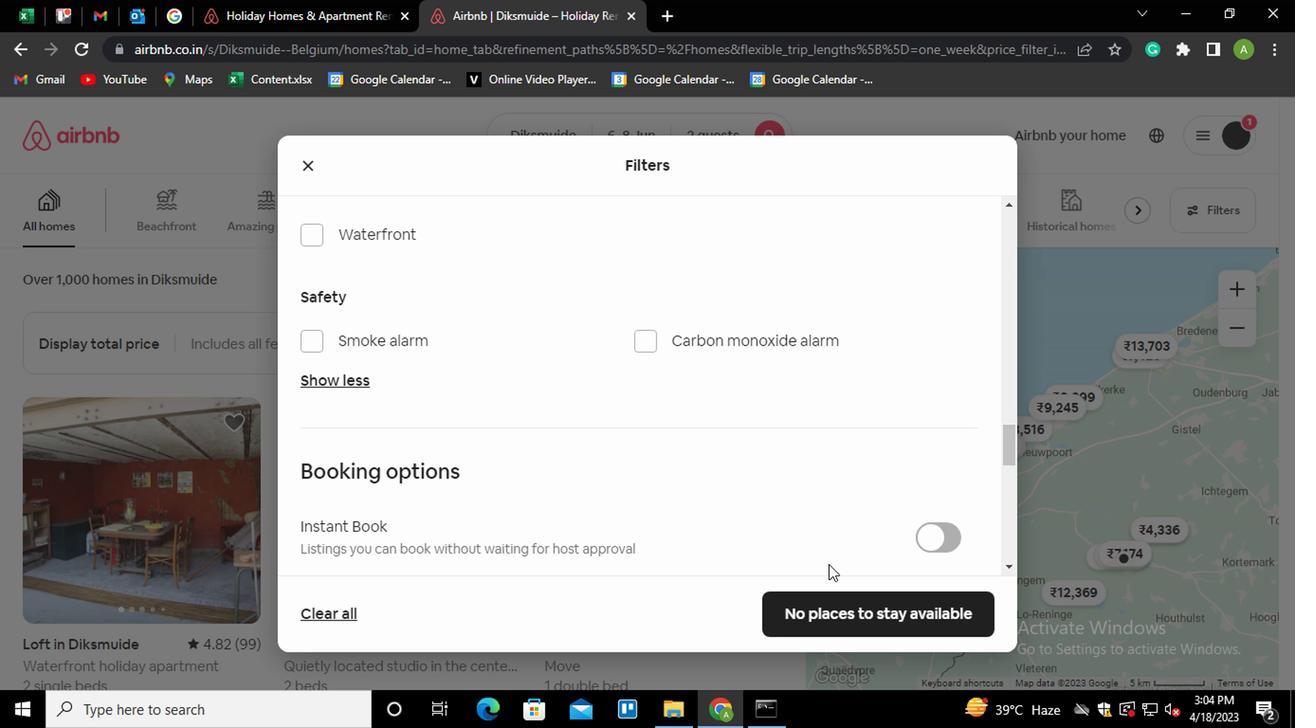
Action: Mouse scrolled (831, 535) with delta (0, -1)
Screenshot: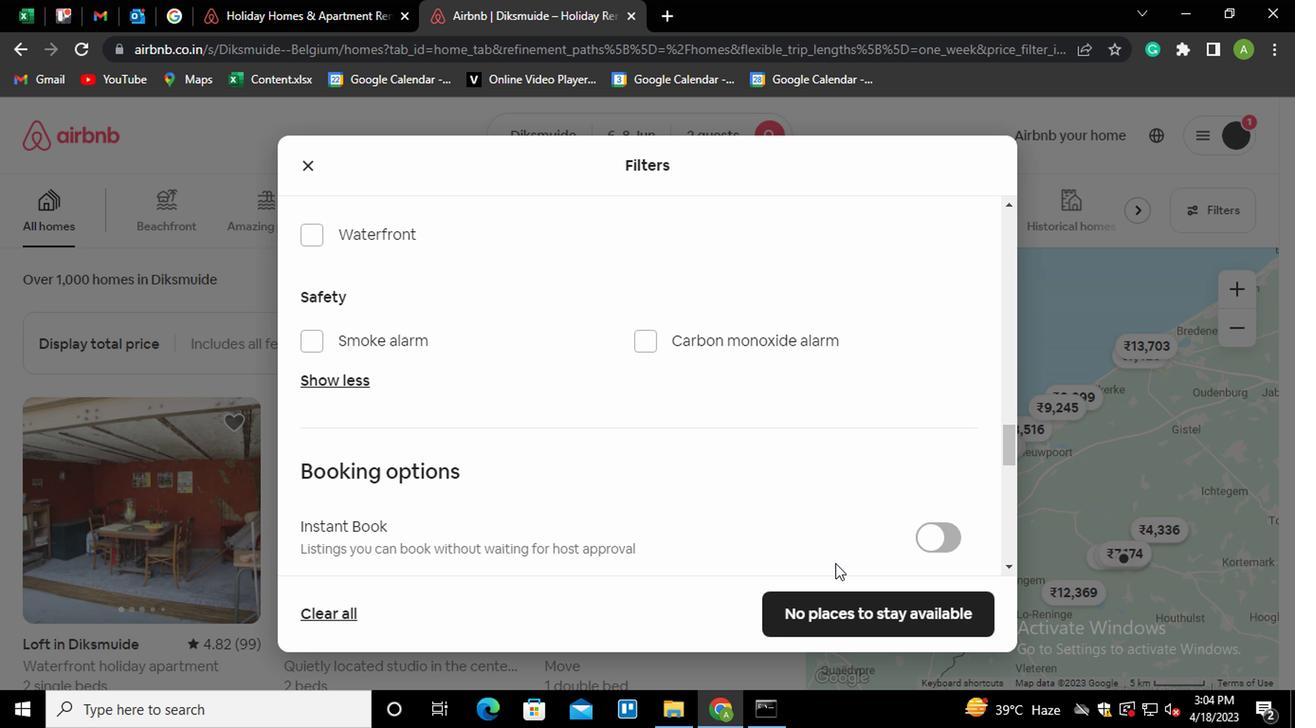 
Action: Mouse scrolled (831, 535) with delta (0, -1)
Screenshot: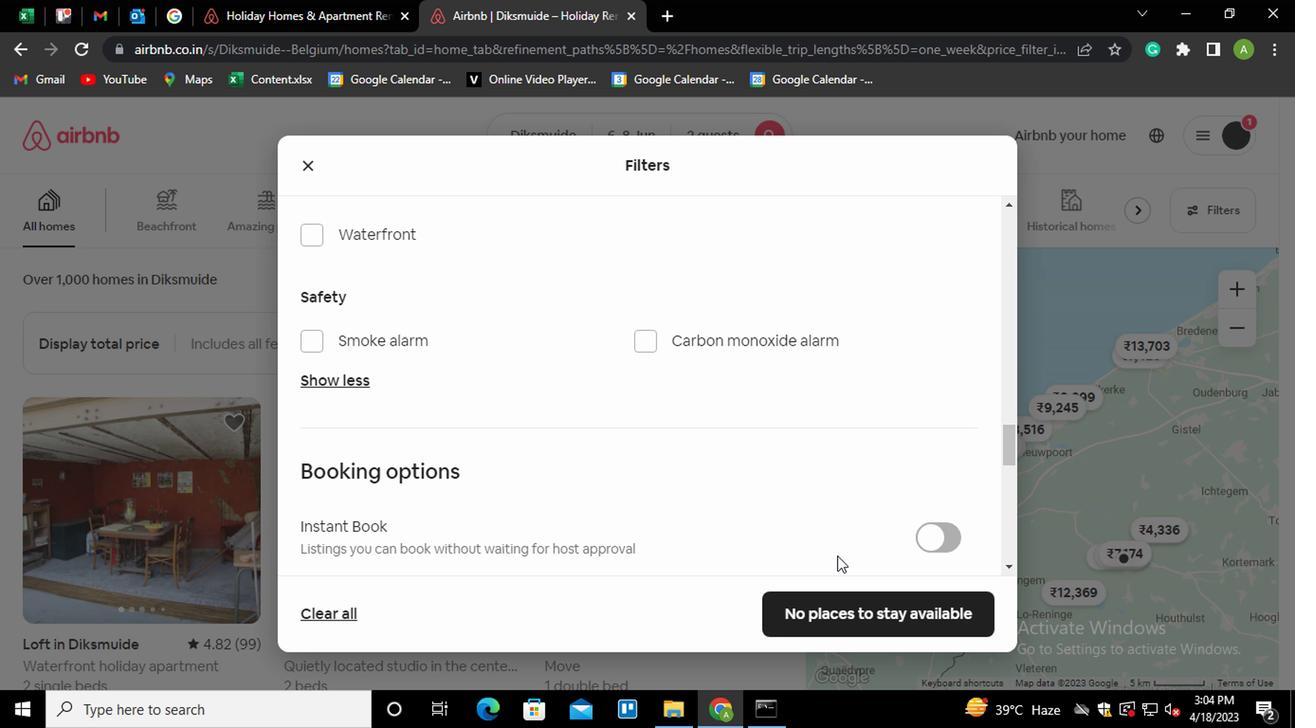 
Action: Mouse moved to (943, 416)
Screenshot: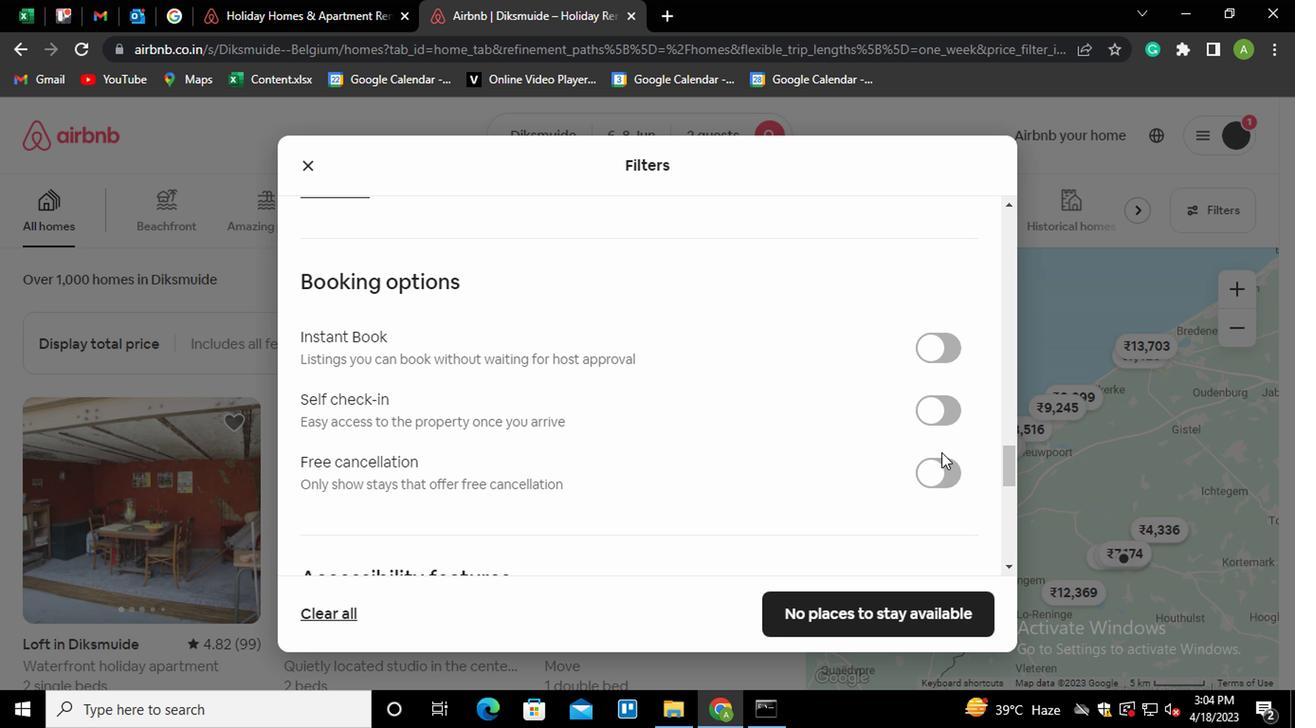 
Action: Mouse pressed left at (943, 416)
Screenshot: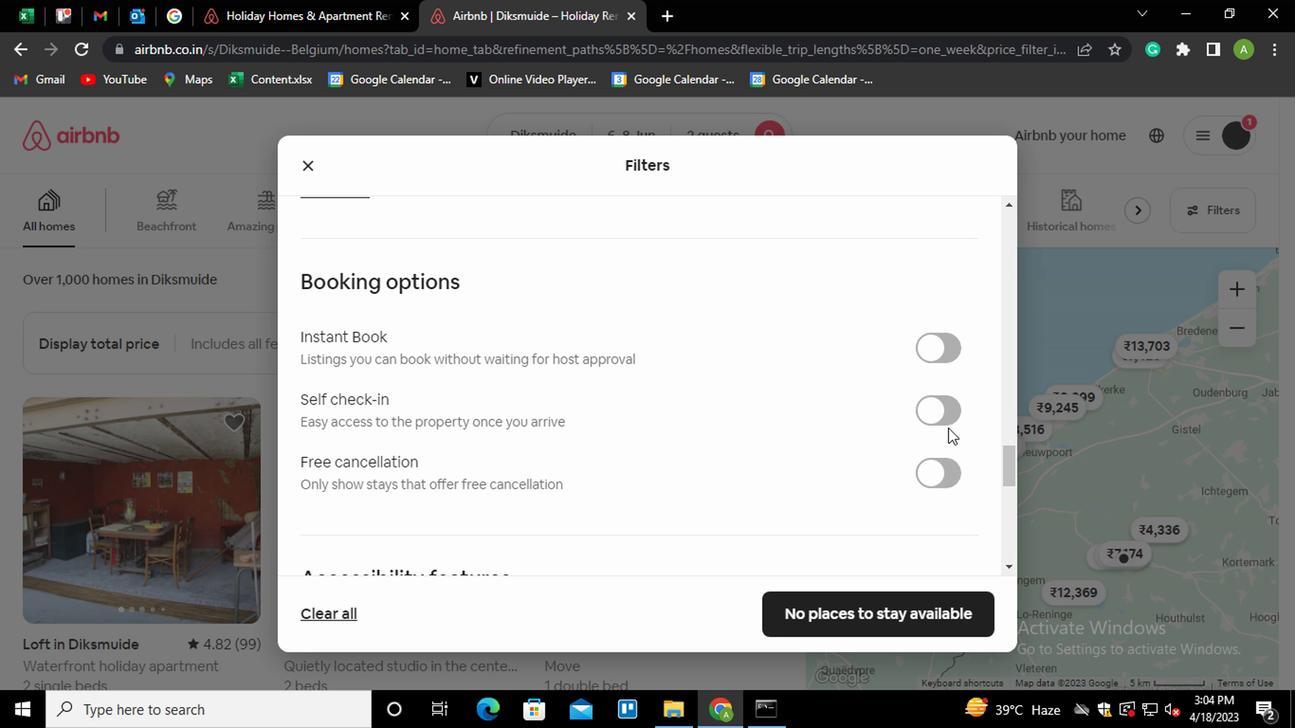 
Action: Mouse moved to (780, 476)
Screenshot: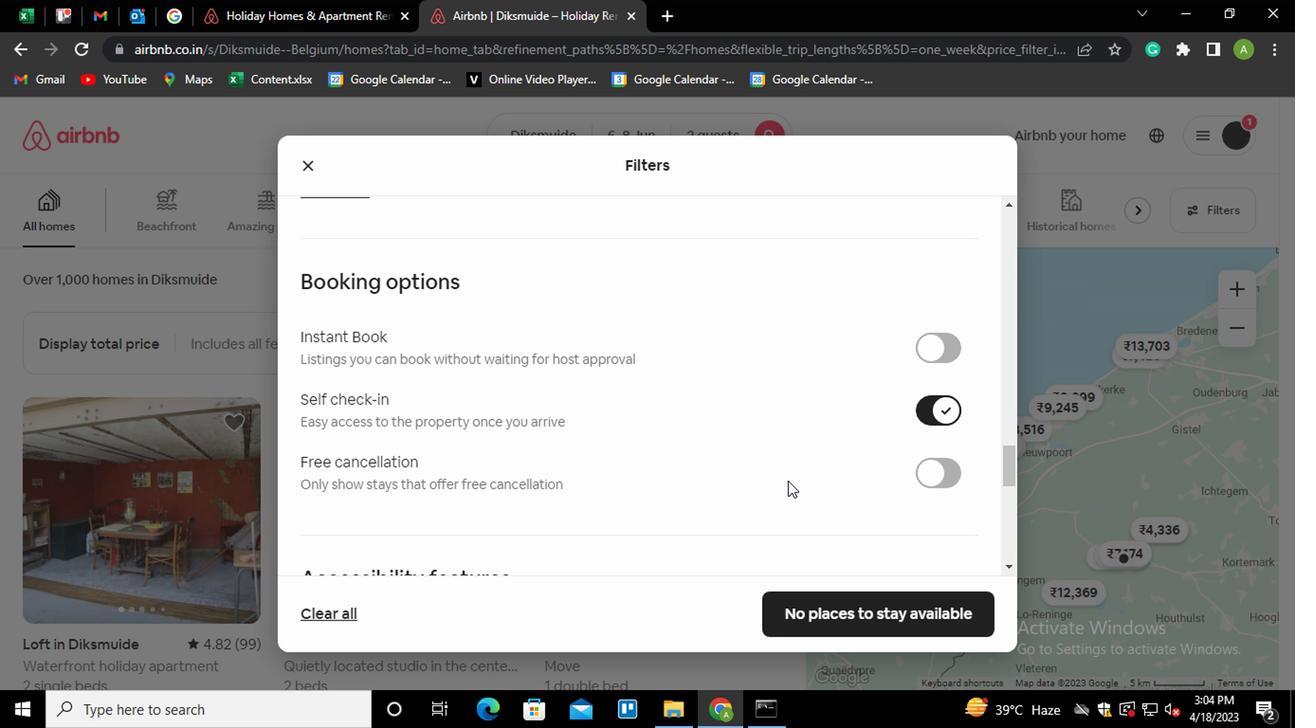 
Action: Mouse scrolled (780, 475) with delta (0, 0)
Screenshot: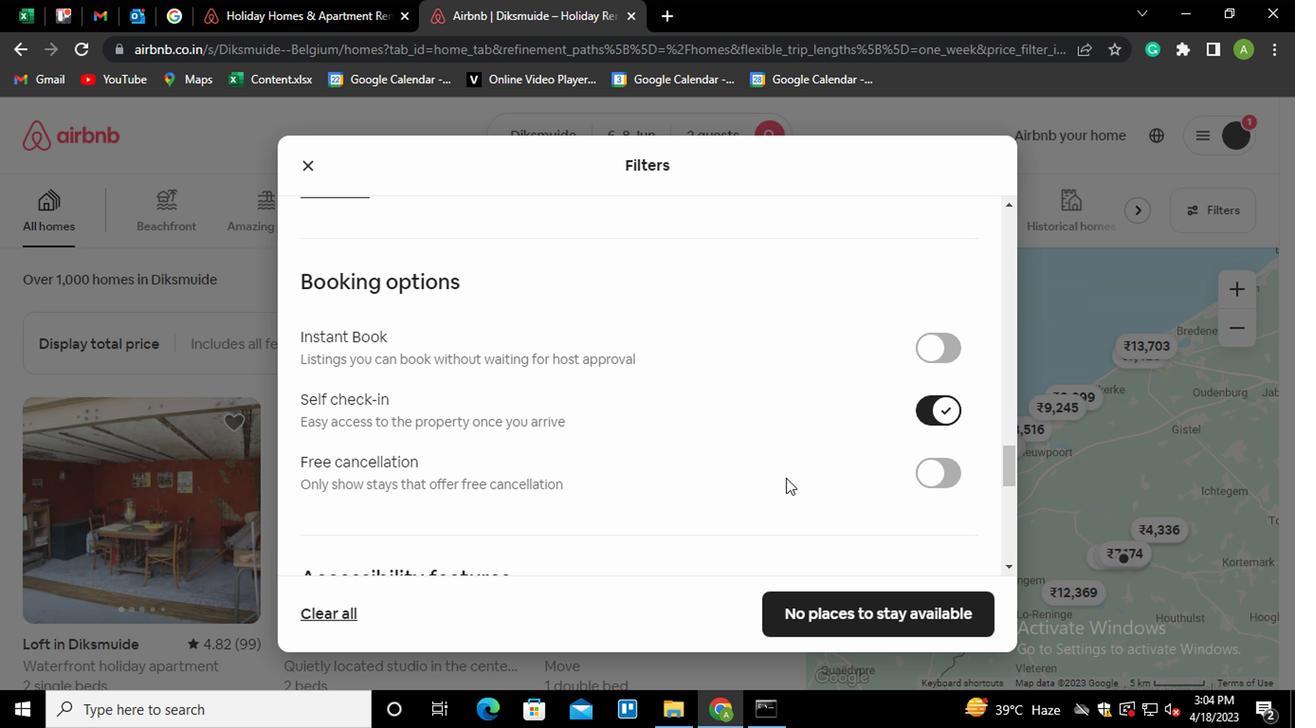 
Action: Mouse scrolled (780, 475) with delta (0, 0)
Screenshot: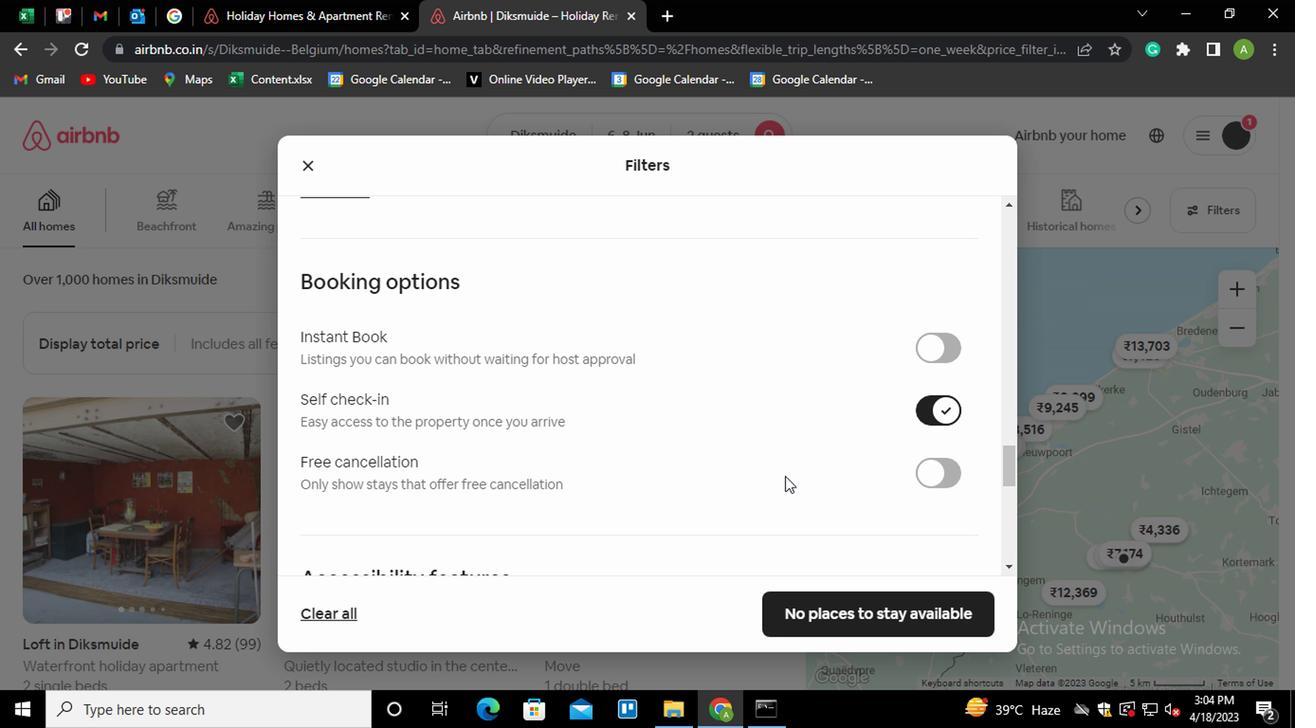 
Action: Mouse moved to (779, 474)
Screenshot: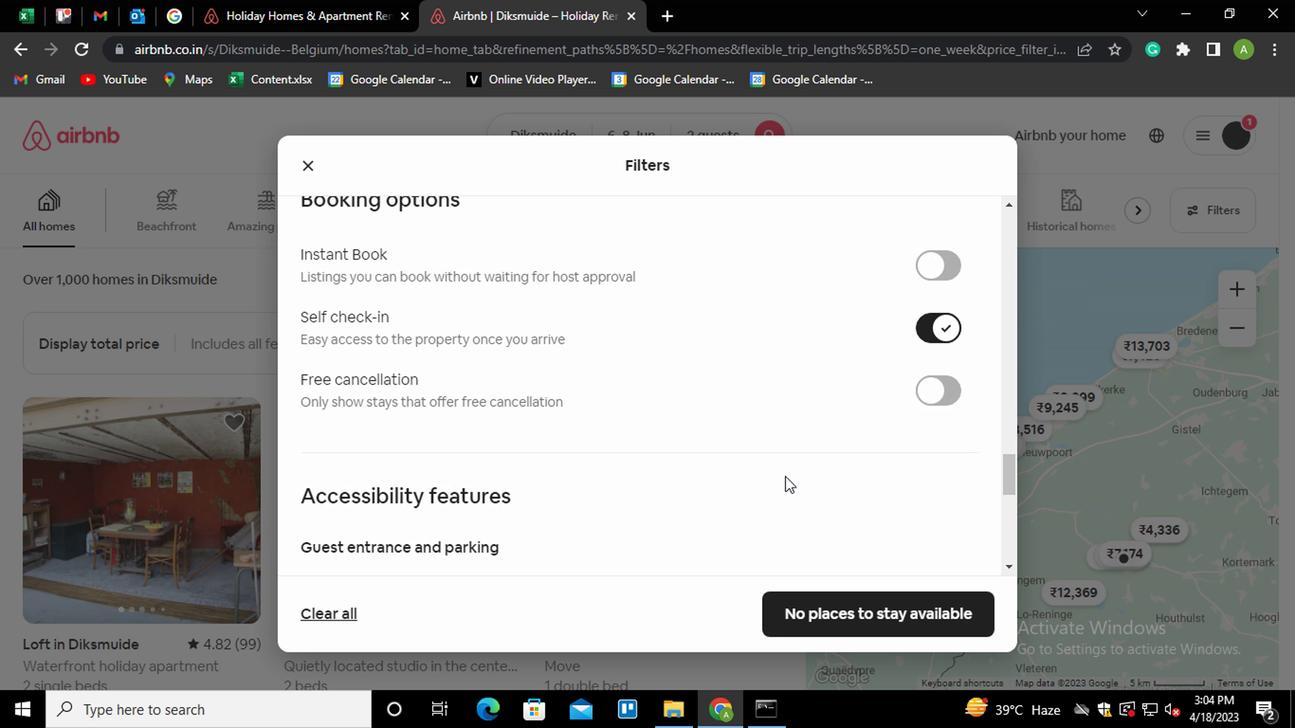 
Action: Mouse scrolled (779, 473) with delta (0, 0)
Screenshot: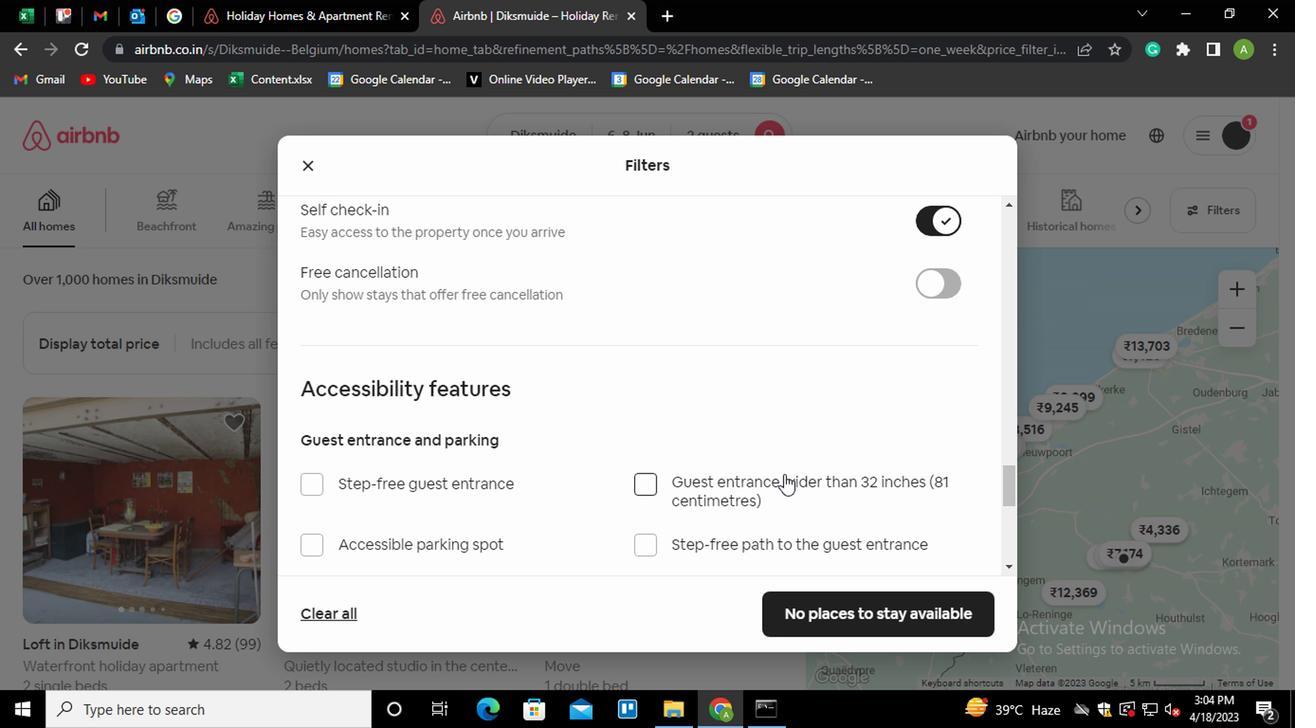 
Action: Mouse scrolled (779, 473) with delta (0, 0)
Screenshot: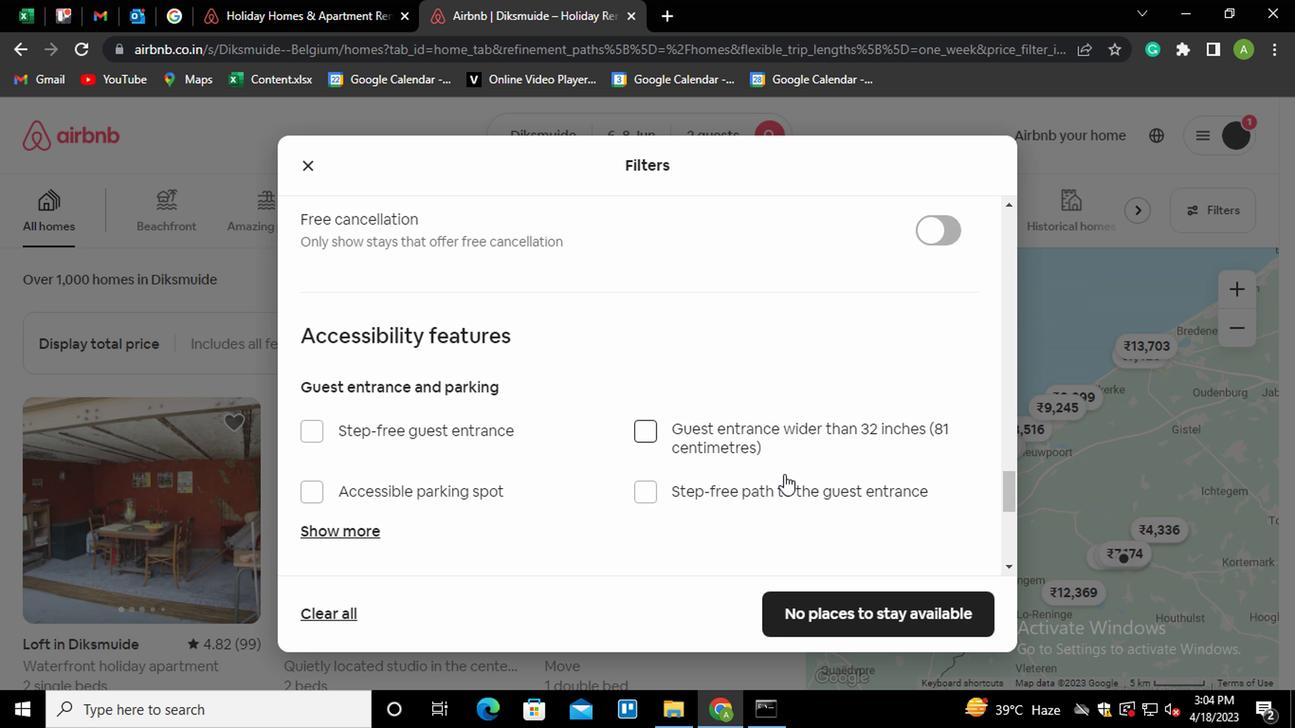 
Action: Mouse moved to (776, 468)
Screenshot: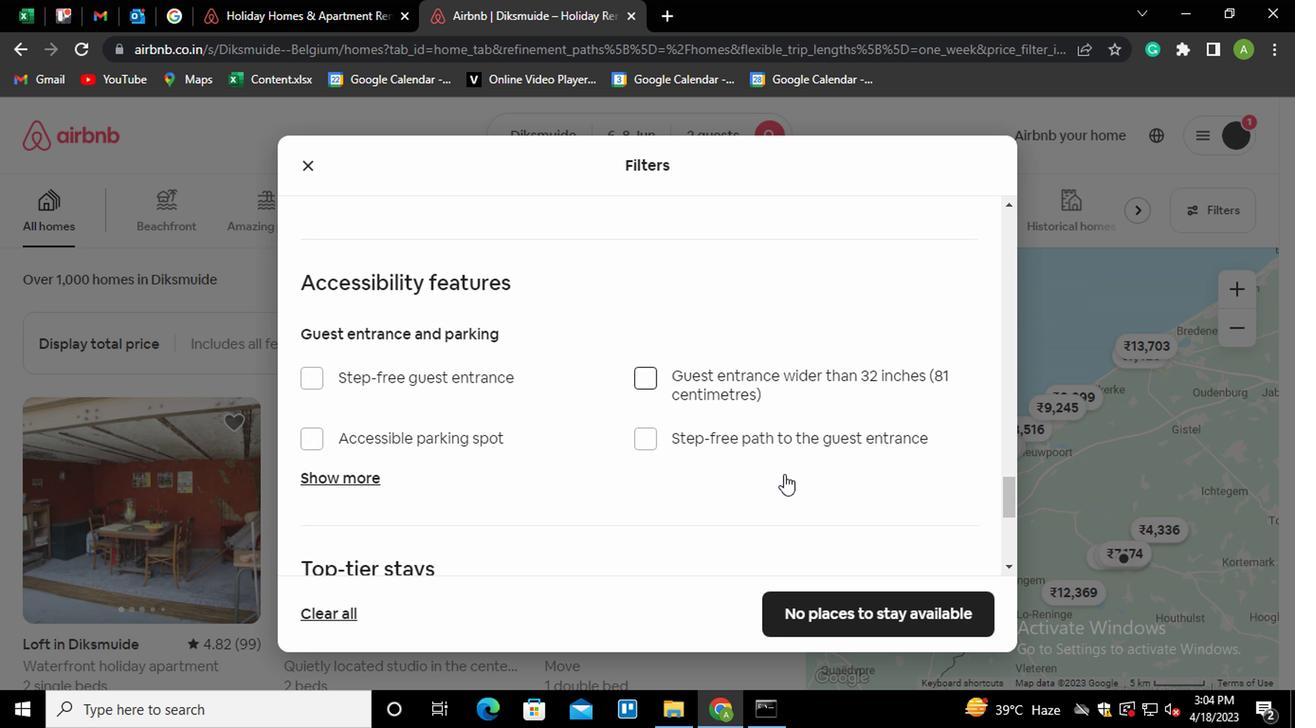 
Action: Mouse scrolled (776, 468) with delta (0, 0)
Screenshot: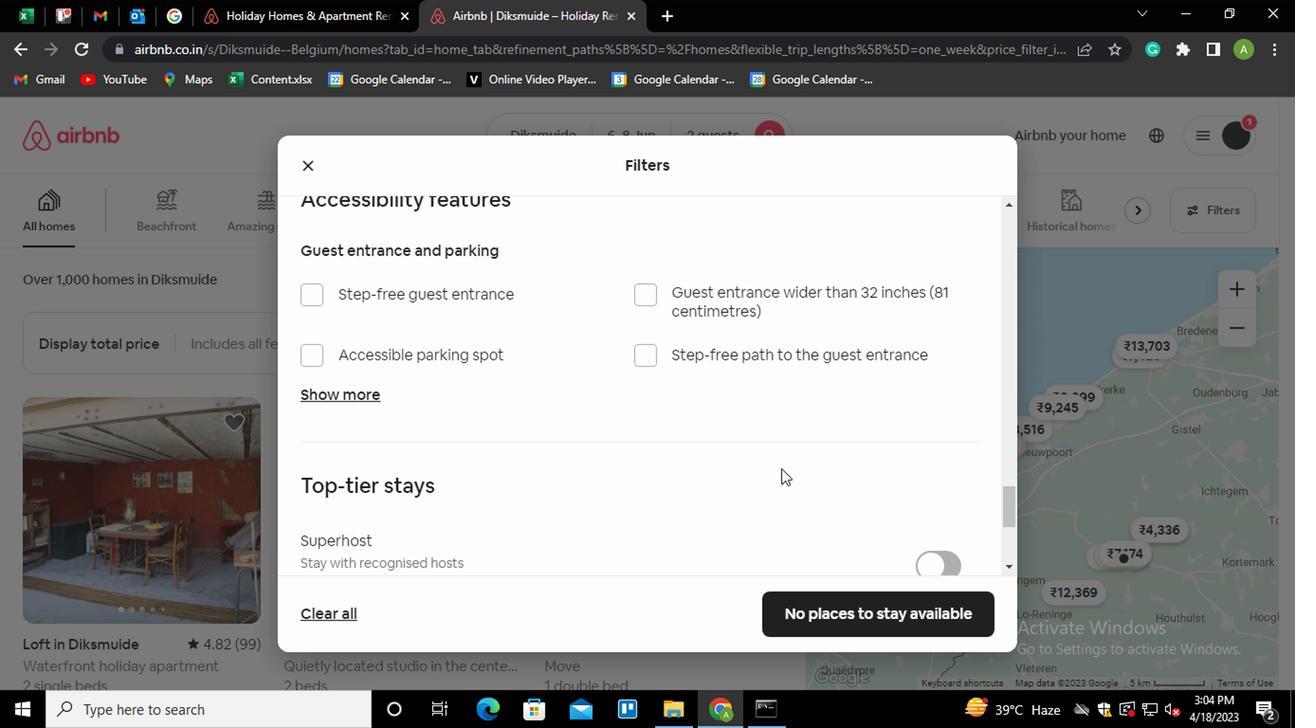 
Action: Mouse scrolled (776, 468) with delta (0, 0)
Screenshot: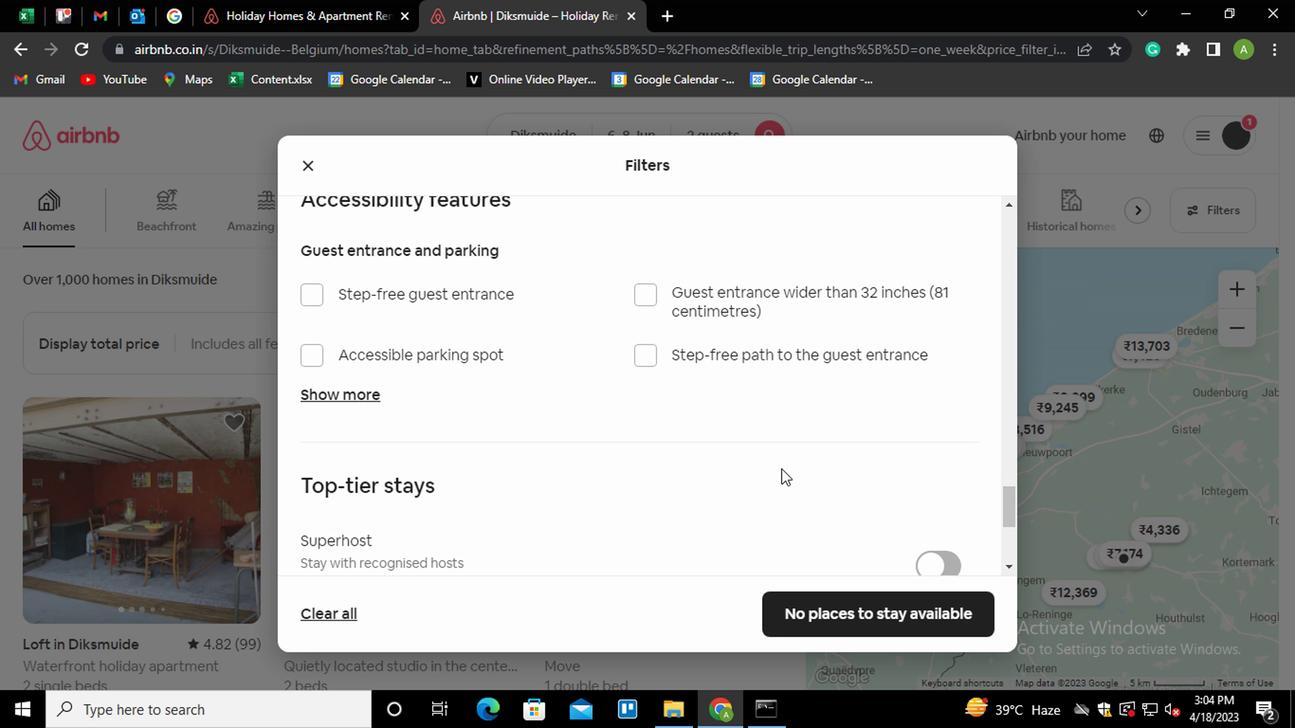 
Action: Mouse moved to (348, 554)
Screenshot: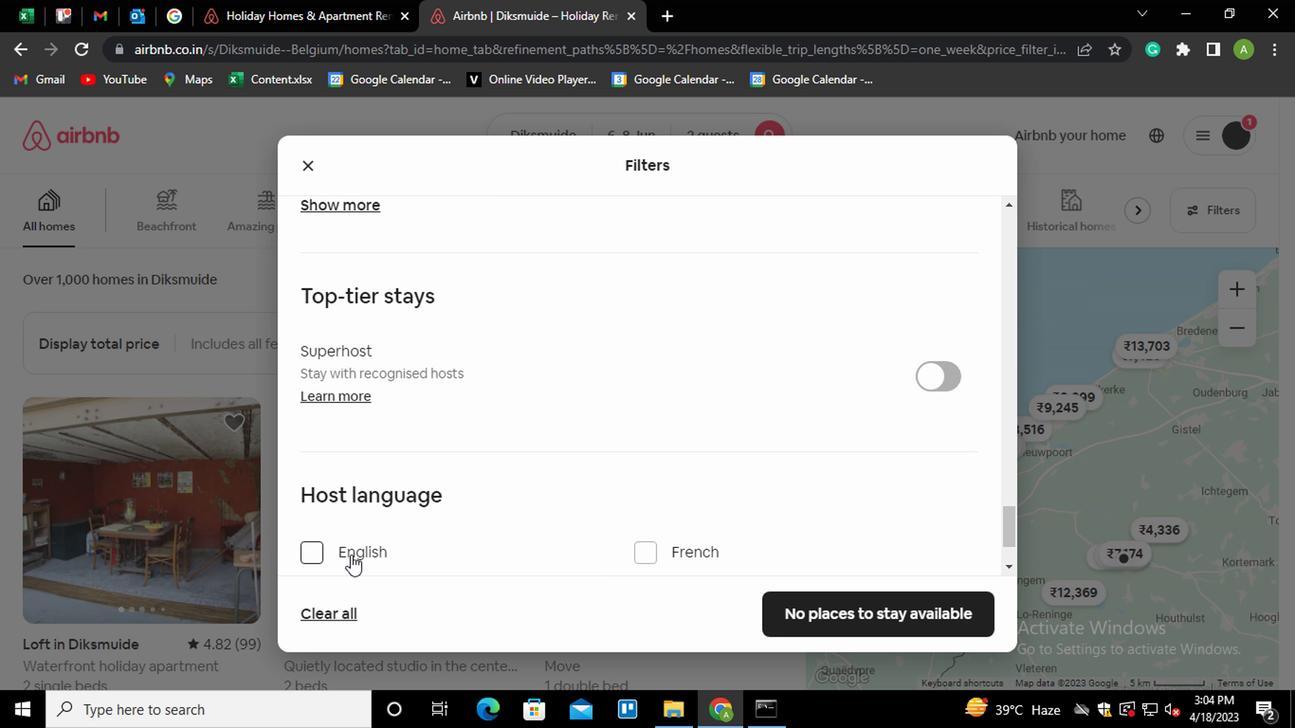 
Action: Mouse pressed left at (348, 554)
Screenshot: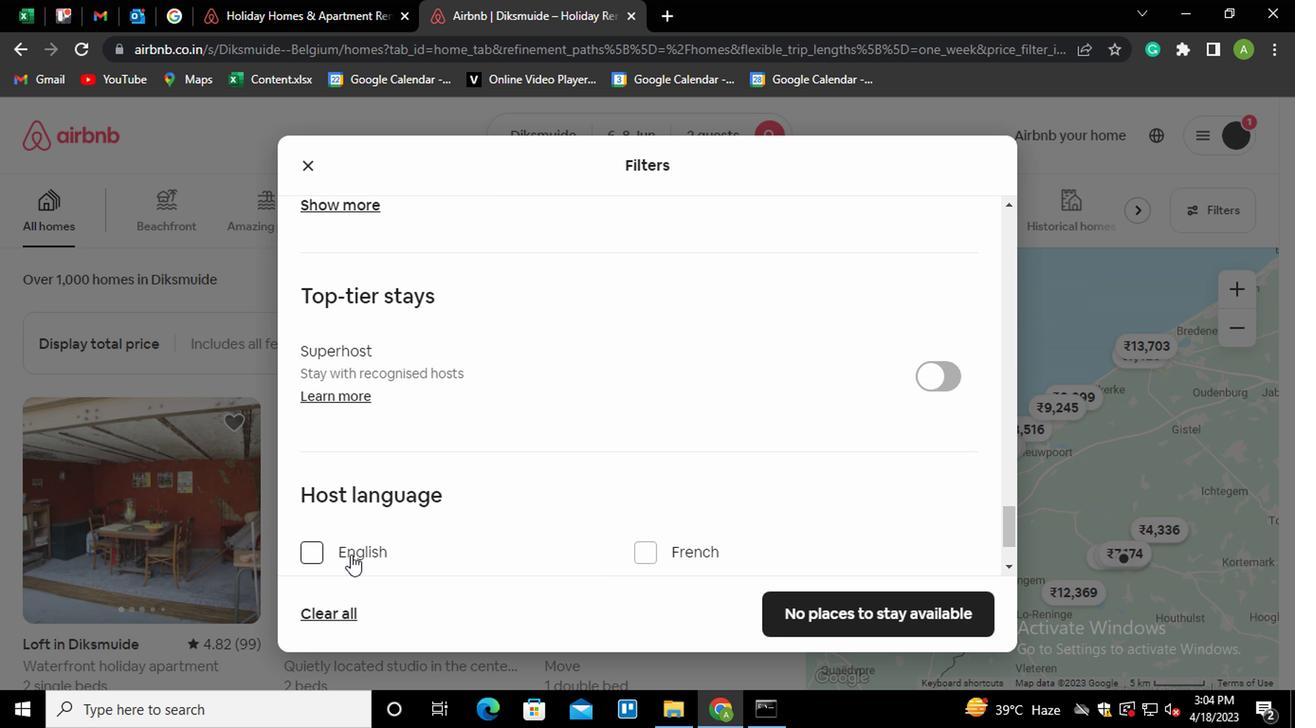 
Action: Mouse moved to (912, 597)
Screenshot: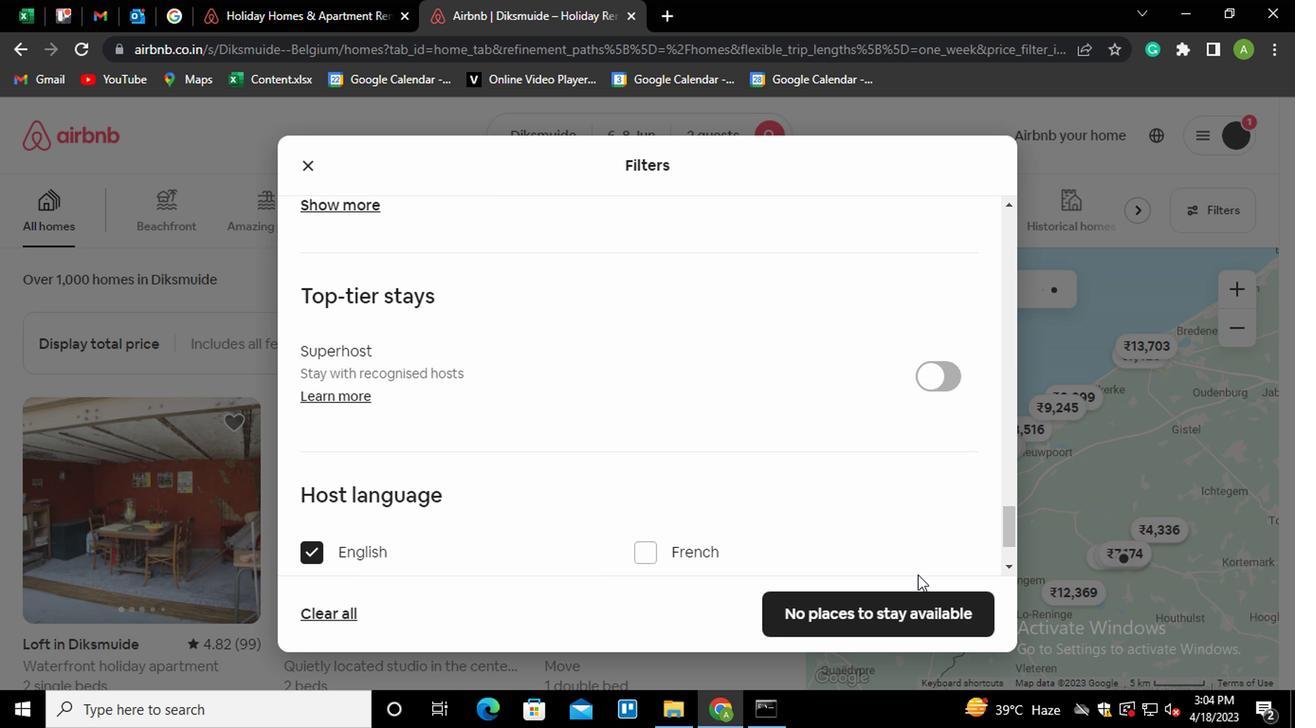 
Action: Mouse pressed left at (912, 597)
Screenshot: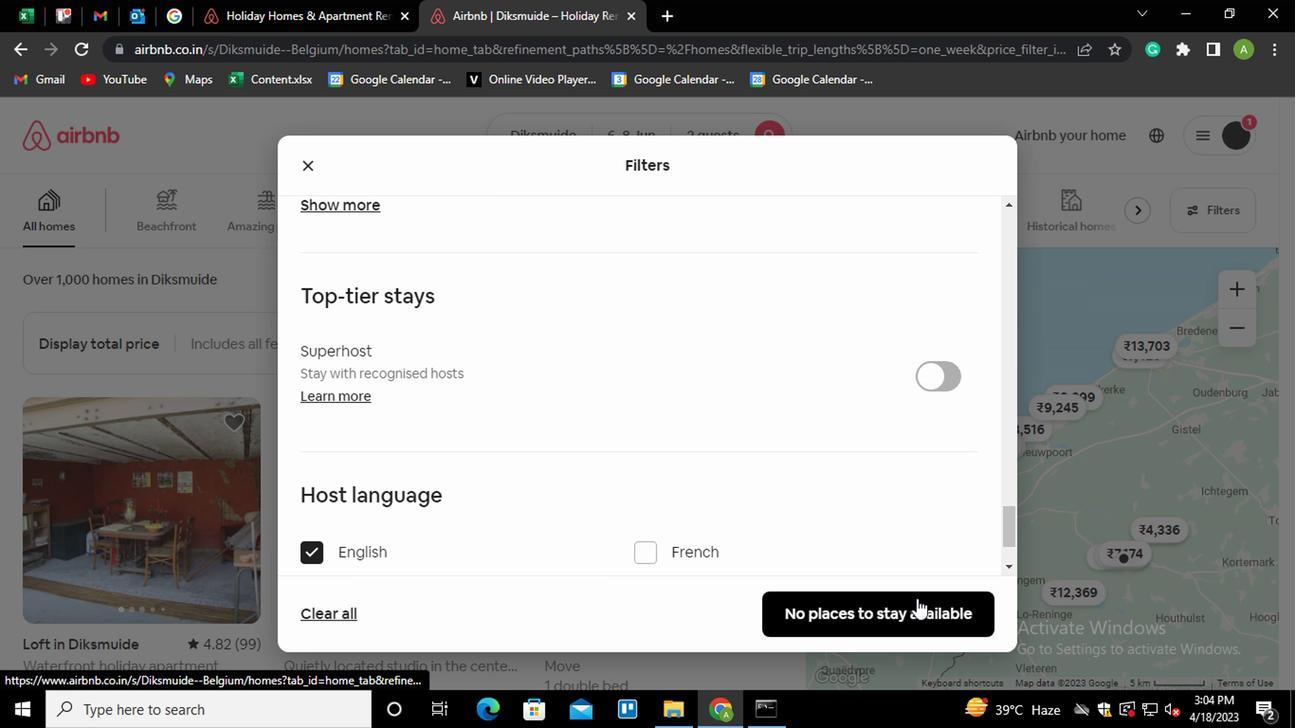 
Action: Mouse moved to (912, 597)
Screenshot: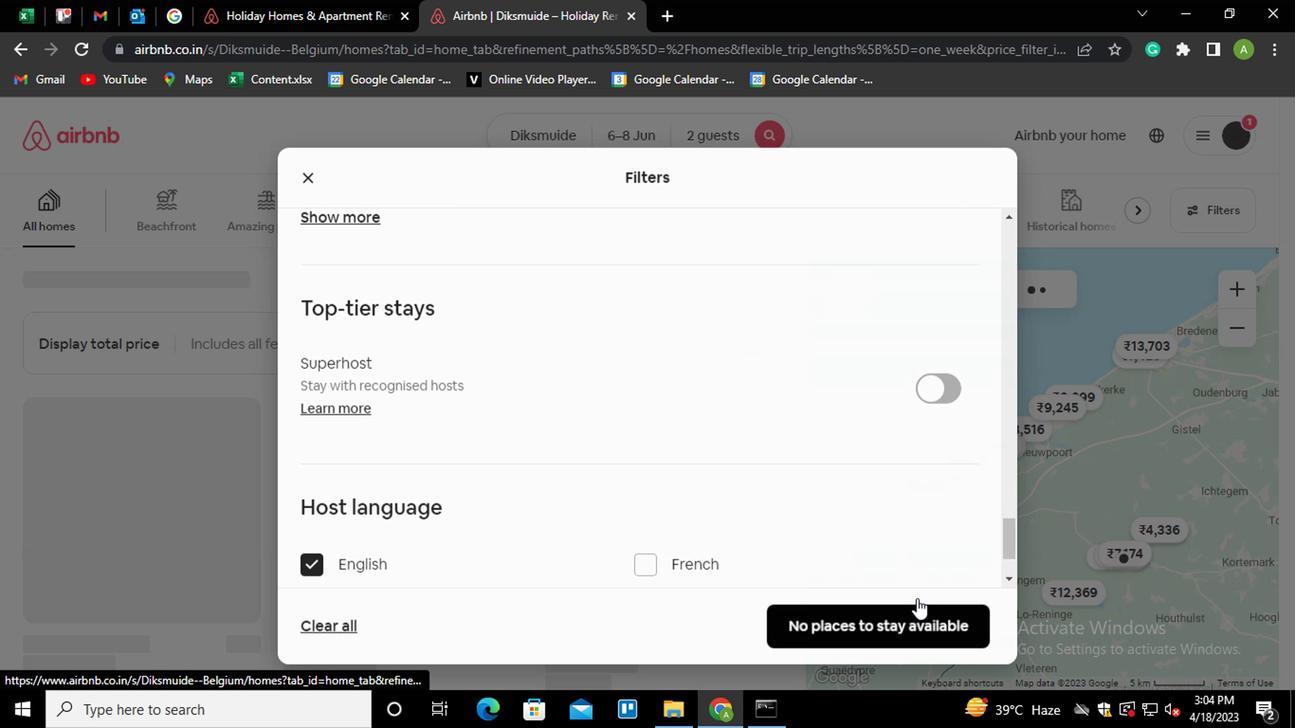 
